 Task: Find connections with filter location Dhārūr with filter topic #humanresourceswith filter profile language Potuguese with filter current company Square Yards with filter school SBOA School & Junior College with filter industry HVAC and Refrigeration Equipment Manufacturing with filter service category Financial Reporting with filter keywords title Budget Analyst
Action: Mouse moved to (637, 88)
Screenshot: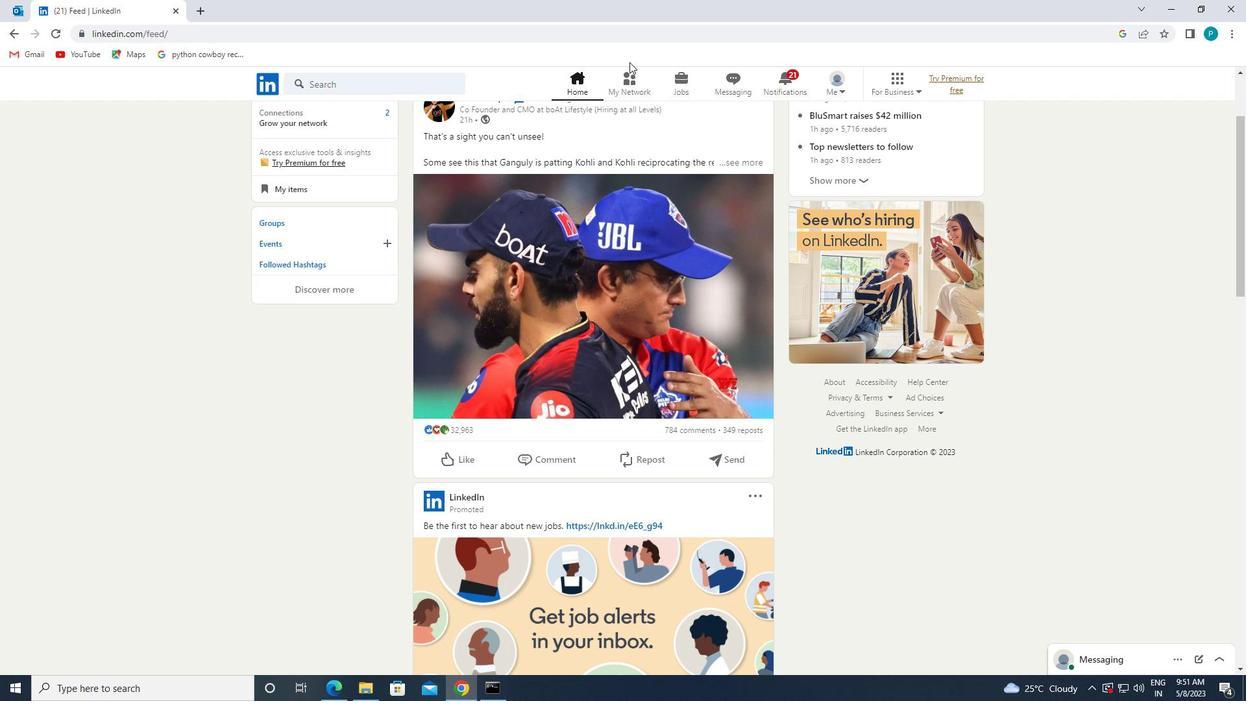 
Action: Mouse pressed left at (637, 88)
Screenshot: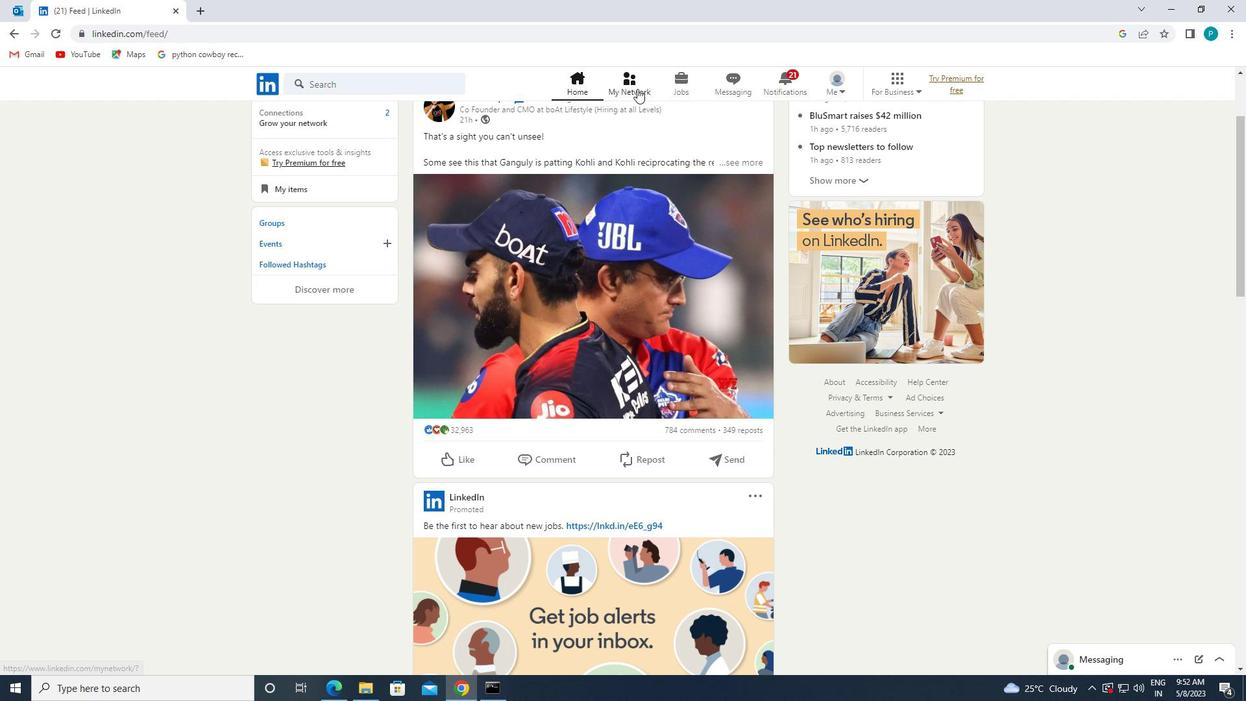 
Action: Mouse moved to (412, 159)
Screenshot: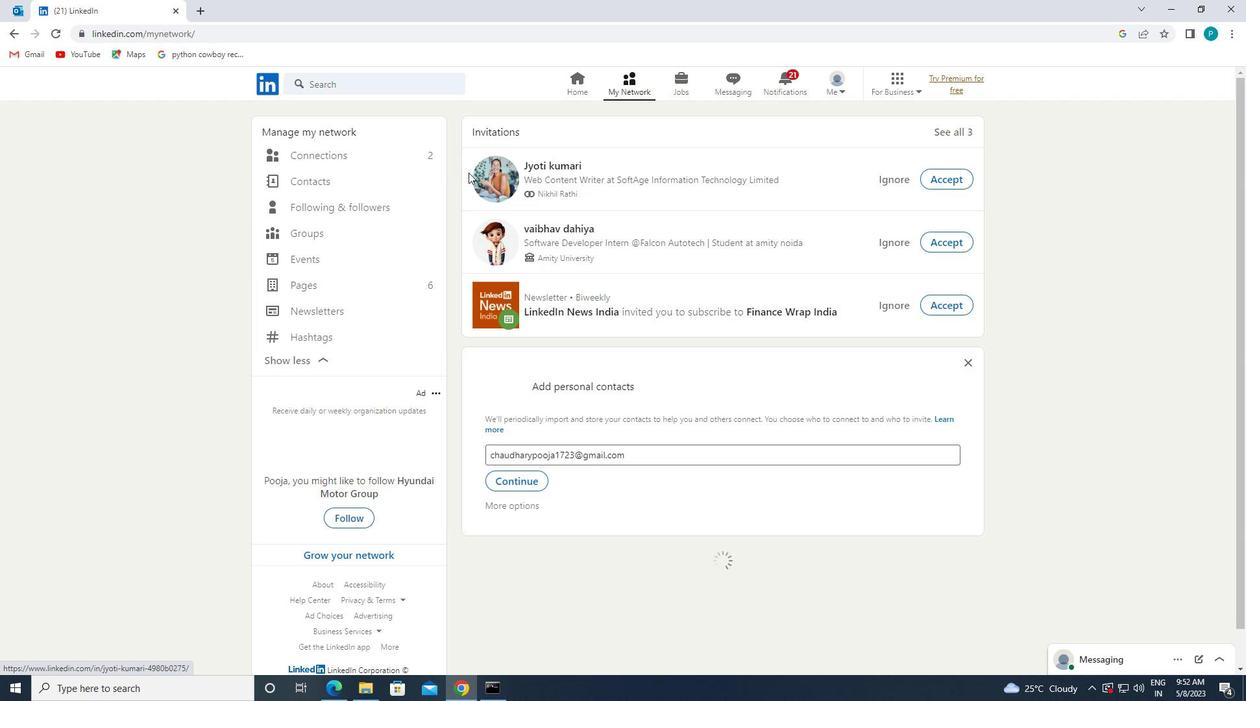 
Action: Mouse pressed left at (412, 159)
Screenshot: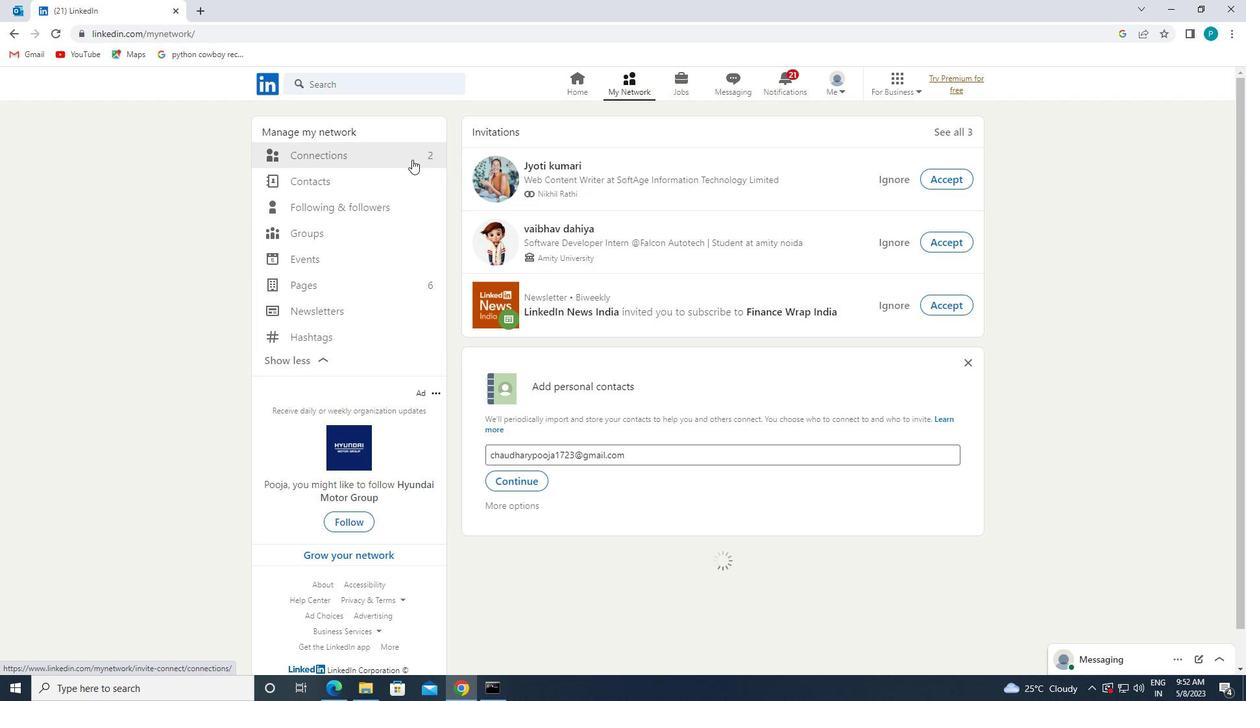 
Action: Mouse moved to (745, 157)
Screenshot: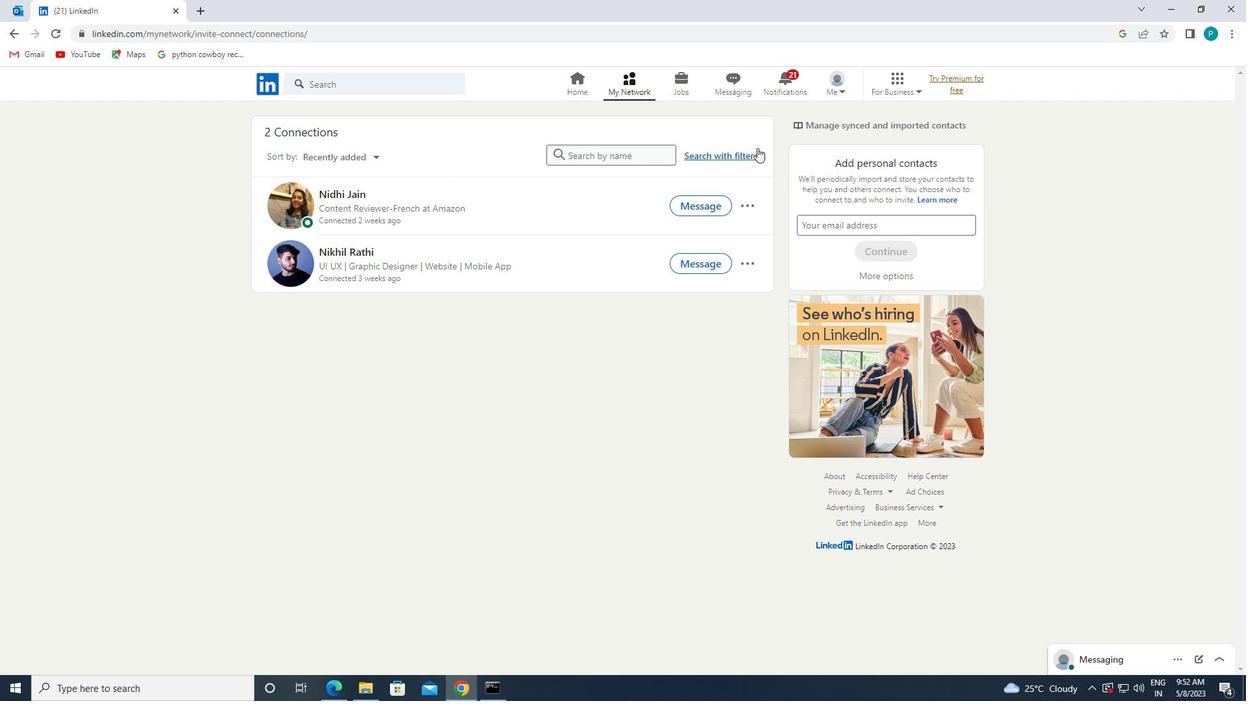 
Action: Mouse pressed left at (745, 157)
Screenshot: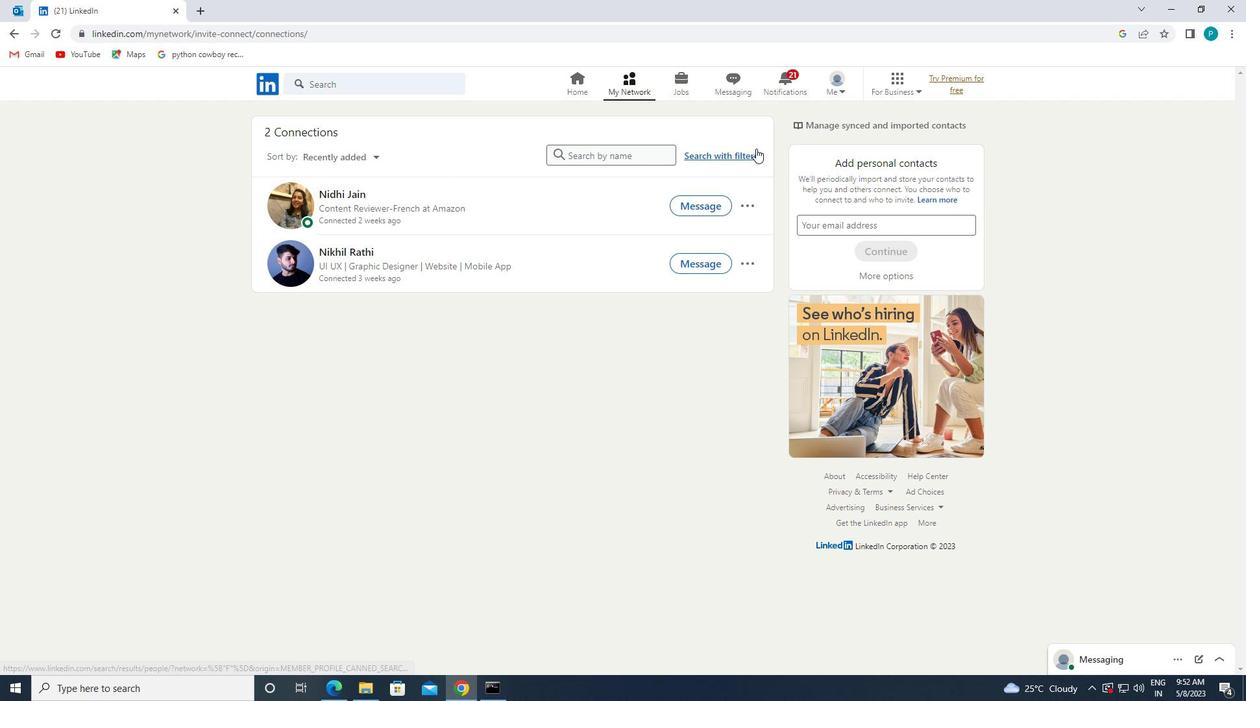 
Action: Mouse moved to (659, 116)
Screenshot: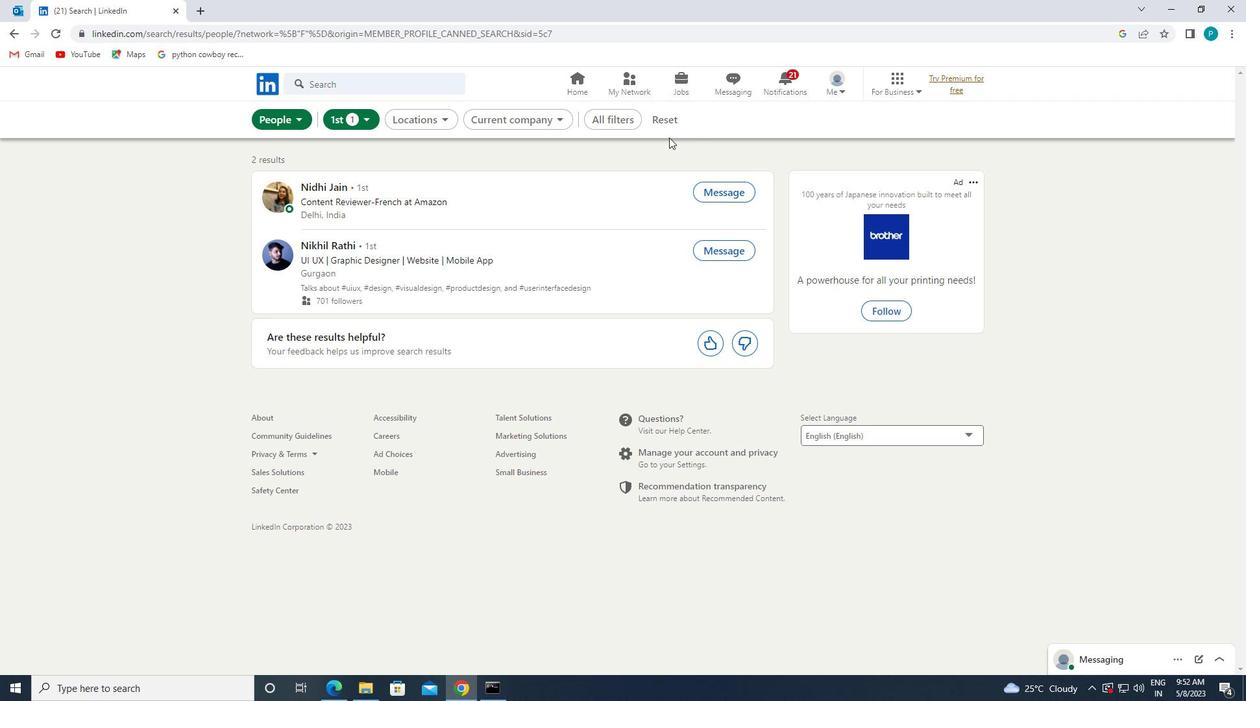 
Action: Mouse pressed left at (659, 116)
Screenshot: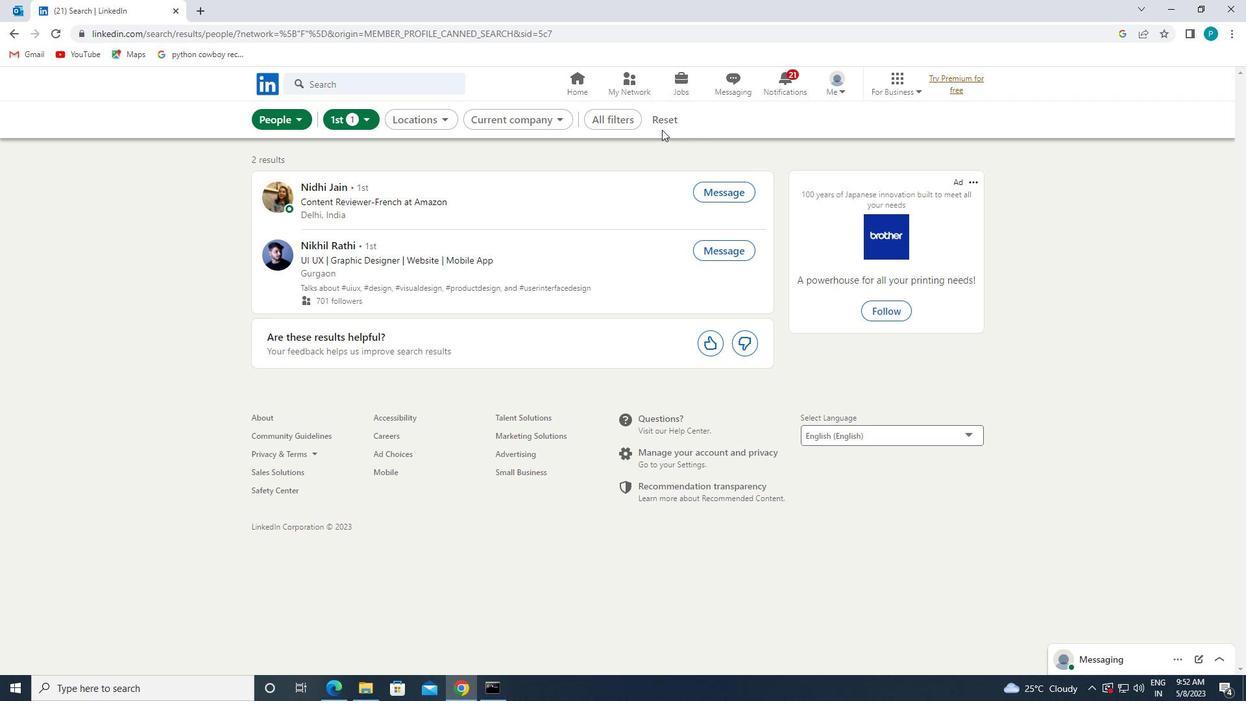 
Action: Mouse pressed left at (659, 116)
Screenshot: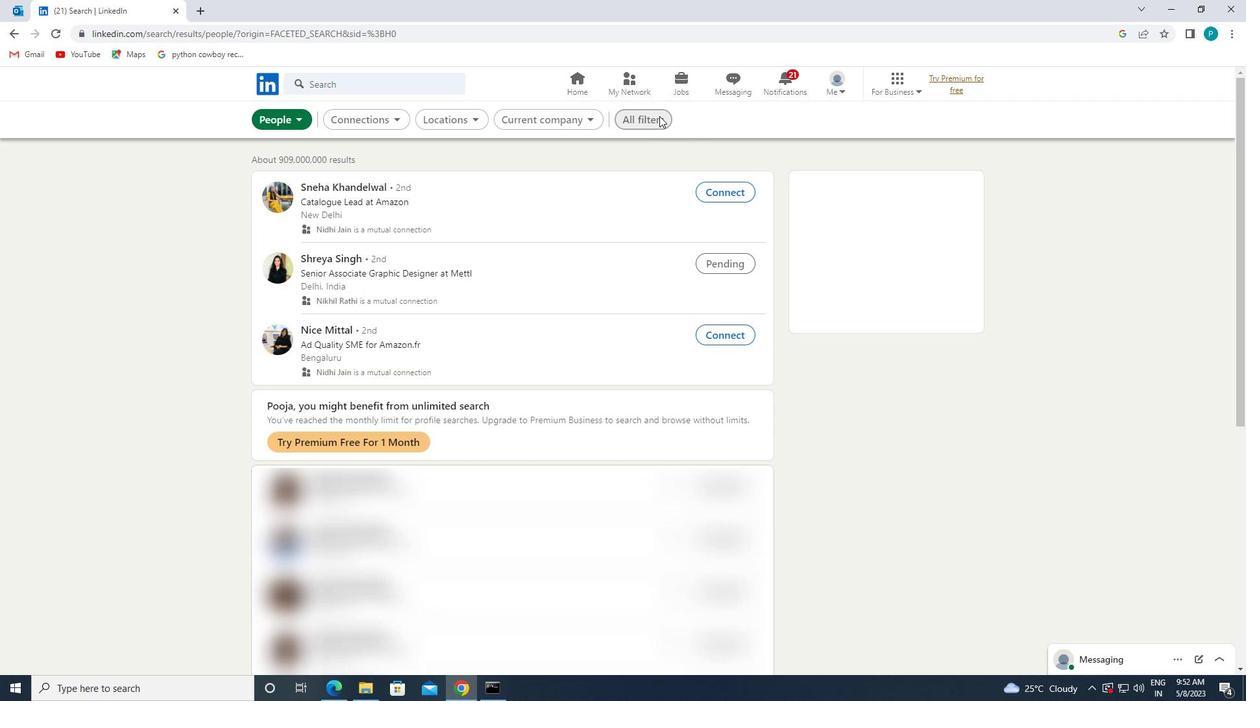 
Action: Mouse moved to (1139, 392)
Screenshot: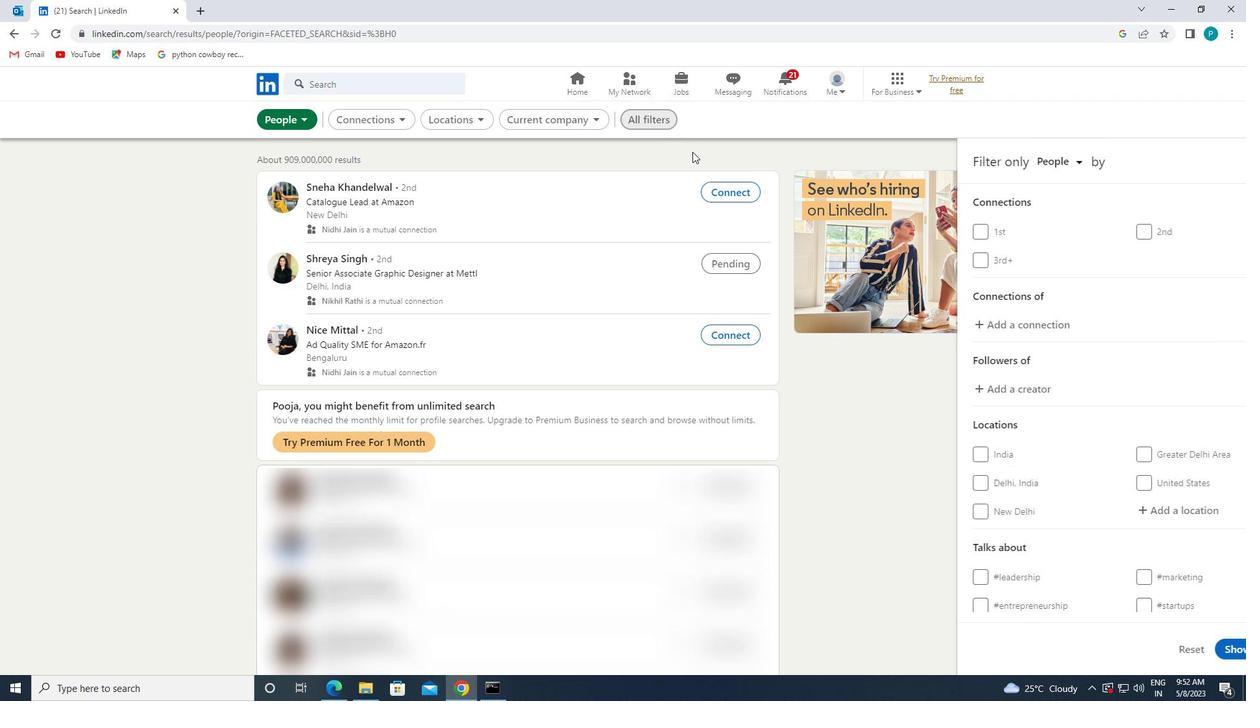 
Action: Mouse scrolled (1139, 392) with delta (0, 0)
Screenshot: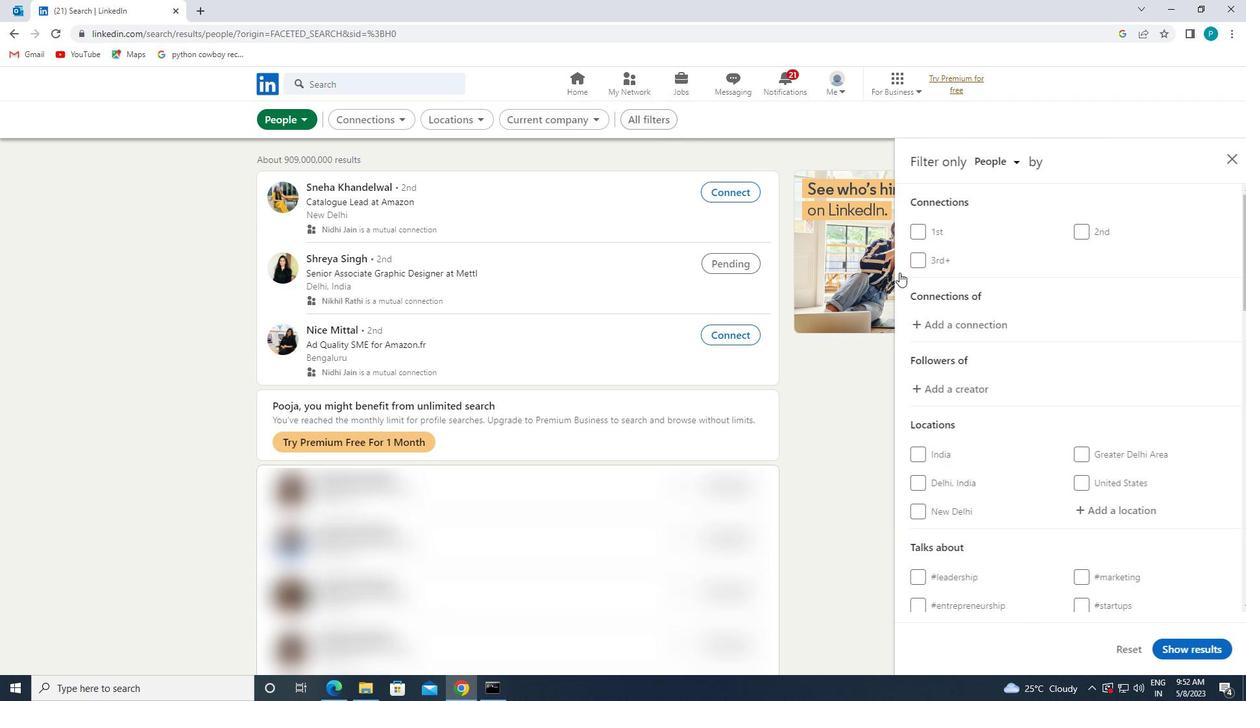 
Action: Mouse moved to (1139, 393)
Screenshot: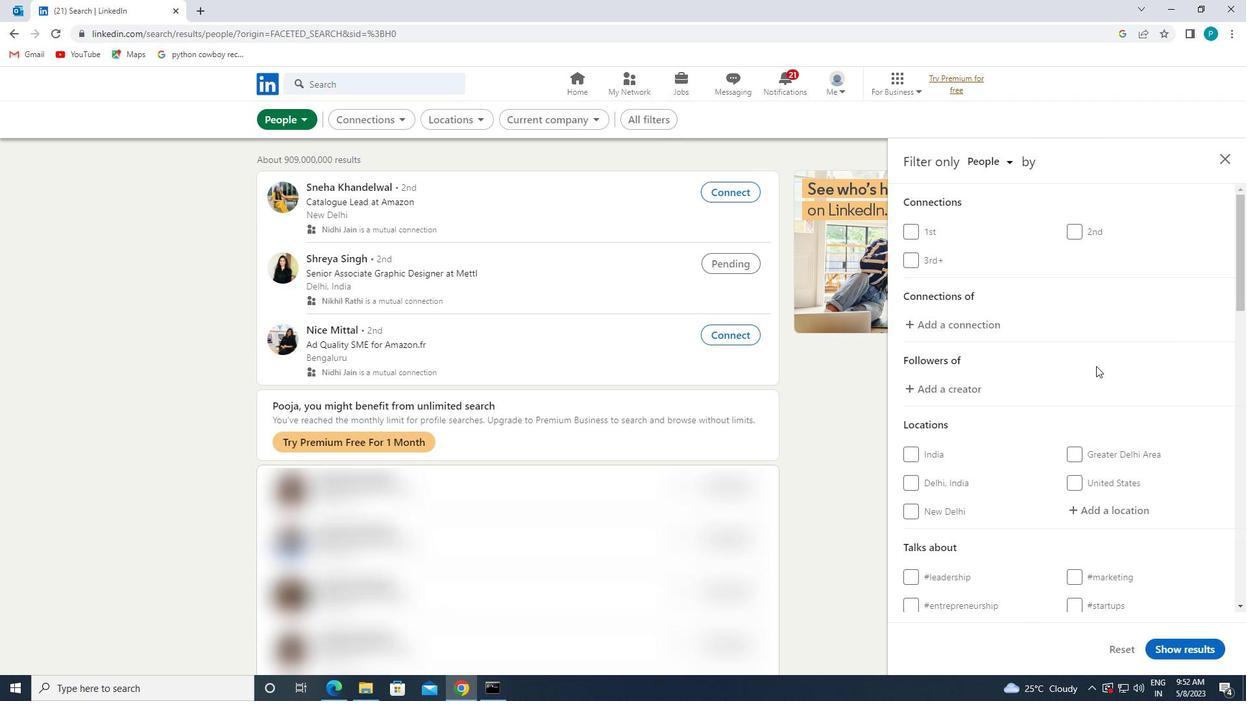 
Action: Mouse scrolled (1139, 392) with delta (0, 0)
Screenshot: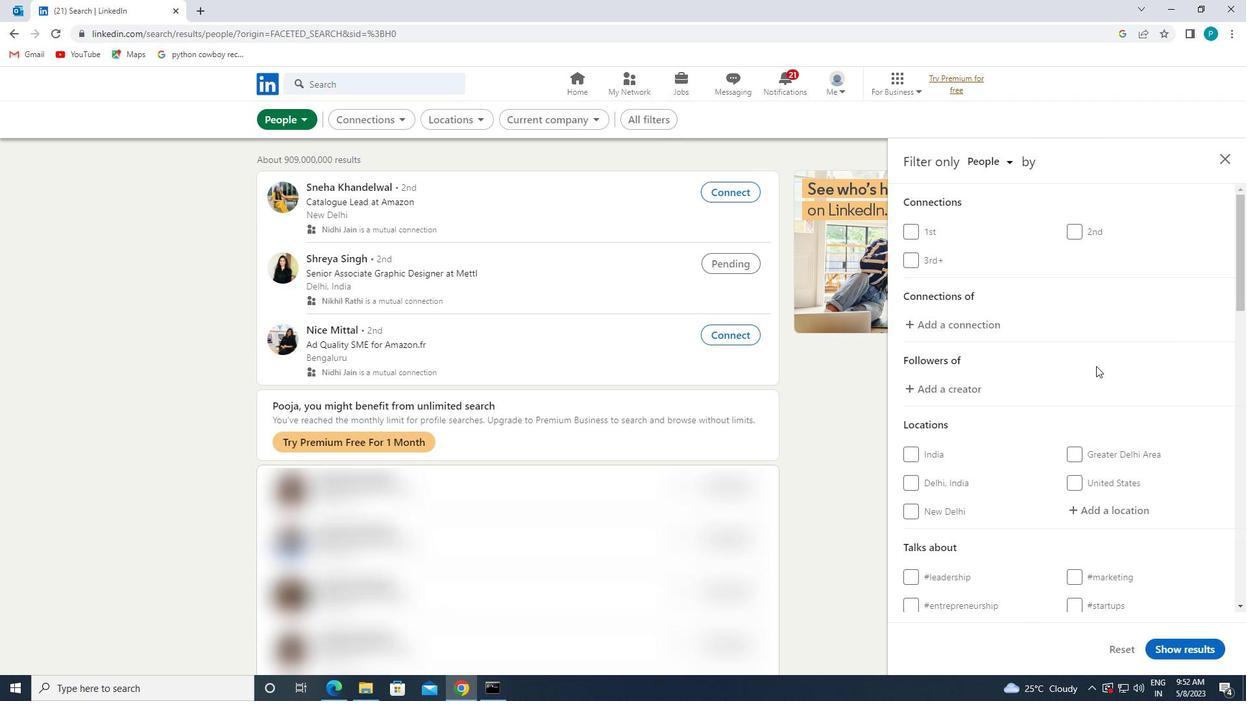 
Action: Mouse moved to (1122, 387)
Screenshot: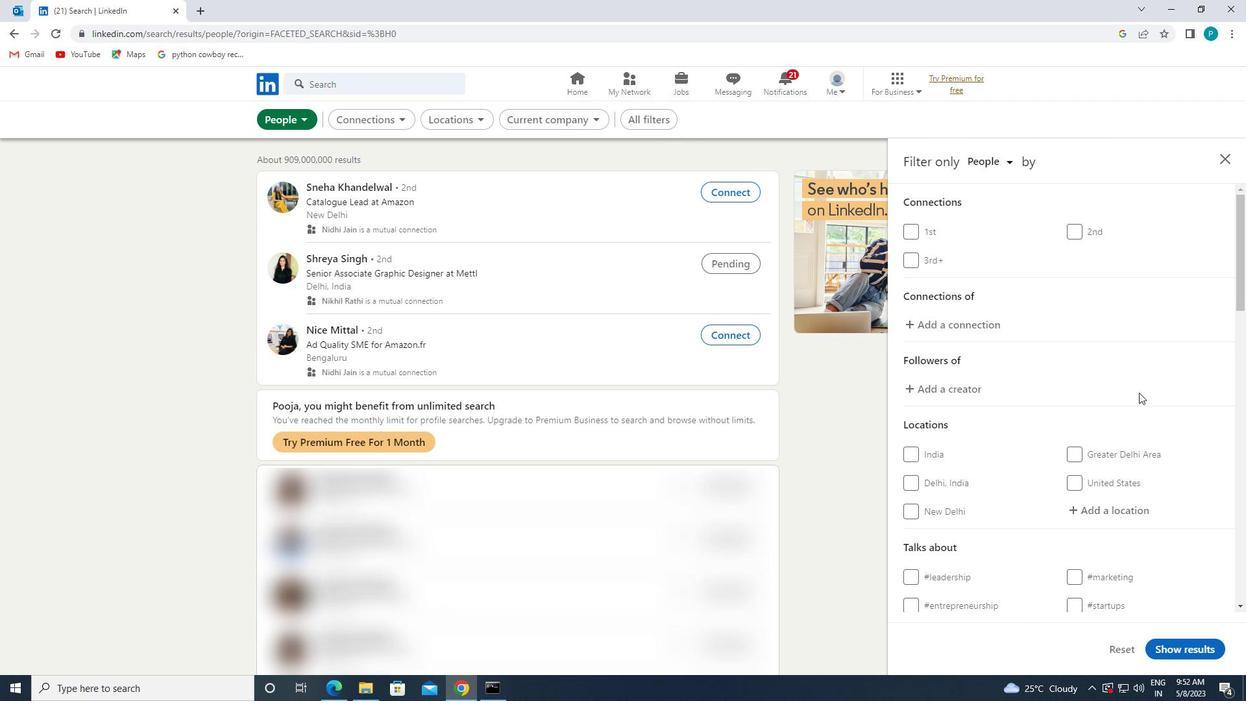 
Action: Mouse scrolled (1122, 386) with delta (0, 0)
Screenshot: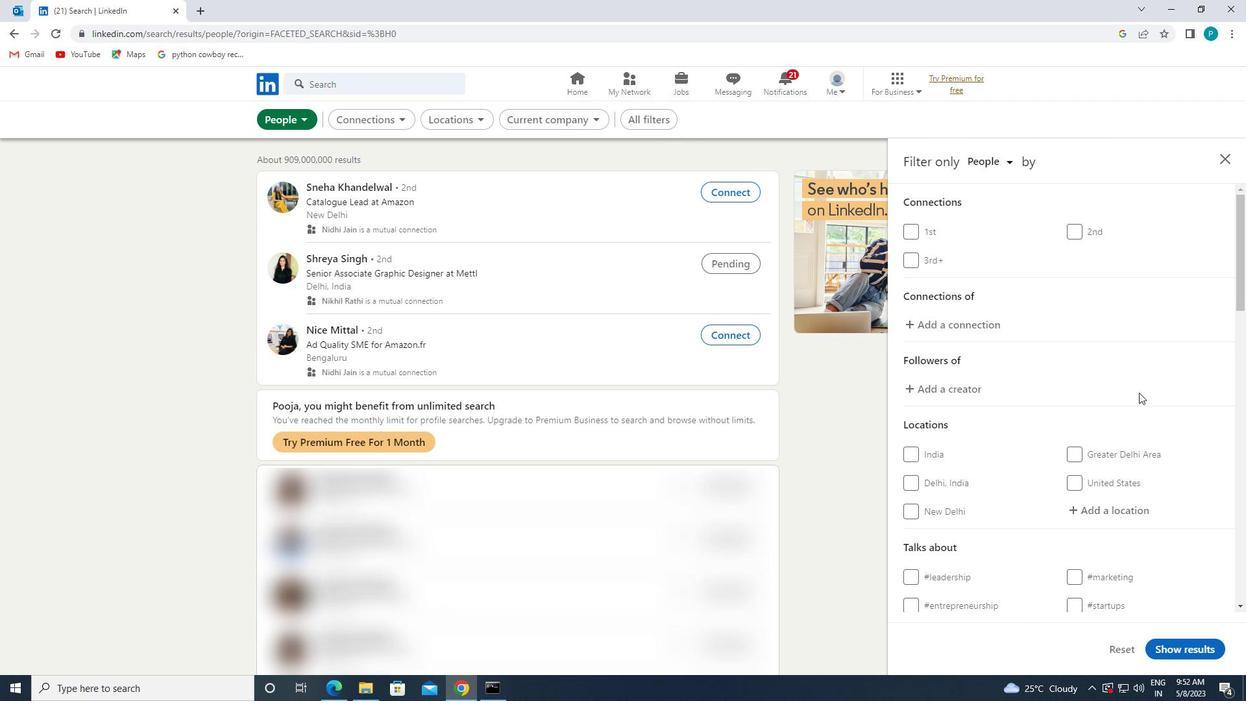 
Action: Mouse moved to (1103, 310)
Screenshot: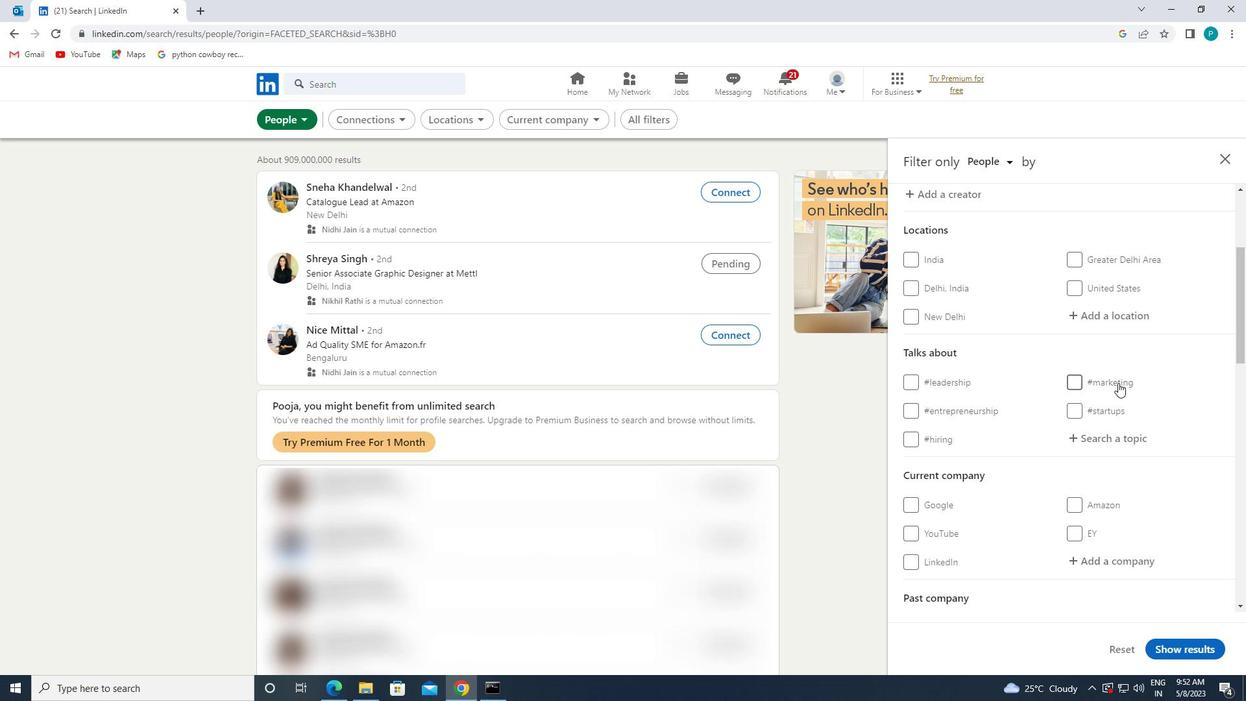 
Action: Mouse pressed left at (1103, 310)
Screenshot: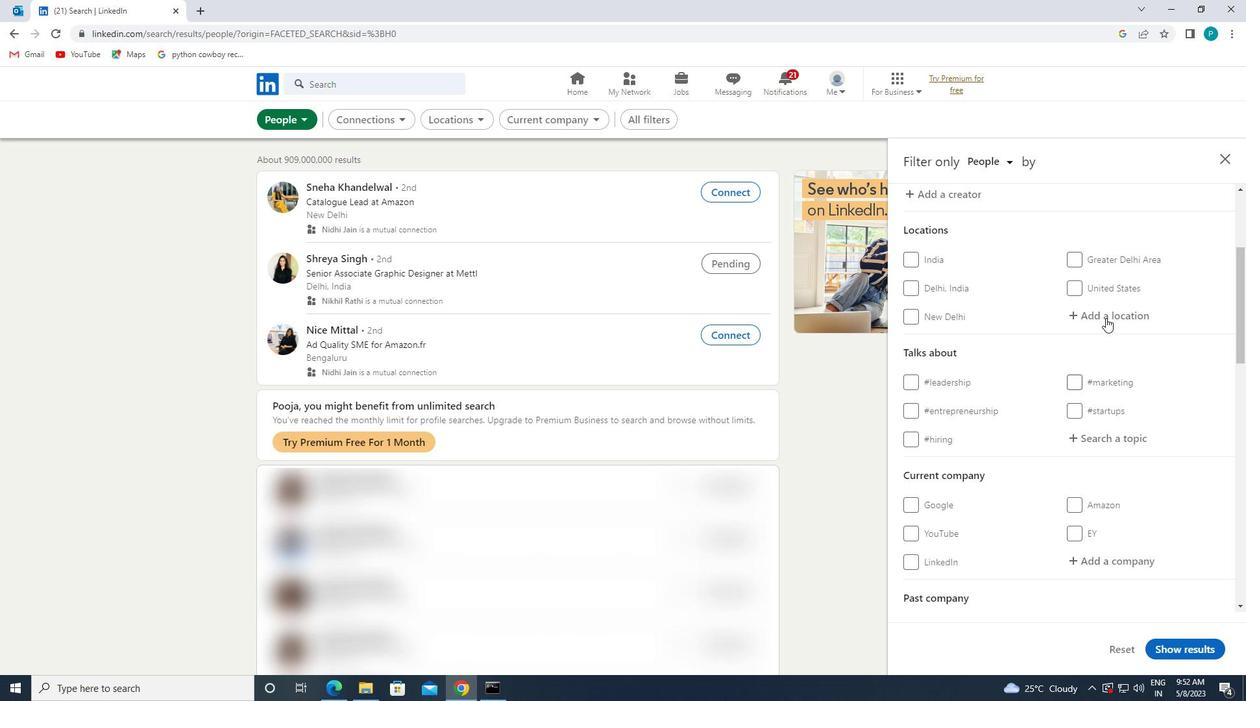 
Action: Key pressed <Key.caps_lock>d<Key.caps_lock>harur
Screenshot: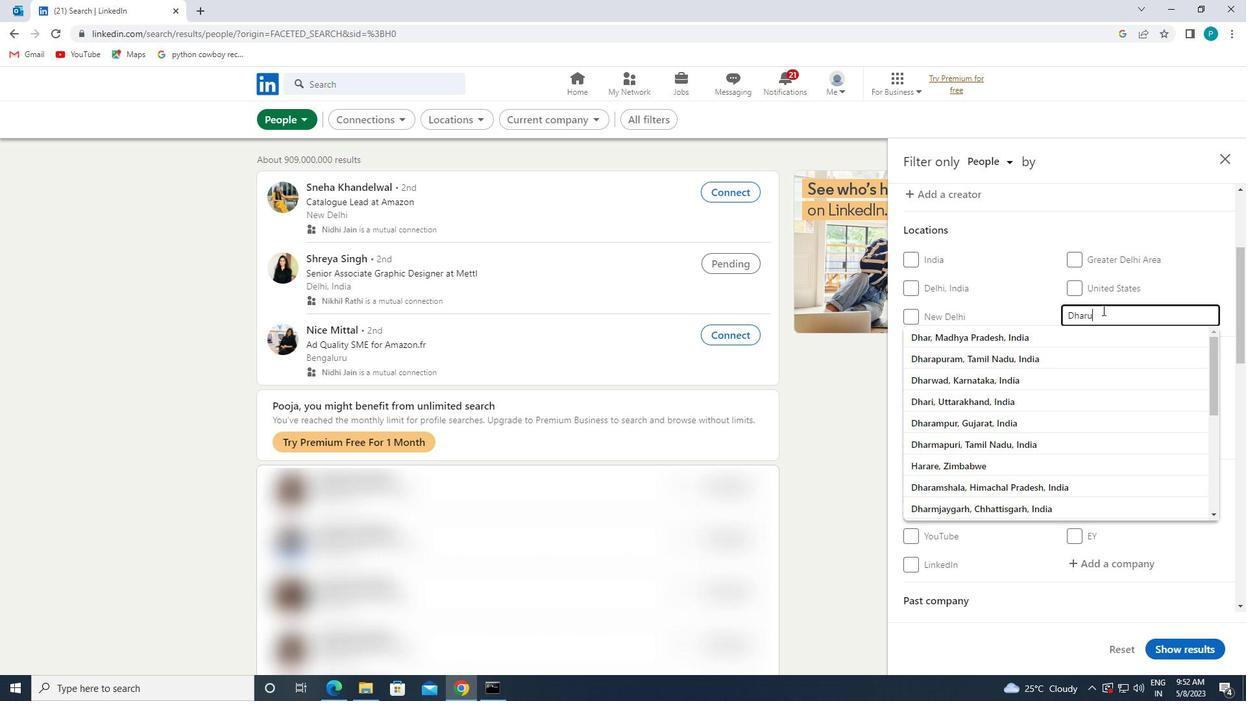 
Action: Mouse moved to (1114, 337)
Screenshot: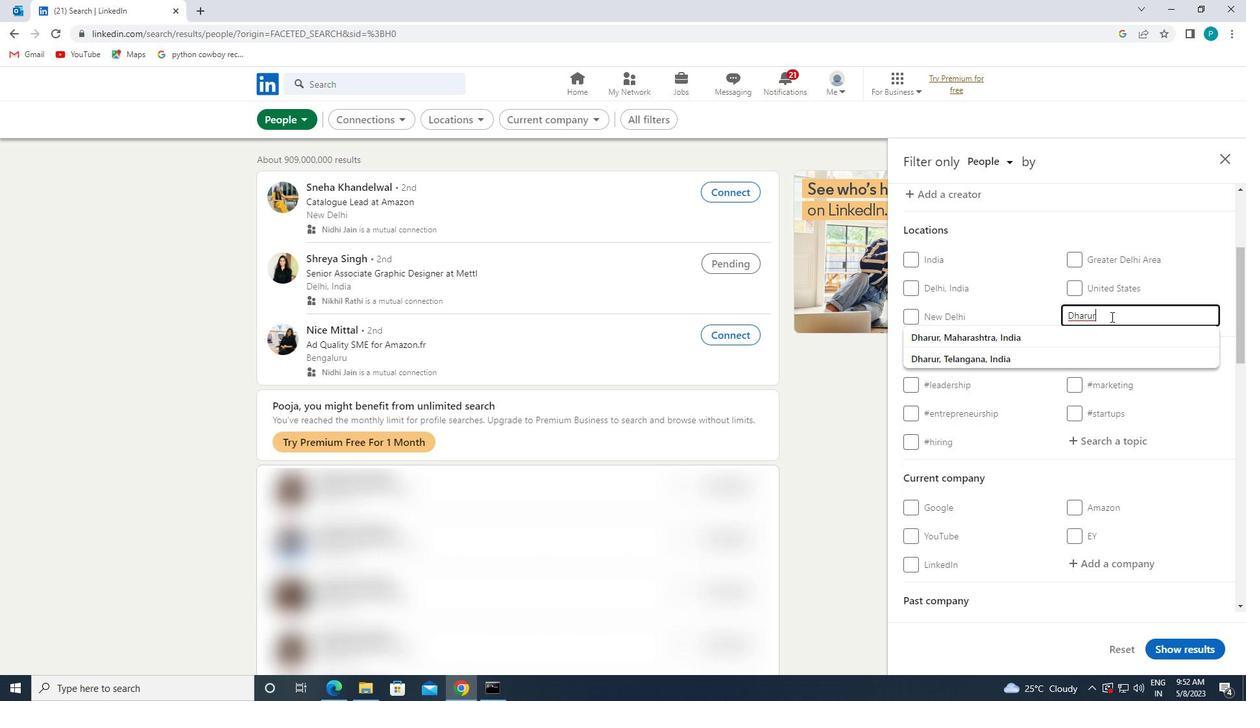 
Action: Mouse pressed left at (1114, 337)
Screenshot: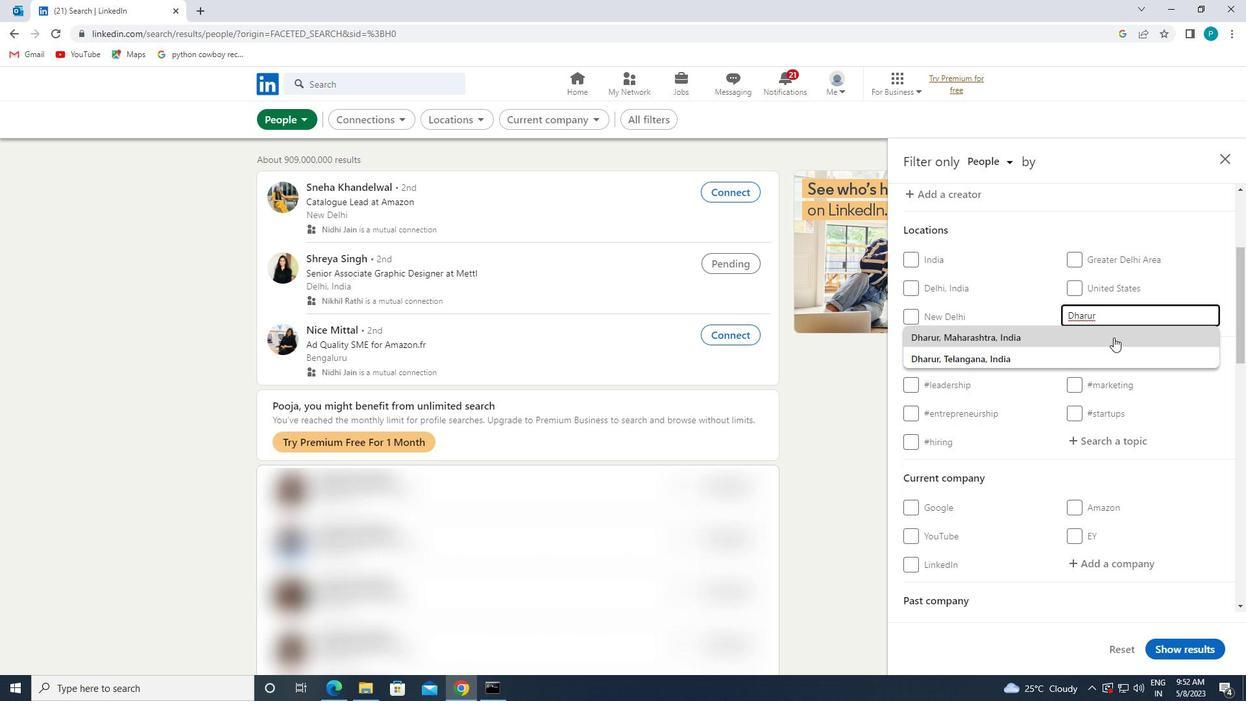 
Action: Mouse moved to (1127, 453)
Screenshot: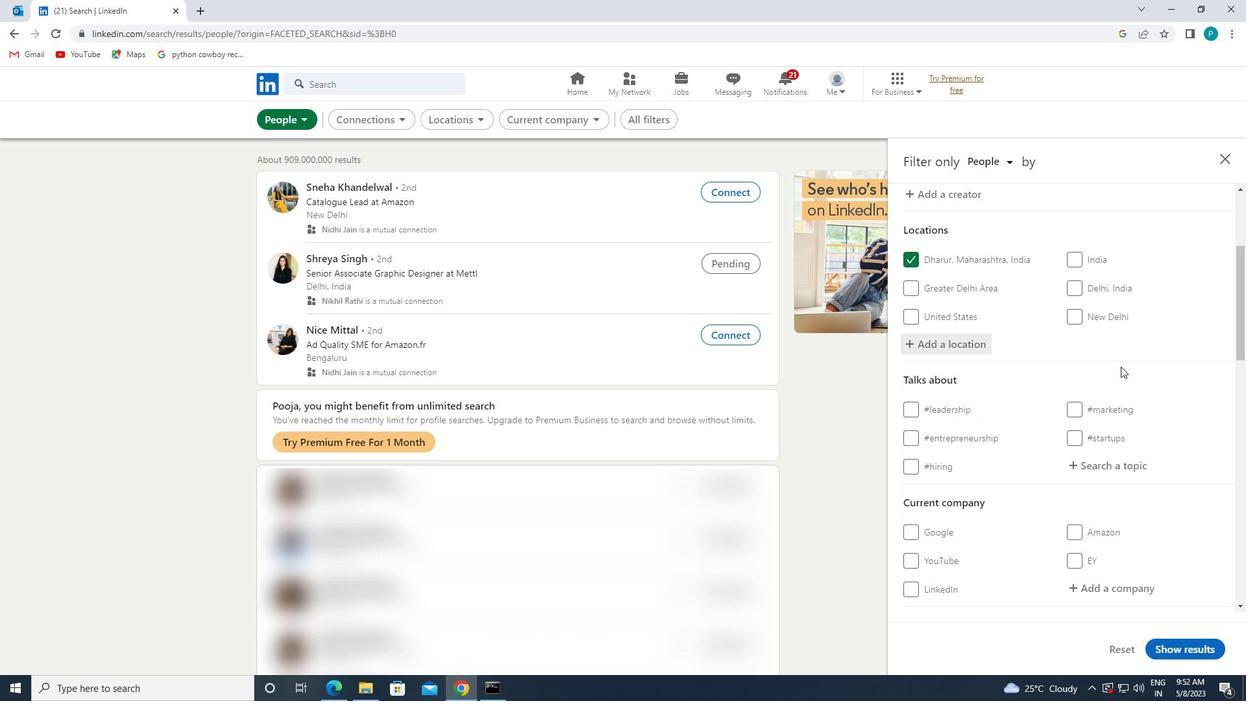 
Action: Mouse pressed left at (1127, 453)
Screenshot: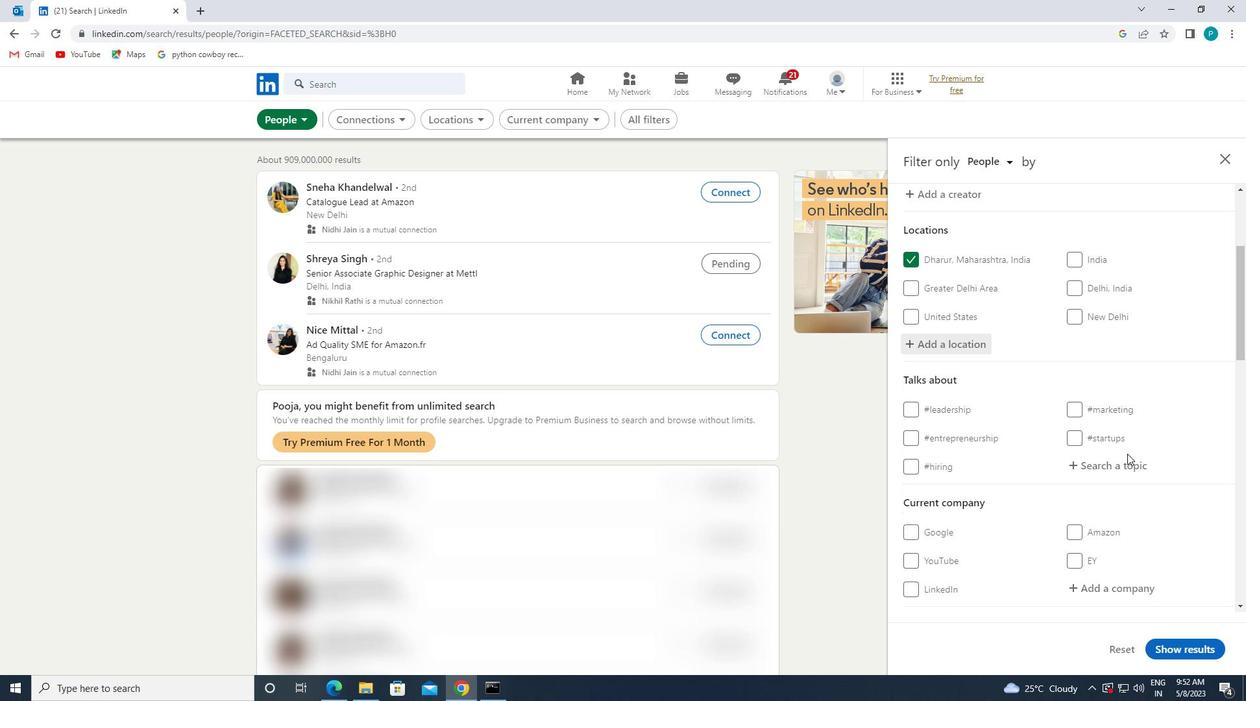 
Action: Mouse moved to (1129, 464)
Screenshot: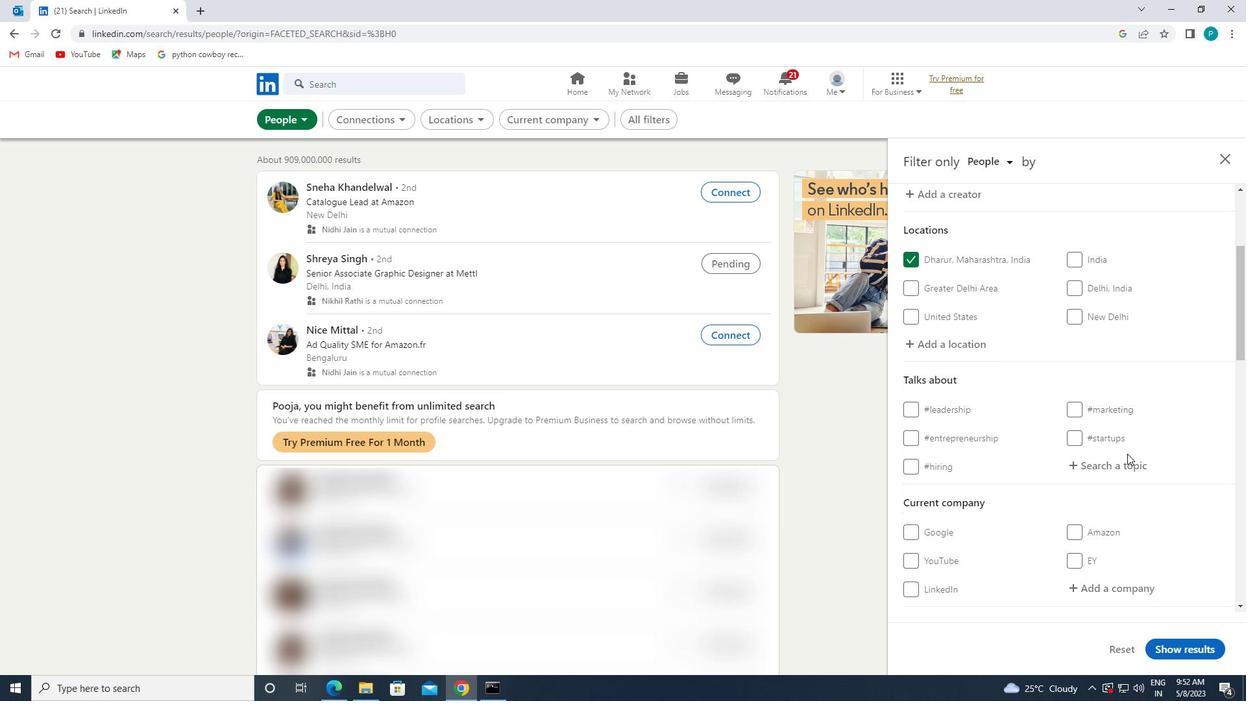 
Action: Mouse pressed left at (1129, 464)
Screenshot: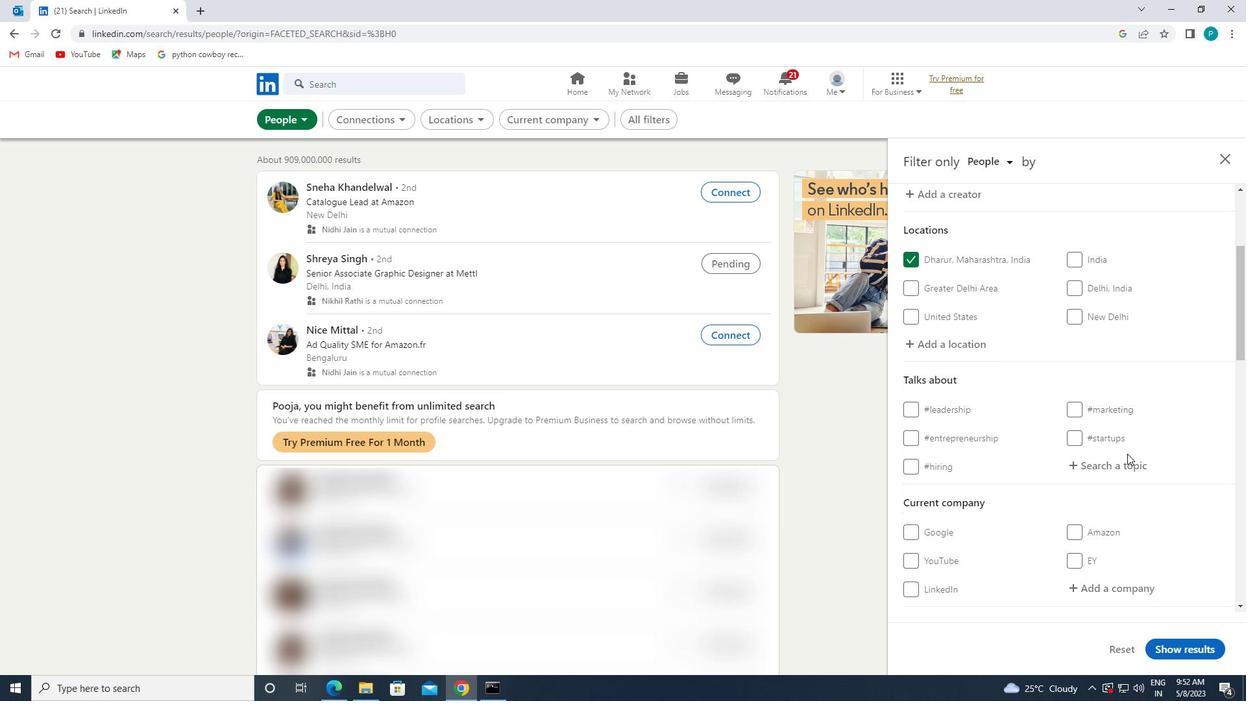
Action: Mouse moved to (1129, 468)
Screenshot: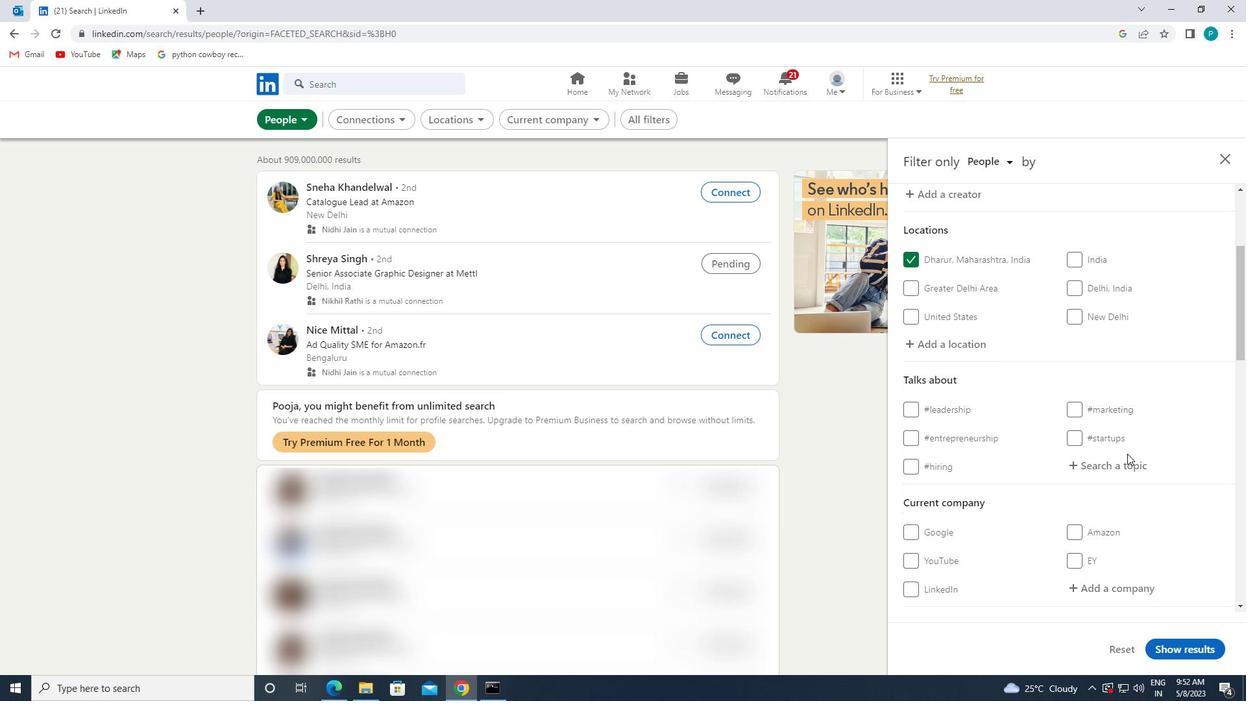 
Action: Key pressed <Key.shift>#HUMANRESOURCES
Screenshot: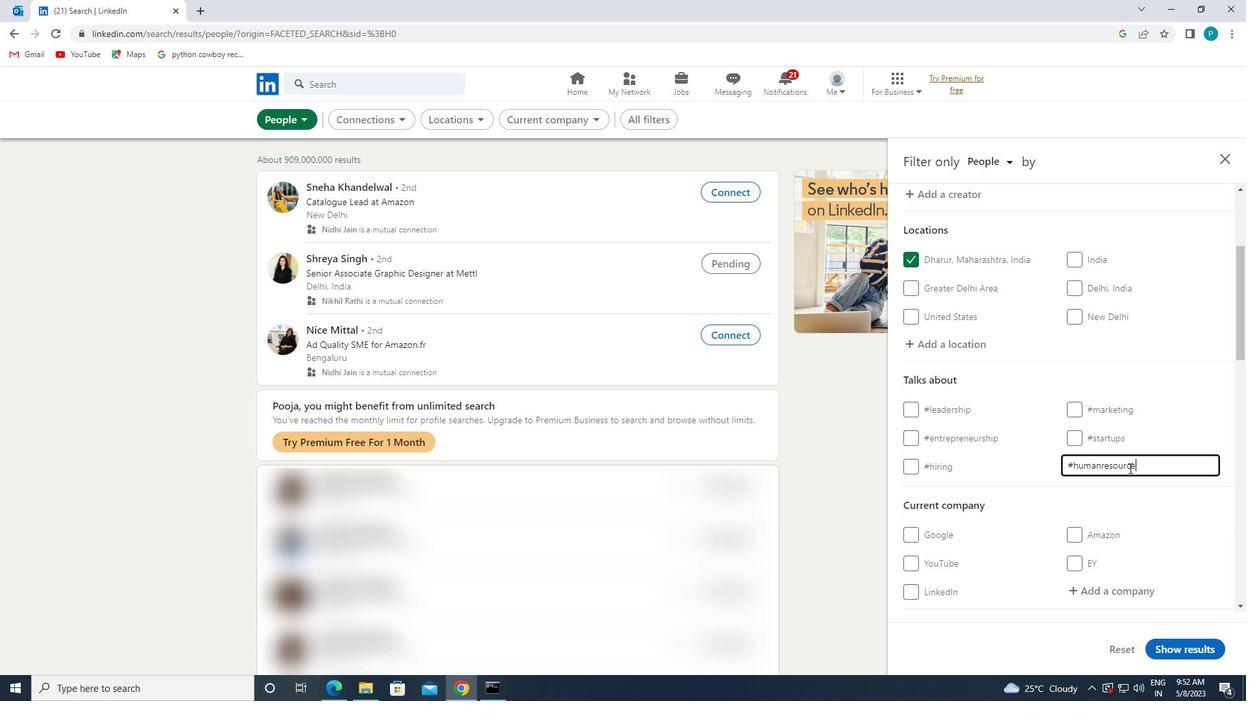 
Action: Mouse moved to (1144, 494)
Screenshot: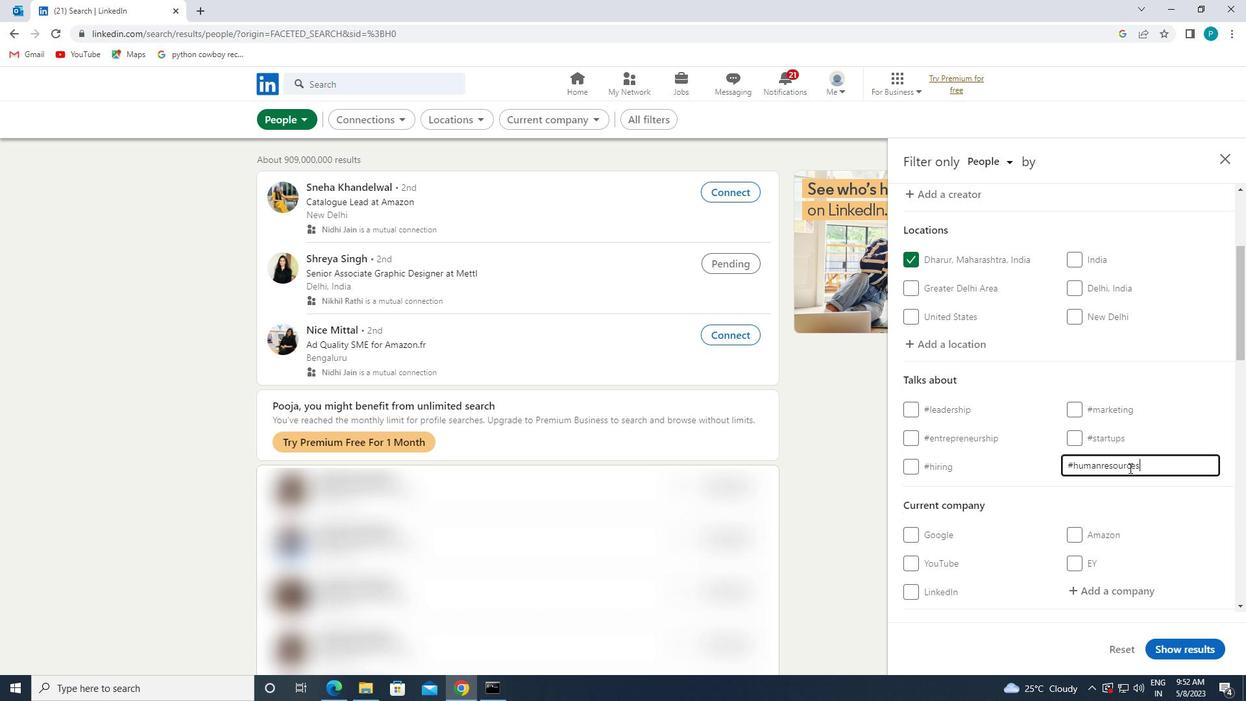 
Action: Mouse scrolled (1144, 494) with delta (0, 0)
Screenshot: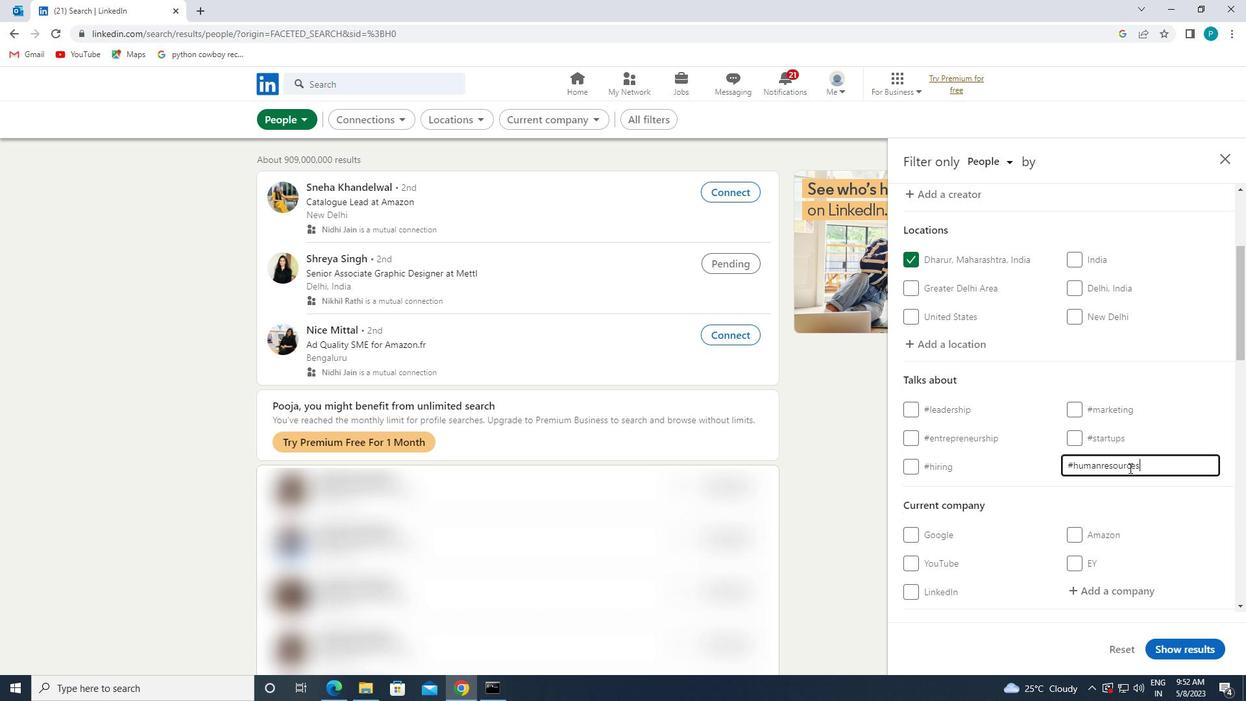 
Action: Mouse moved to (1144, 498)
Screenshot: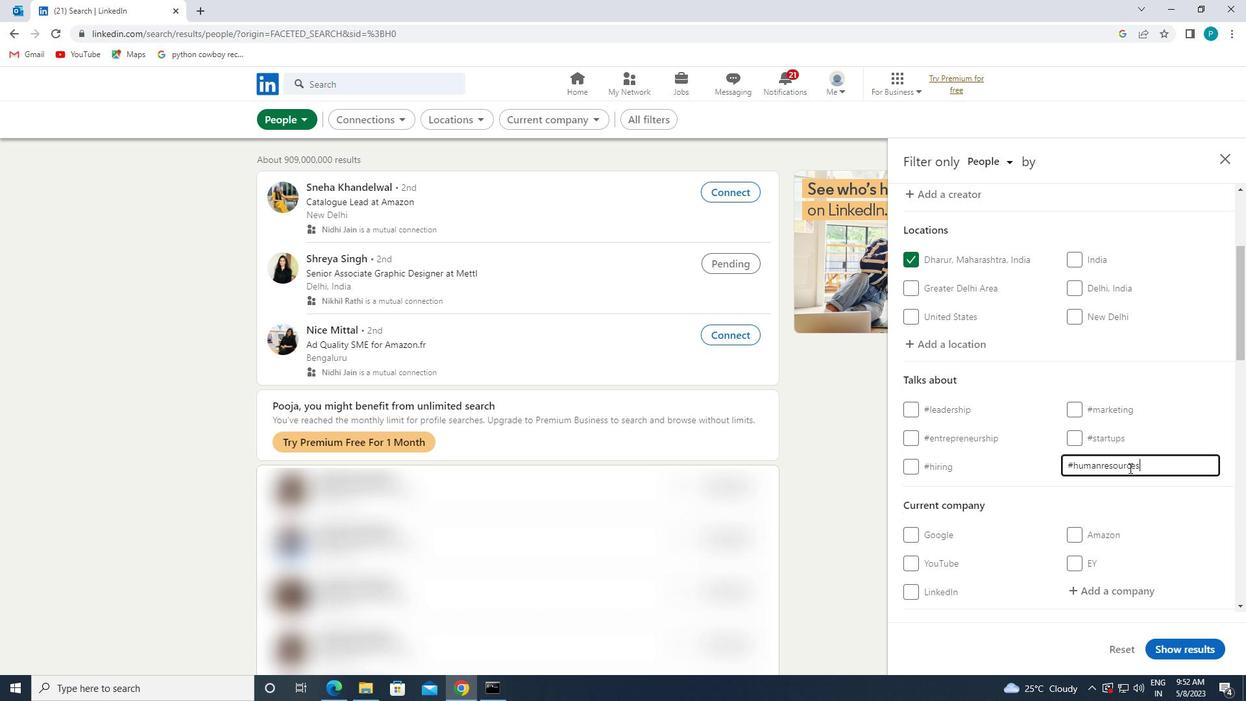 
Action: Mouse scrolled (1144, 498) with delta (0, 0)
Screenshot: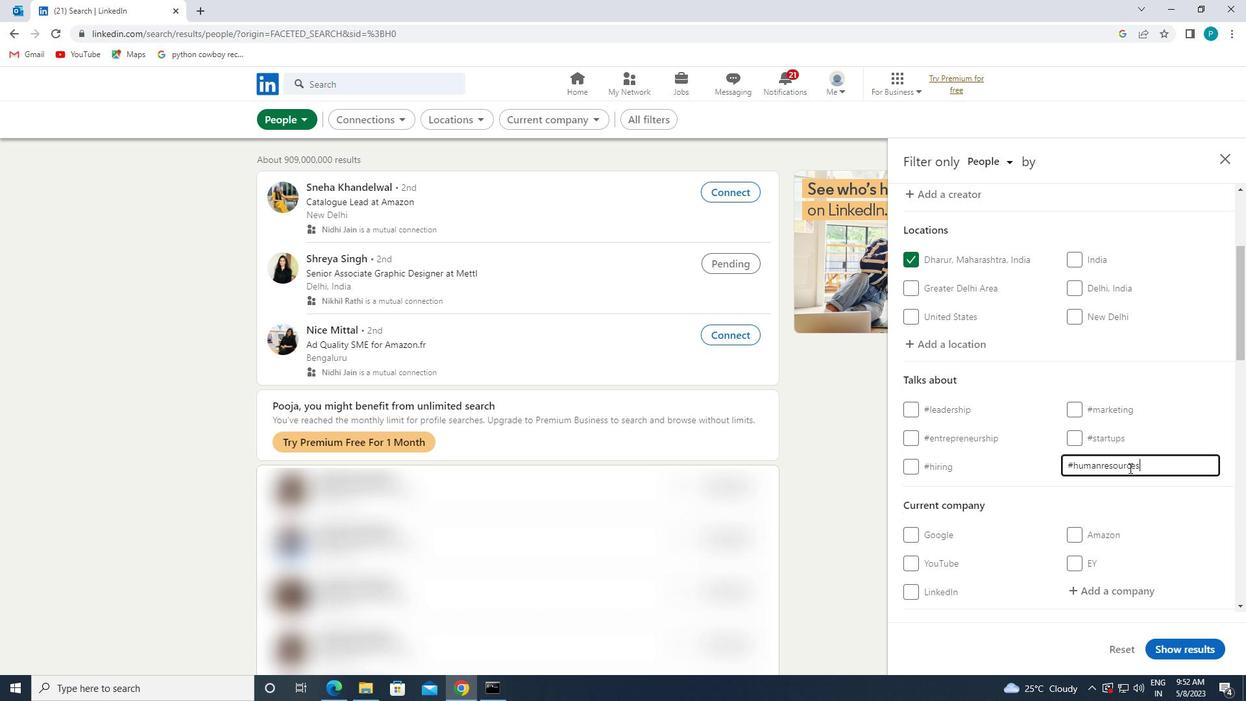 
Action: Mouse moved to (1144, 501)
Screenshot: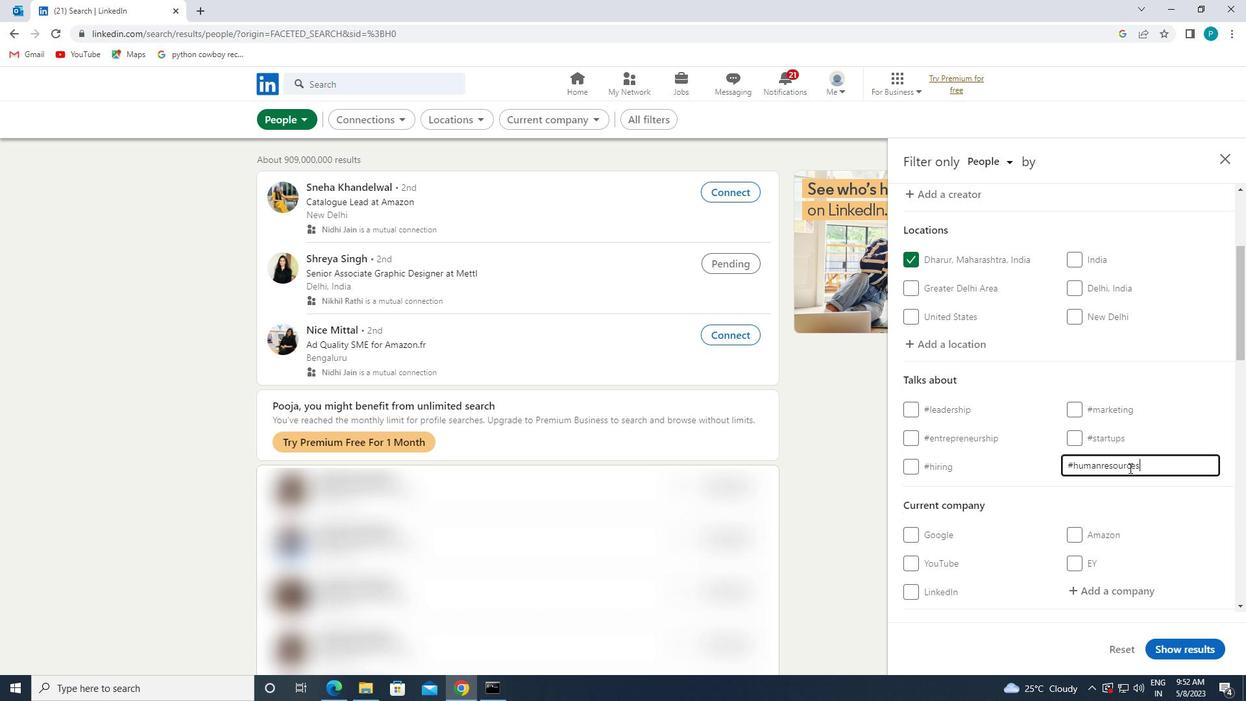 
Action: Mouse scrolled (1144, 500) with delta (0, 0)
Screenshot: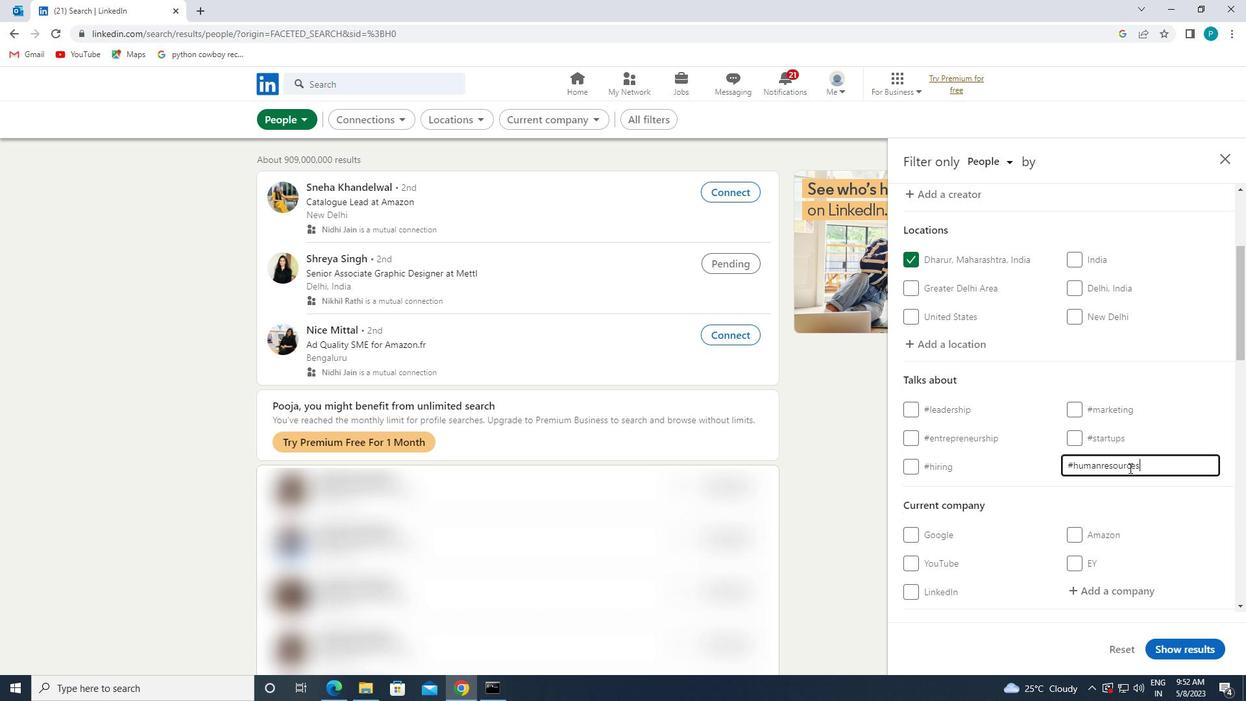 
Action: Mouse moved to (1060, 450)
Screenshot: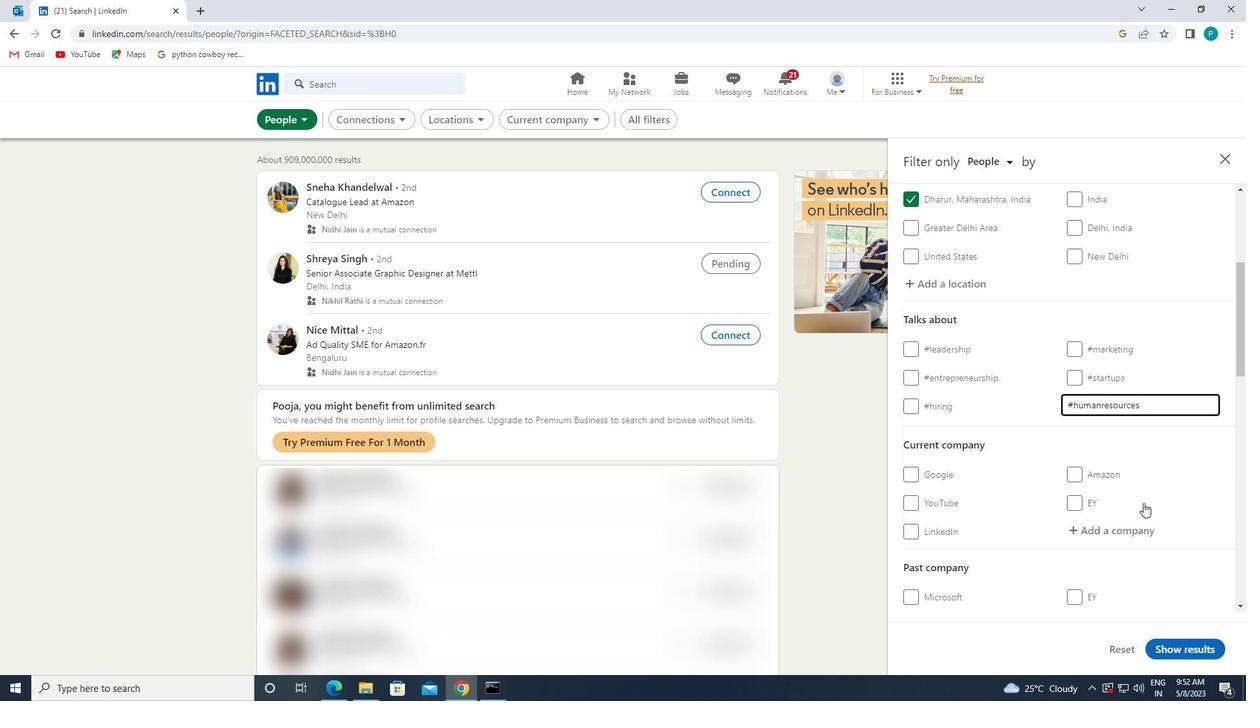 
Action: Mouse scrolled (1060, 450) with delta (0, 0)
Screenshot: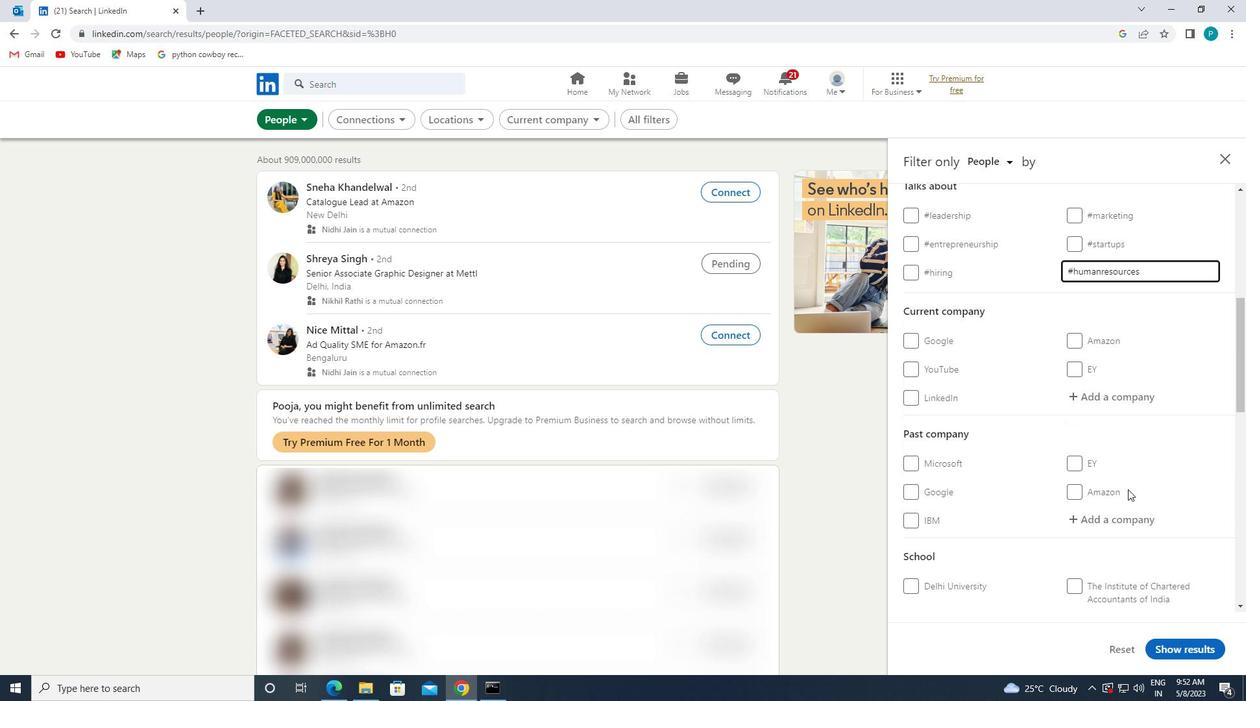 
Action: Mouse scrolled (1060, 450) with delta (0, 0)
Screenshot: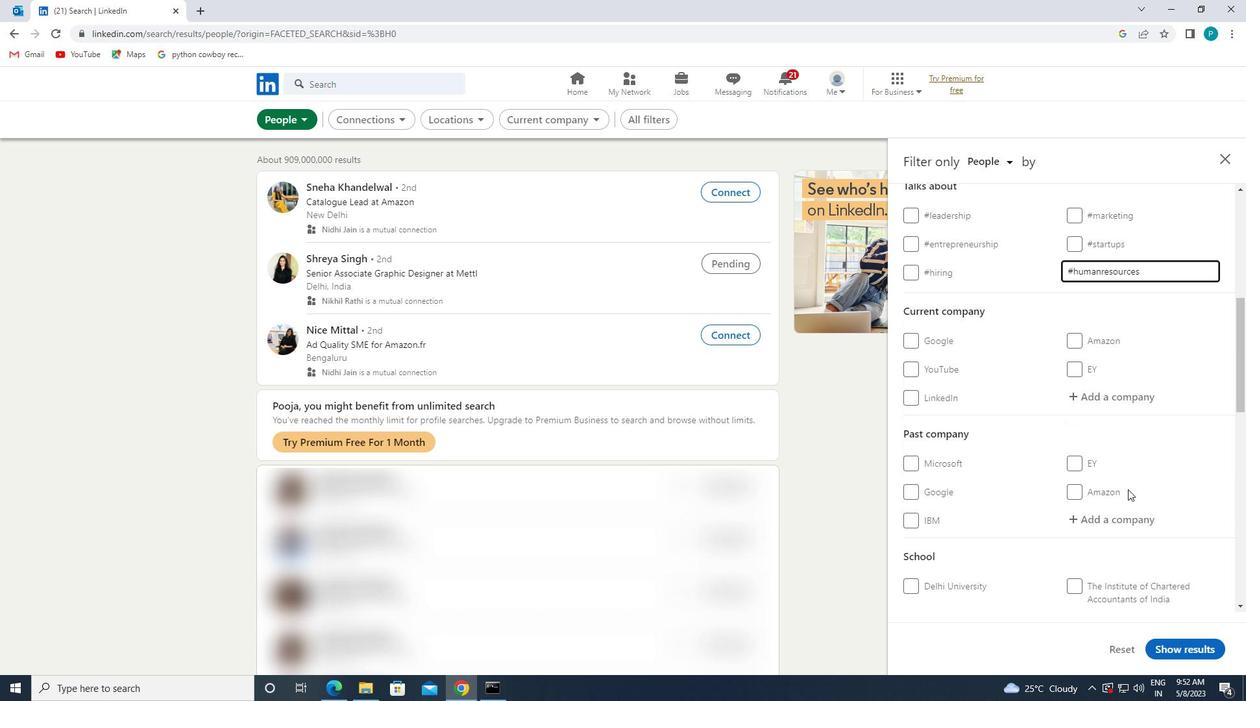 
Action: Mouse scrolled (1060, 450) with delta (0, 0)
Screenshot: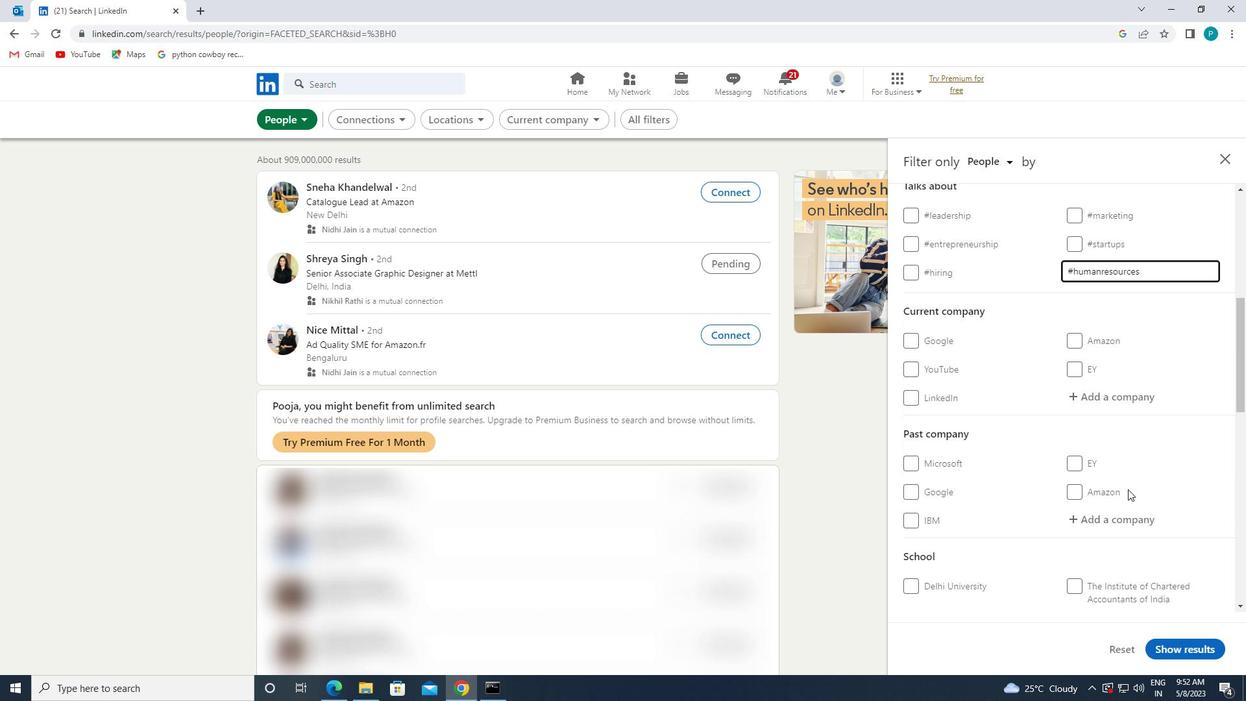 
Action: Mouse moved to (1098, 466)
Screenshot: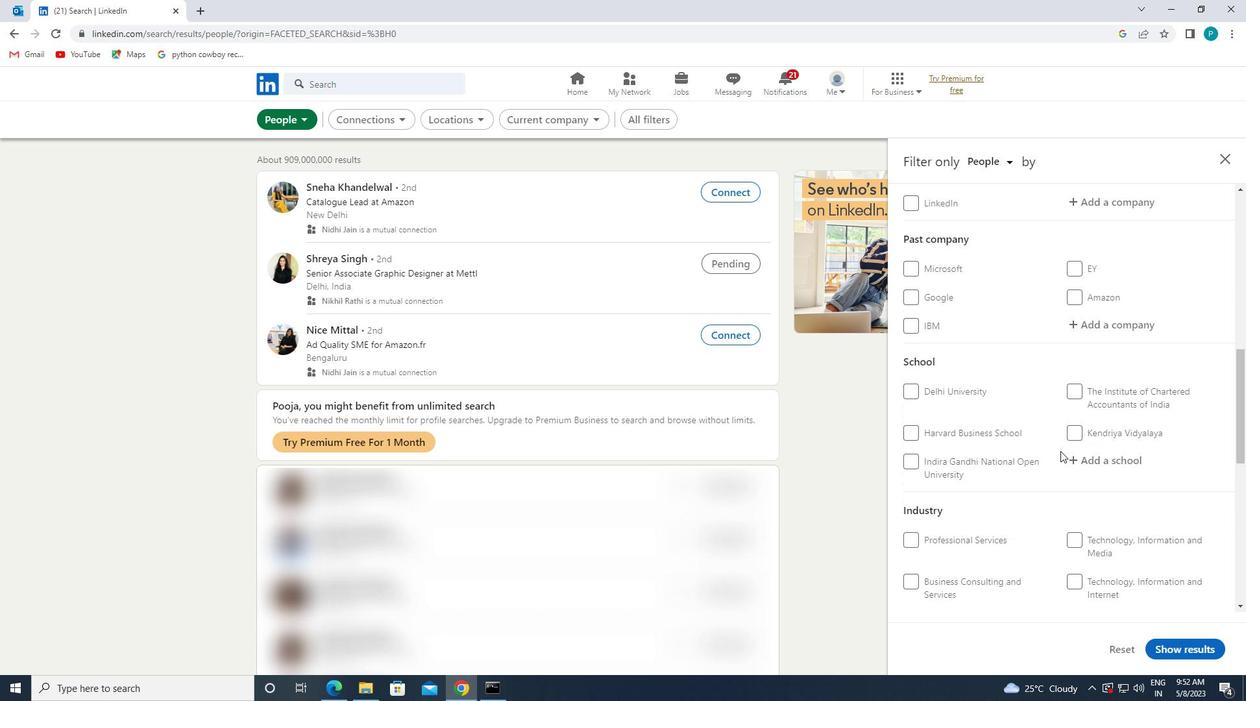 
Action: Mouse scrolled (1098, 466) with delta (0, 0)
Screenshot: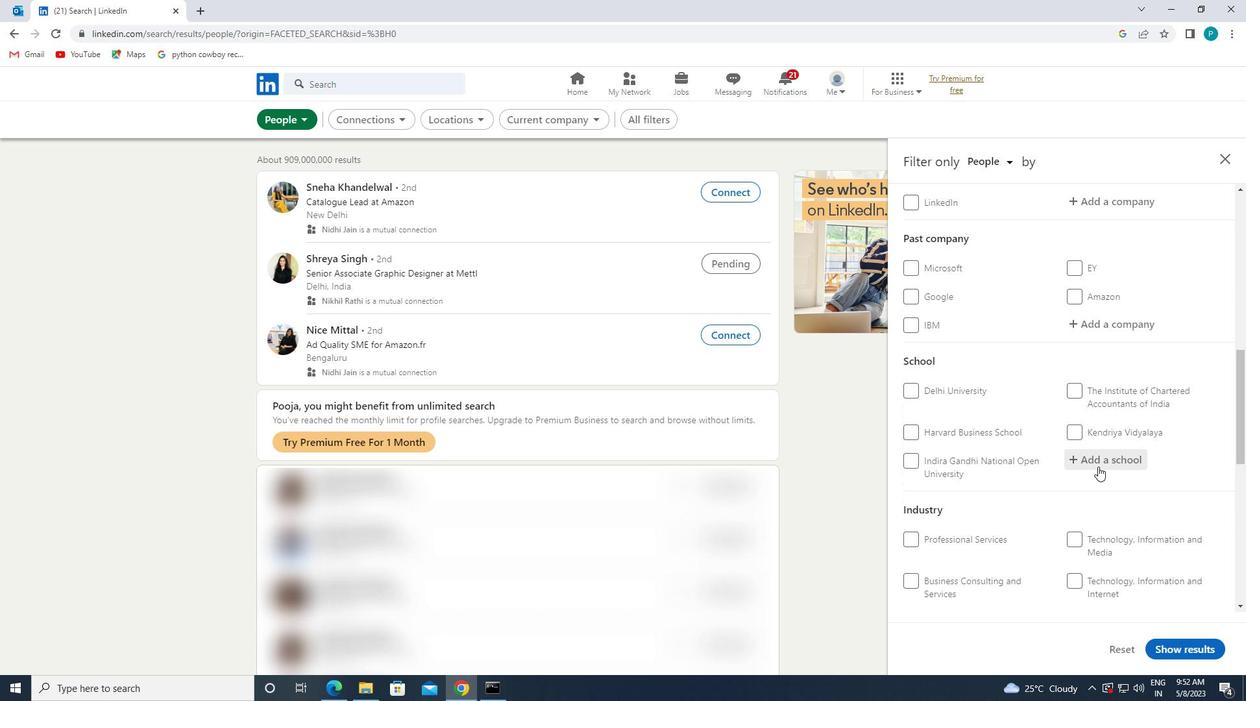 
Action: Mouse scrolled (1098, 466) with delta (0, 0)
Screenshot: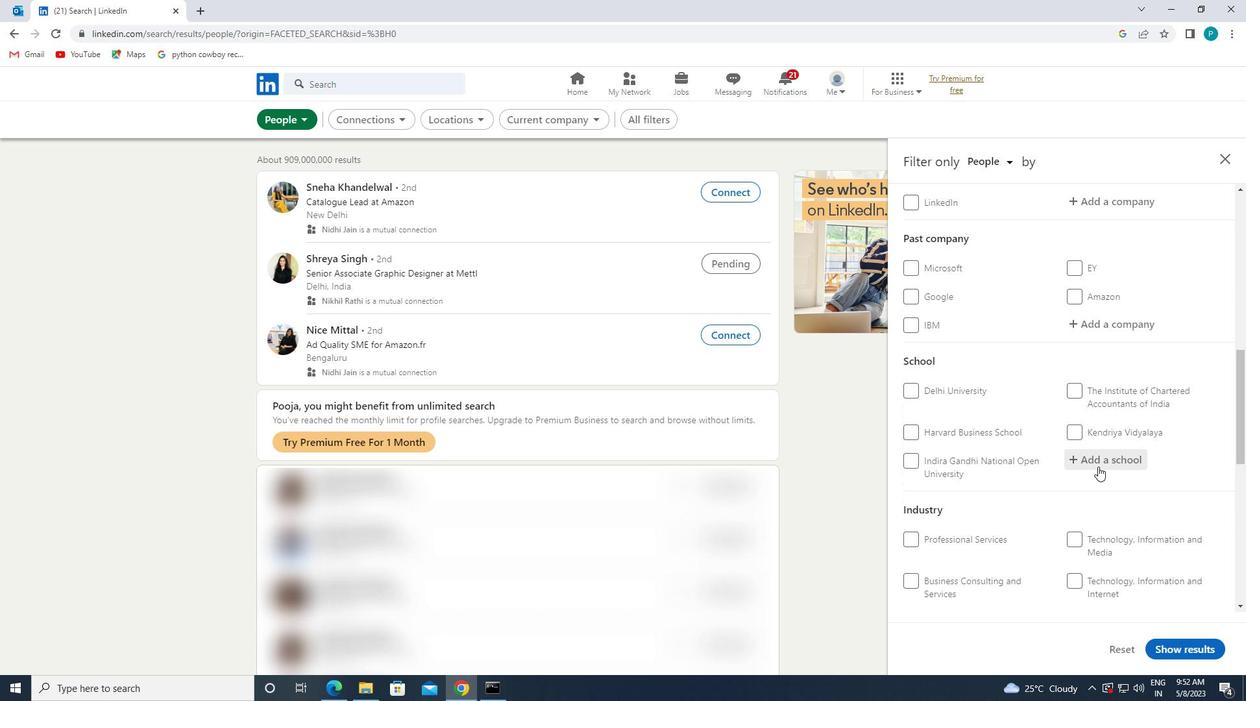 
Action: Mouse moved to (1109, 590)
Screenshot: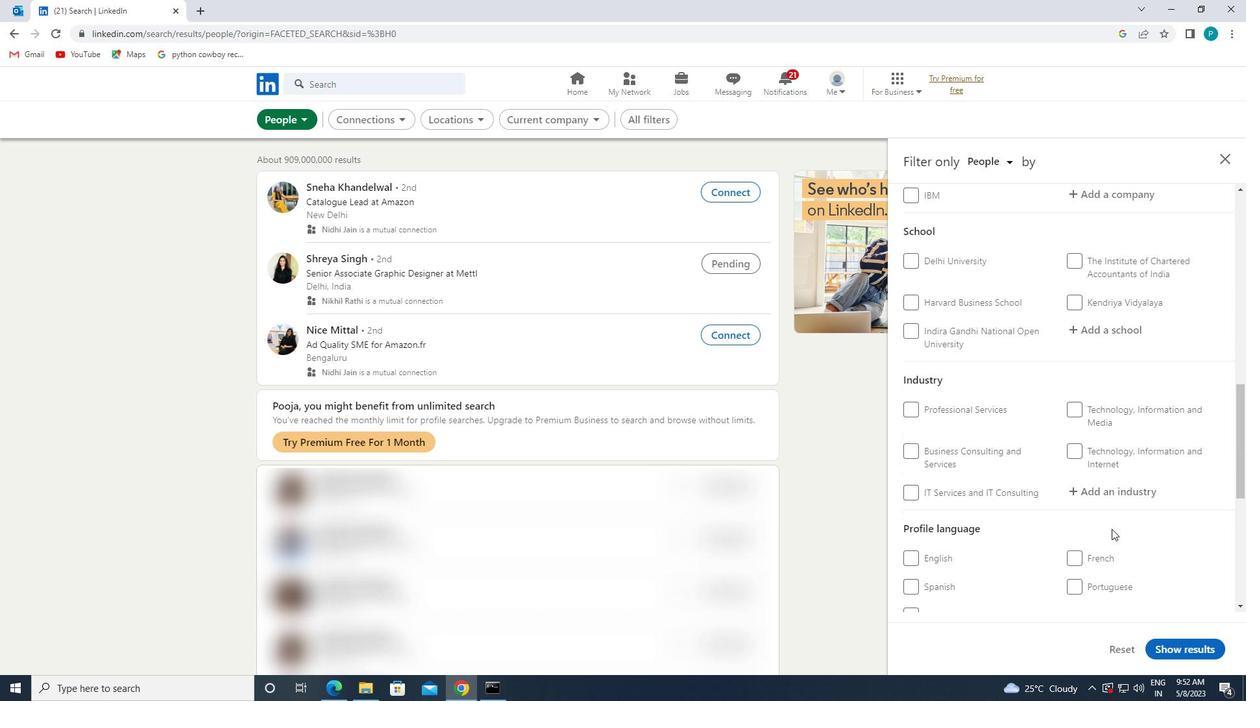 
Action: Mouse pressed left at (1109, 590)
Screenshot: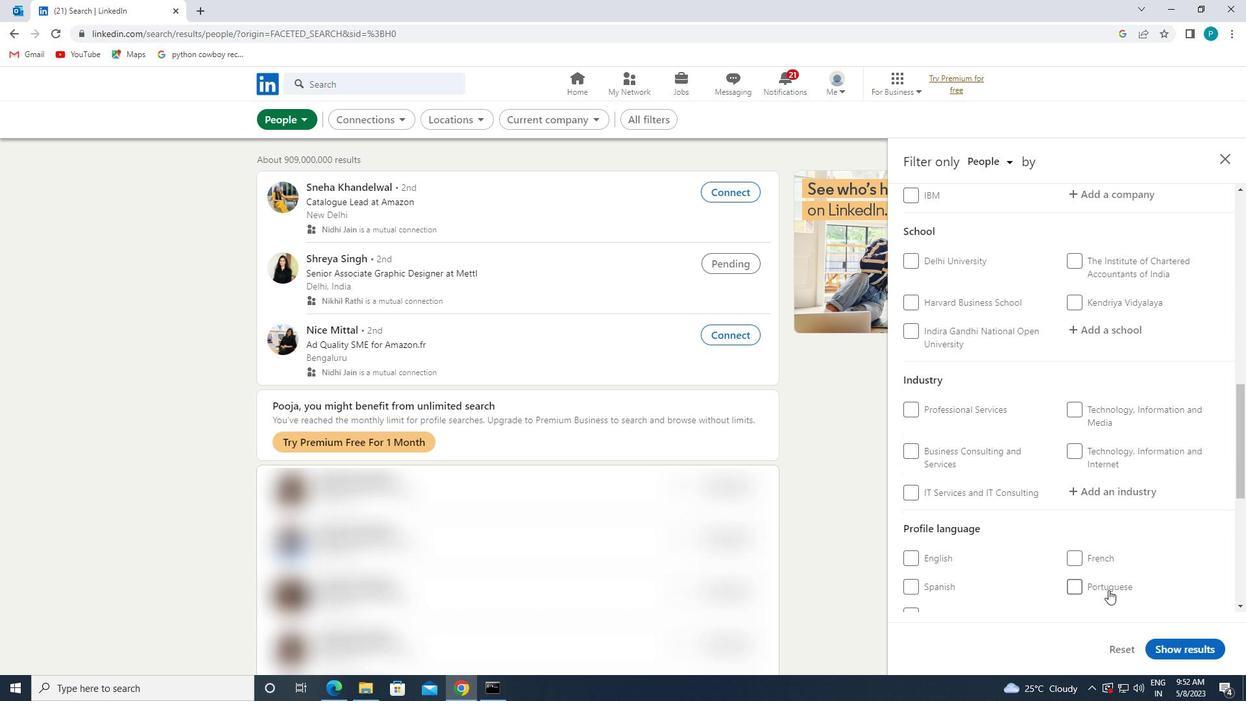 
Action: Mouse moved to (1116, 490)
Screenshot: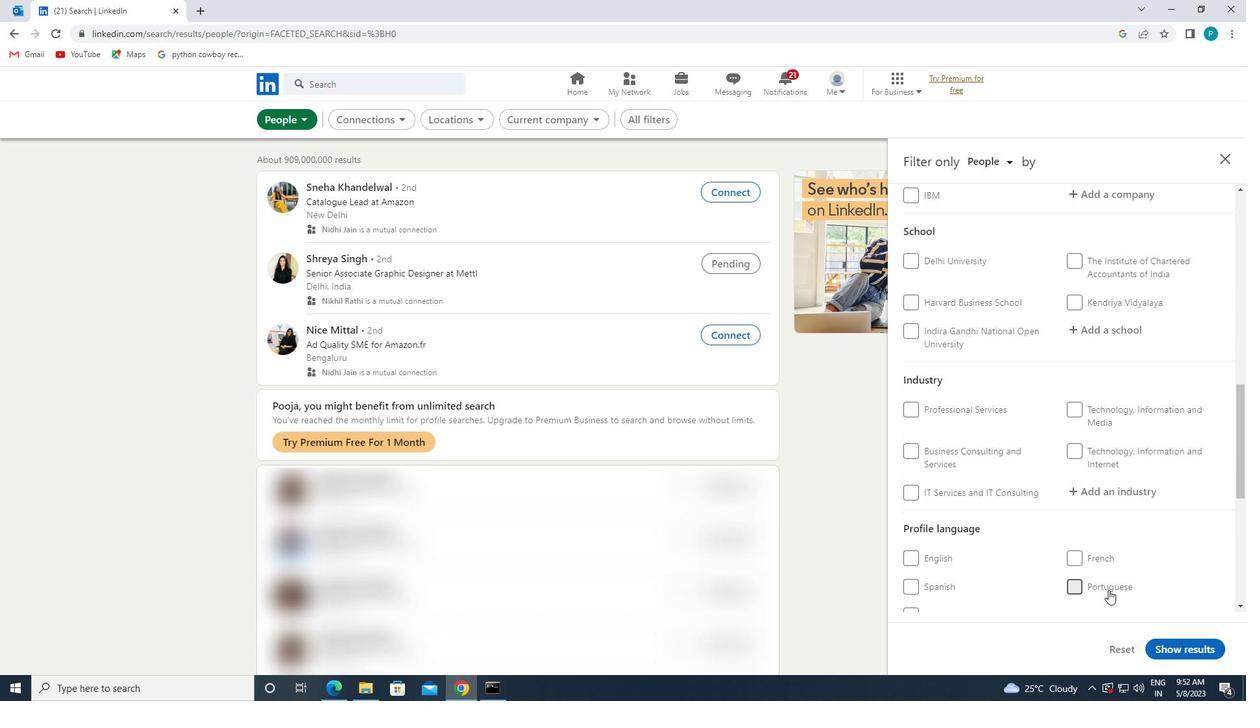 
Action: Mouse scrolled (1116, 491) with delta (0, 0)
Screenshot: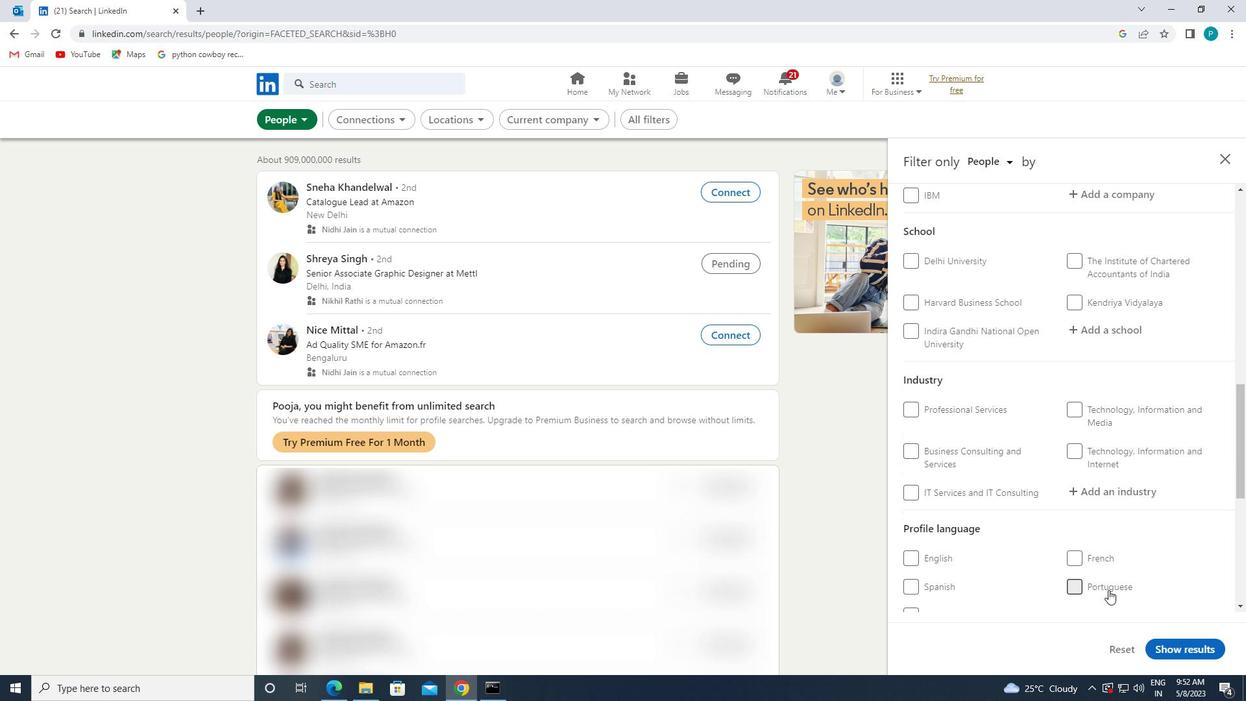
Action: Mouse moved to (1115, 487)
Screenshot: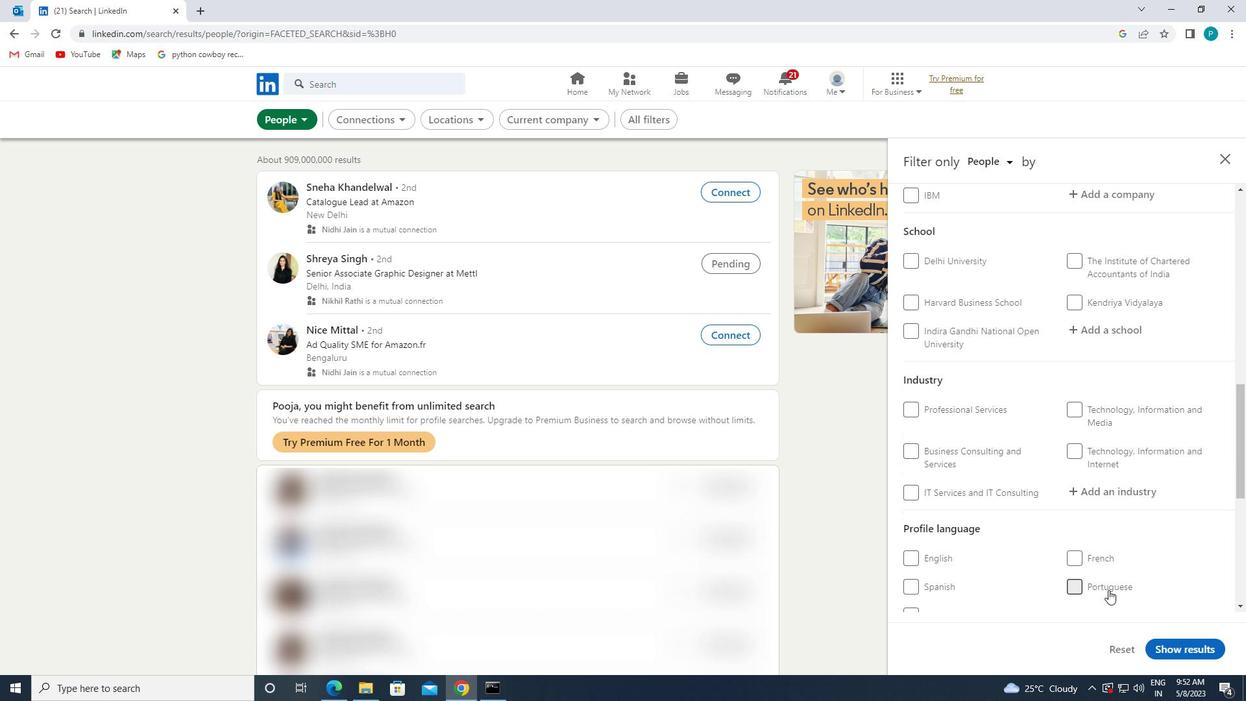 
Action: Mouse scrolled (1115, 487) with delta (0, 0)
Screenshot: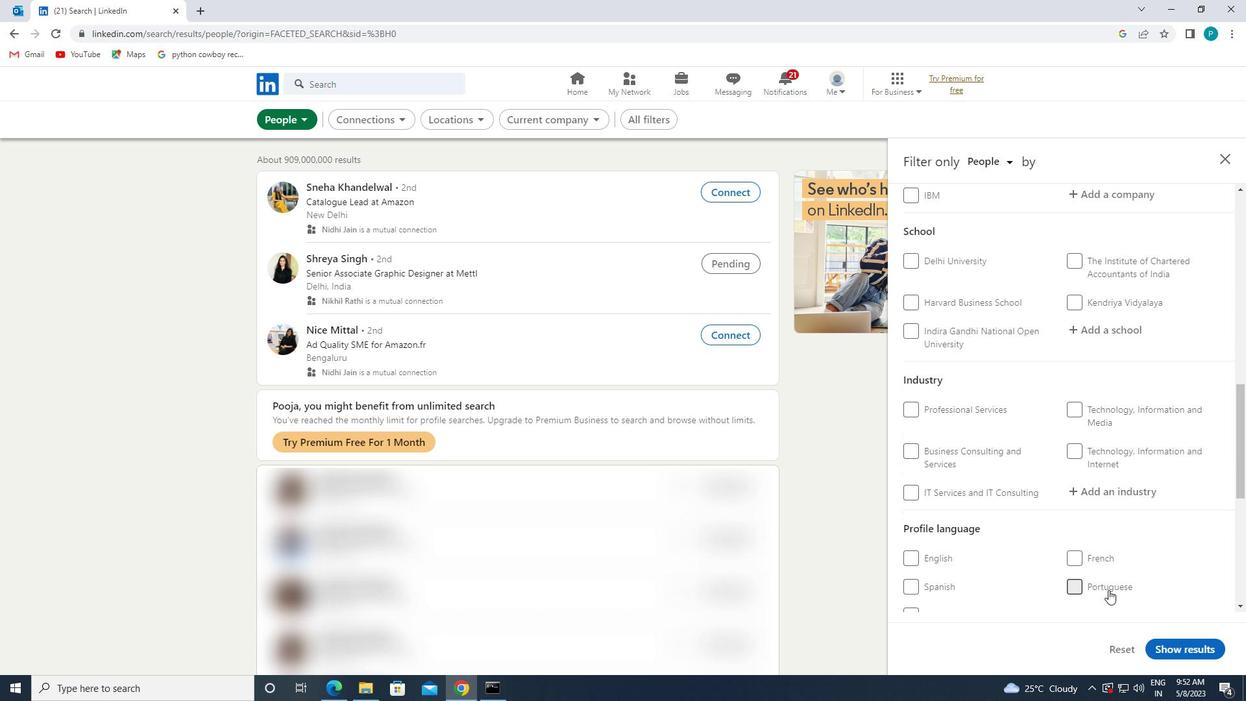 
Action: Mouse scrolled (1115, 487) with delta (0, 0)
Screenshot: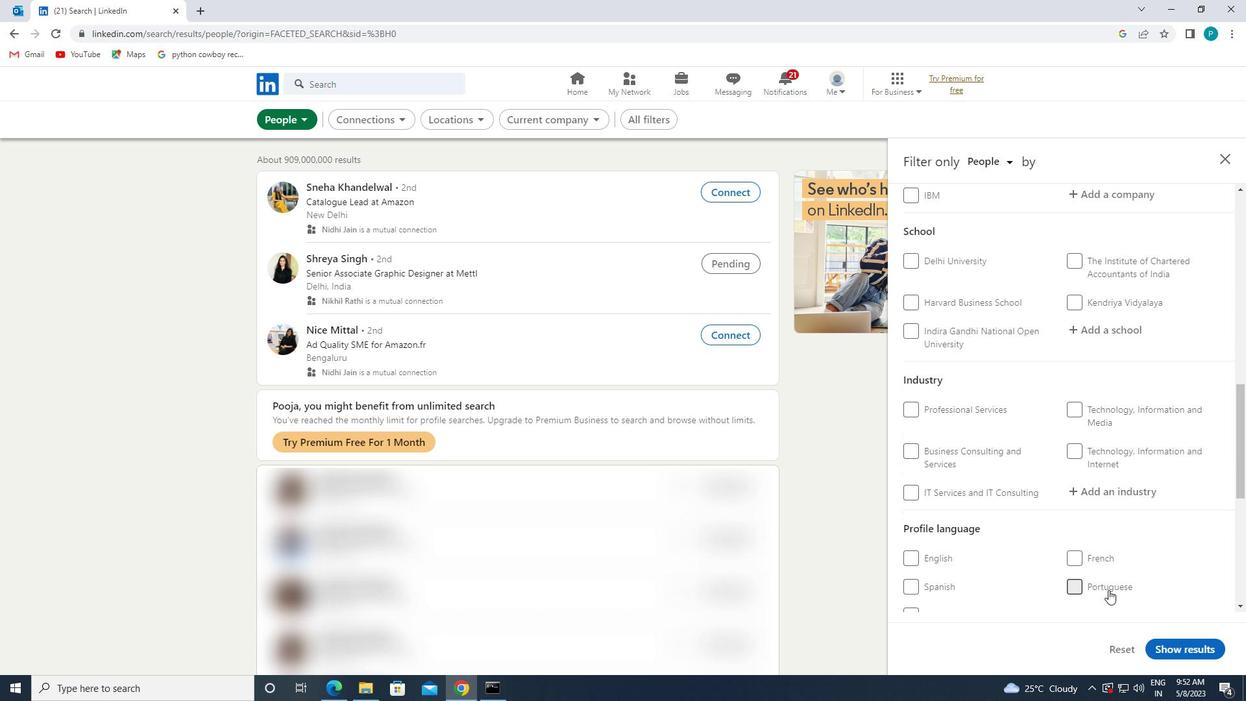 
Action: Mouse scrolled (1115, 487) with delta (0, 0)
Screenshot: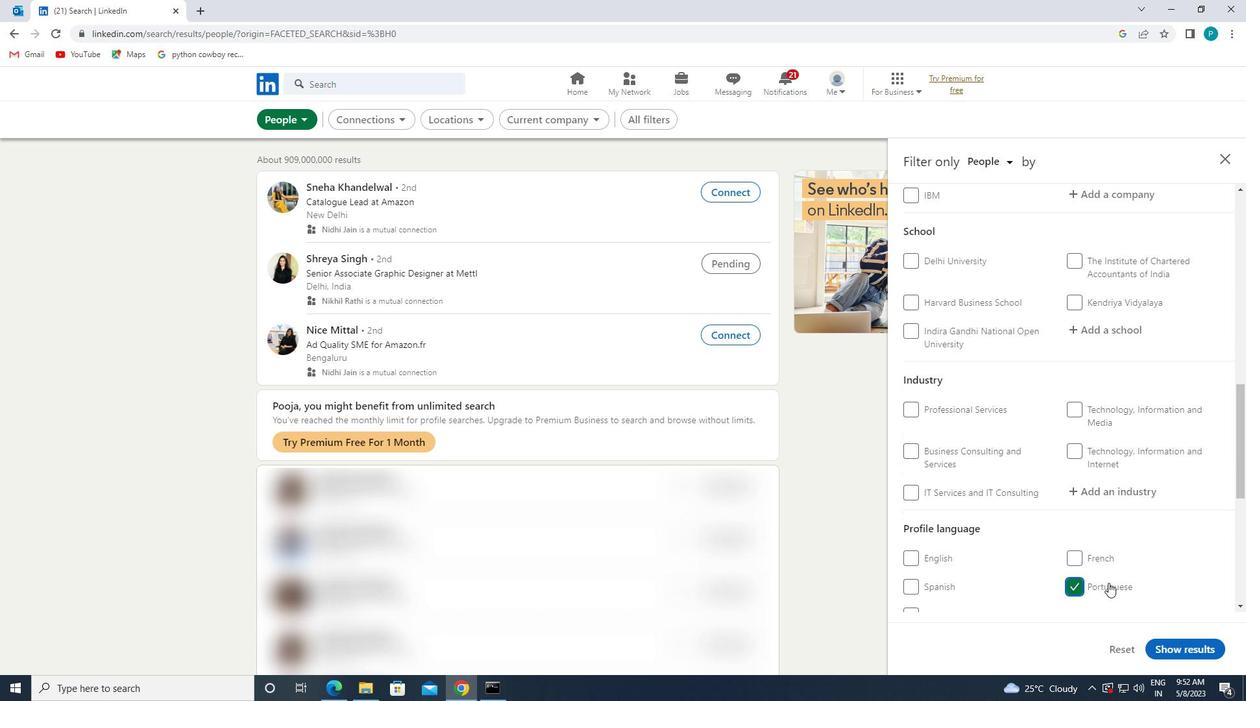 
Action: Mouse moved to (1115, 472)
Screenshot: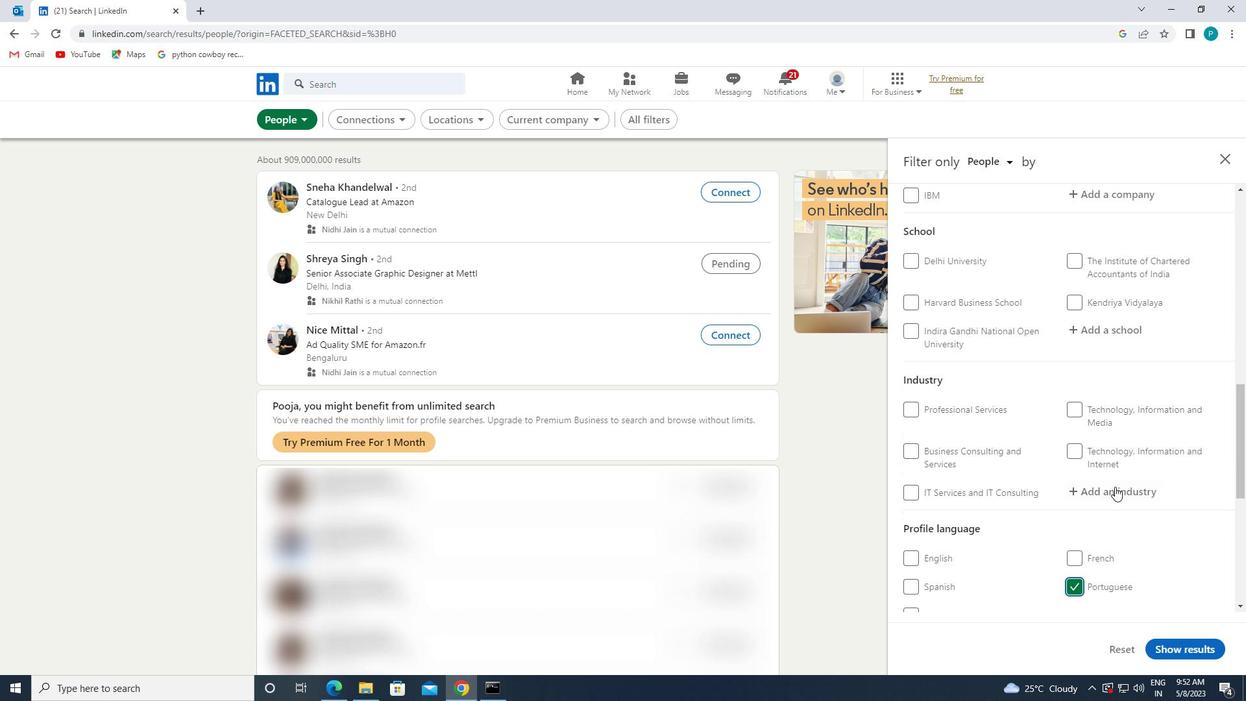 
Action: Mouse scrolled (1115, 473) with delta (0, 0)
Screenshot: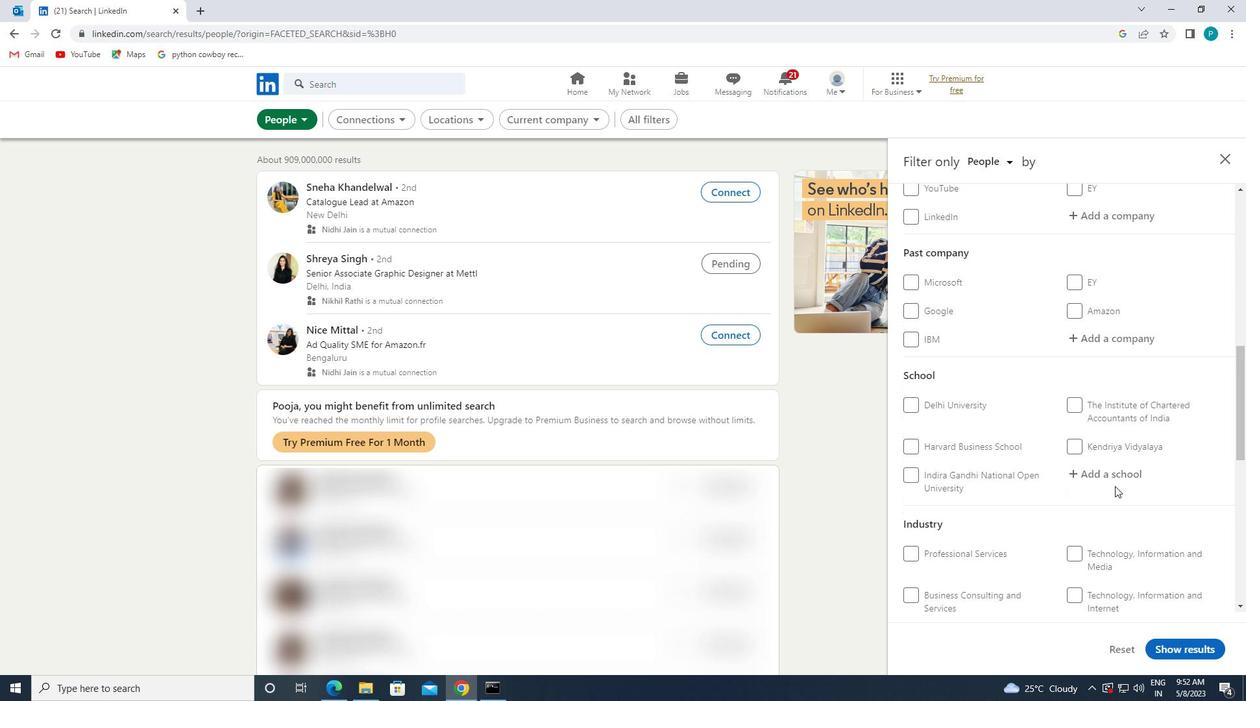 
Action: Mouse scrolled (1115, 473) with delta (0, 0)
Screenshot: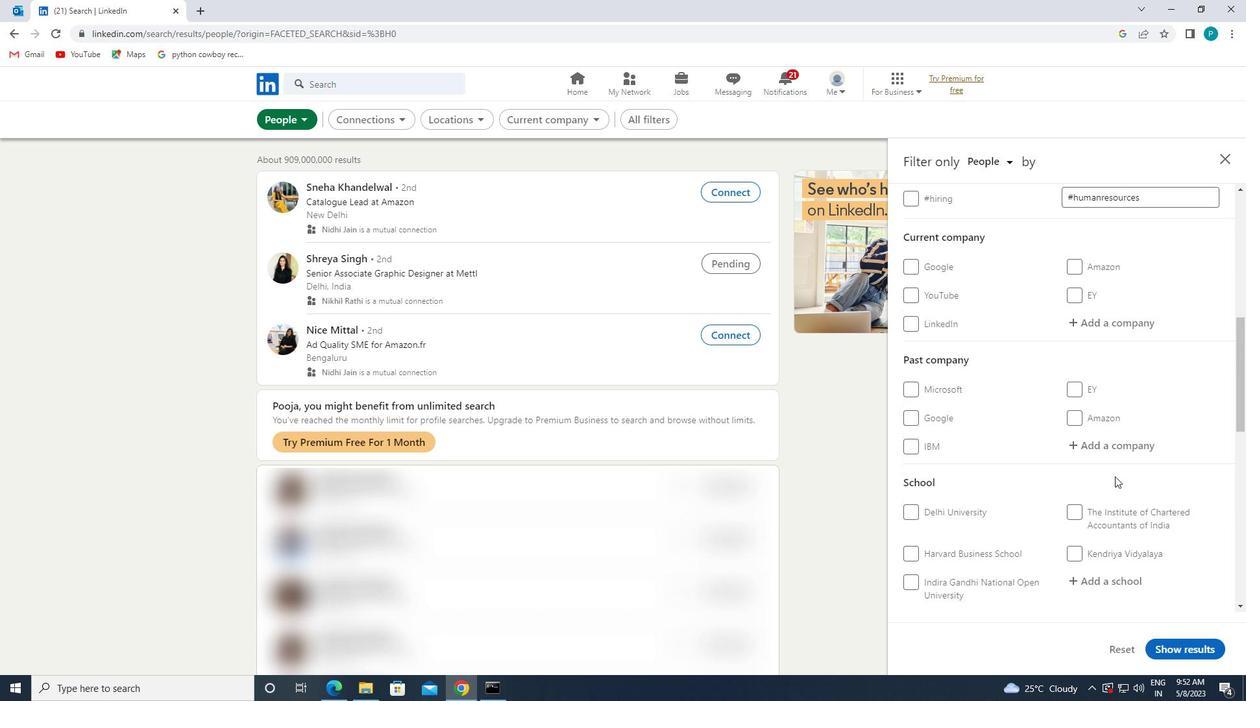 
Action: Mouse moved to (1102, 461)
Screenshot: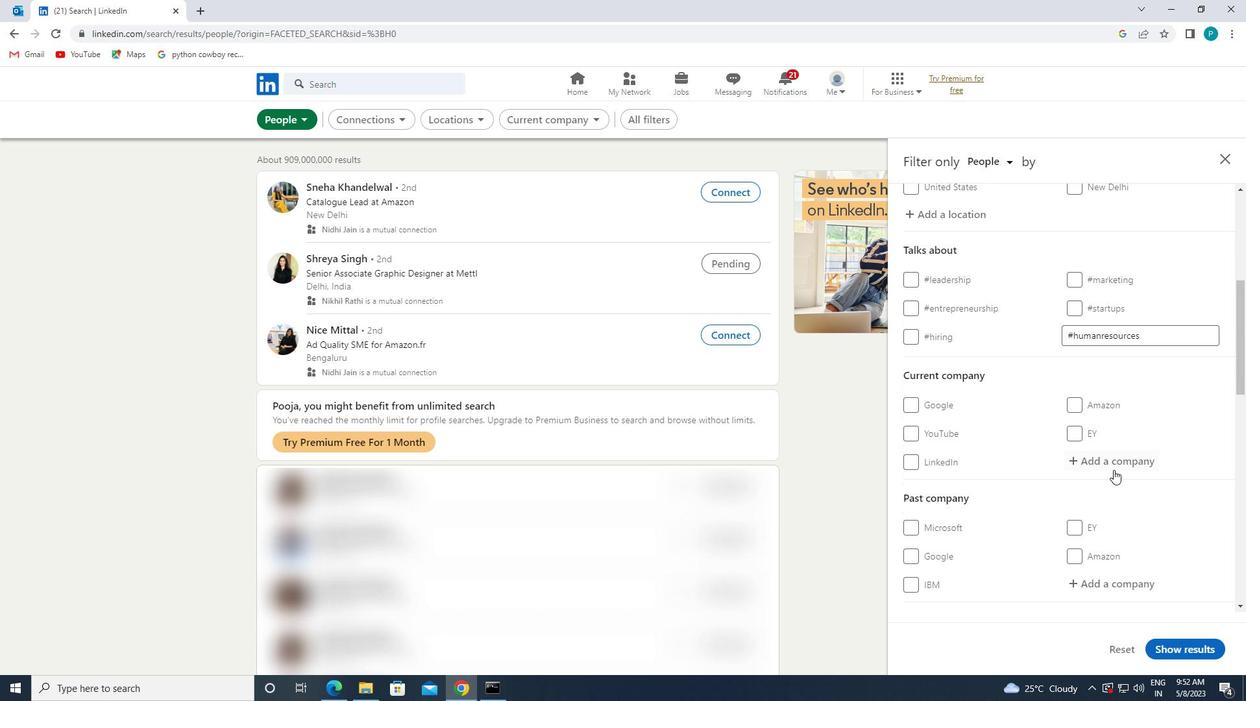 
Action: Mouse pressed left at (1102, 461)
Screenshot: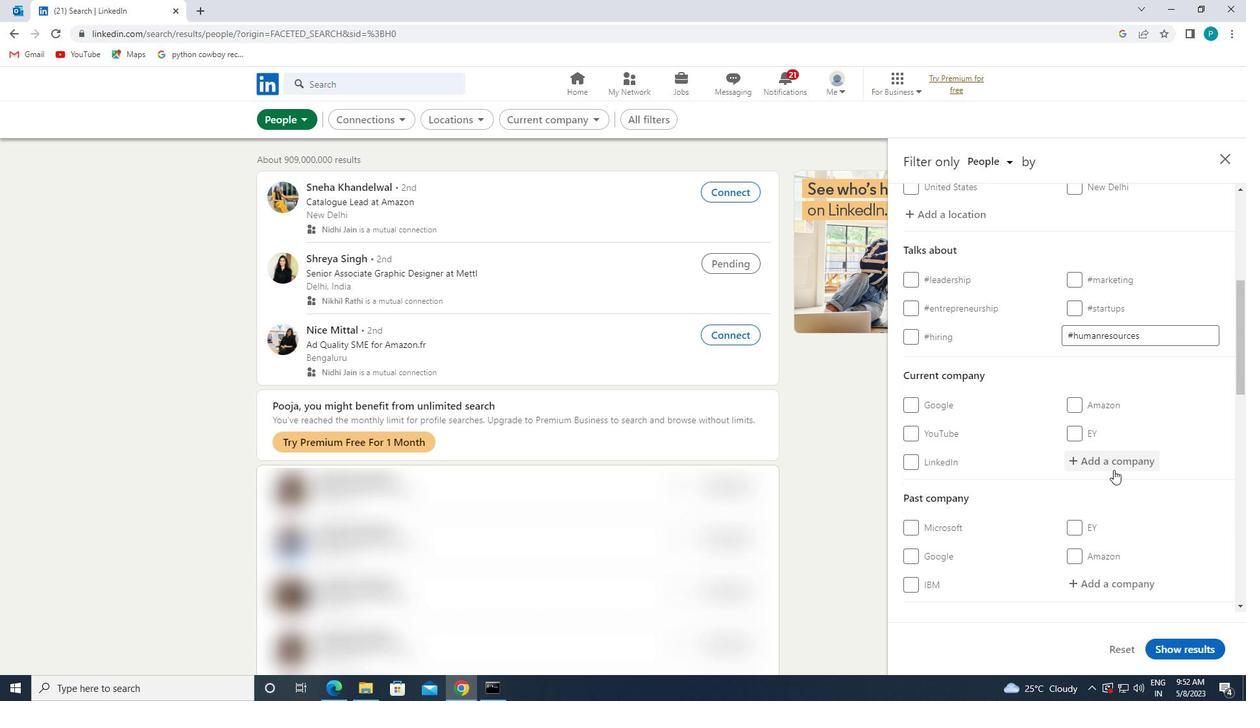 
Action: Key pressed <Key.caps_lock>S<Key.caps_lock>QUARE
Screenshot: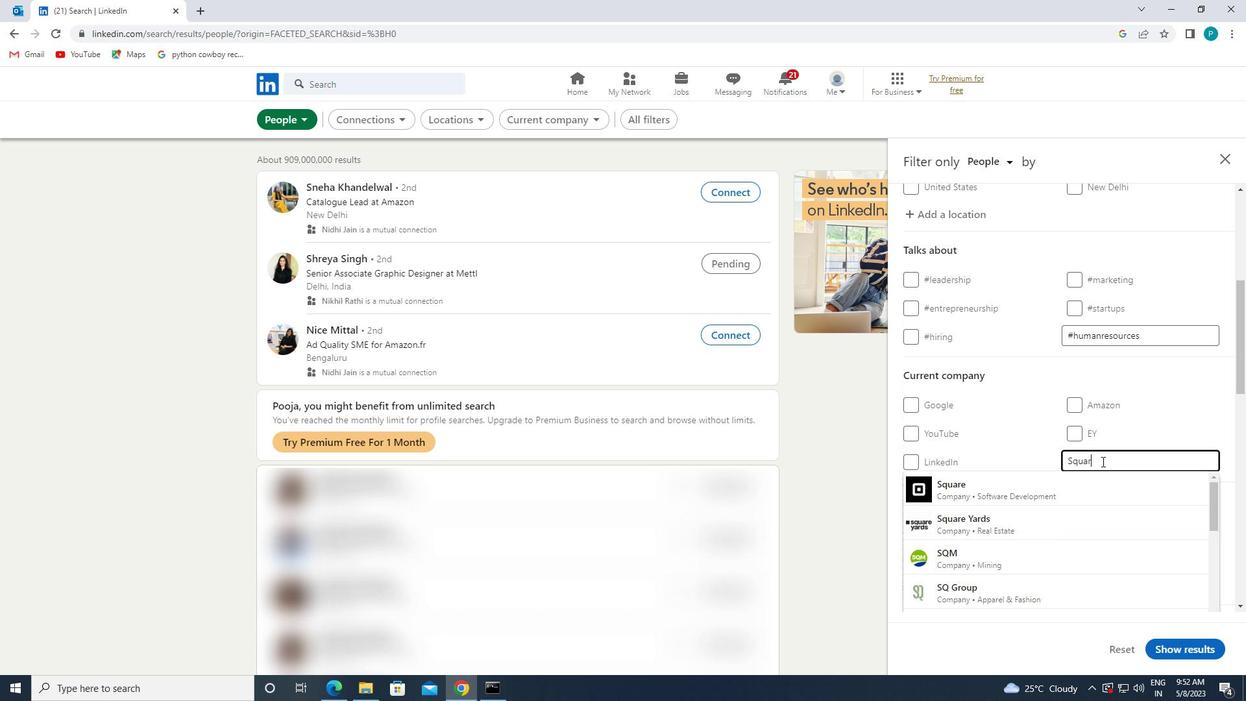 
Action: Mouse moved to (1072, 520)
Screenshot: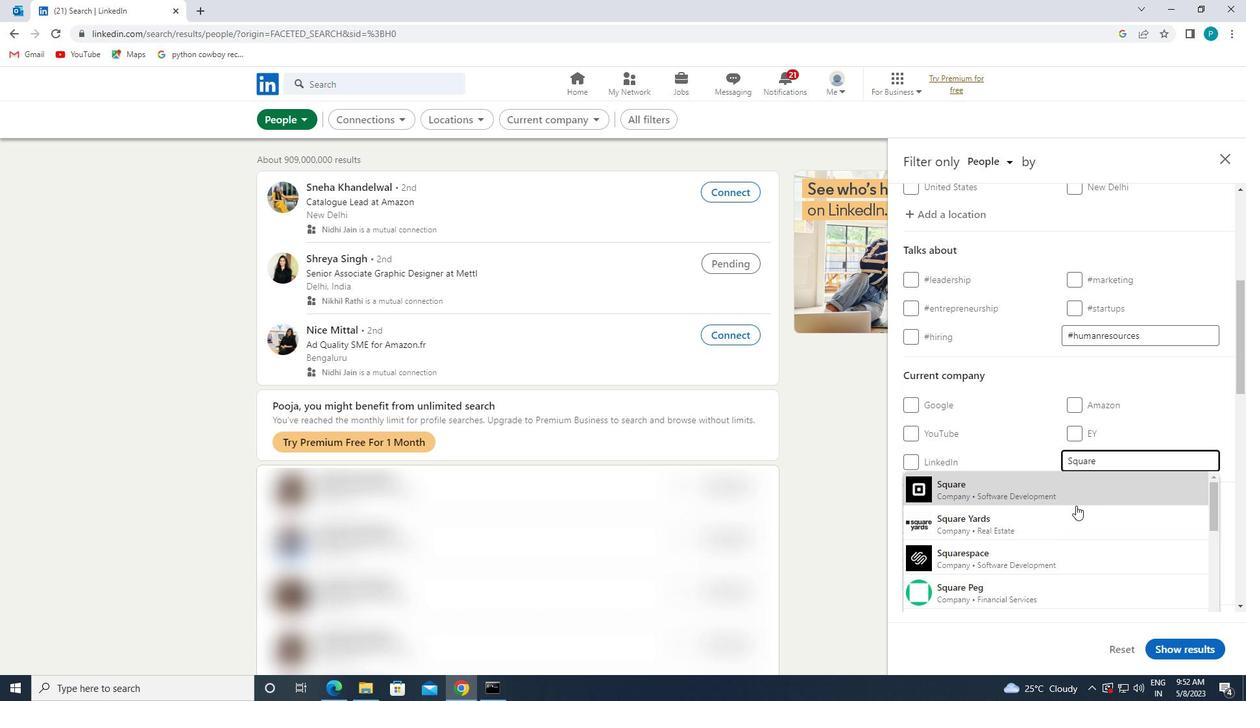 
Action: Mouse pressed left at (1072, 520)
Screenshot: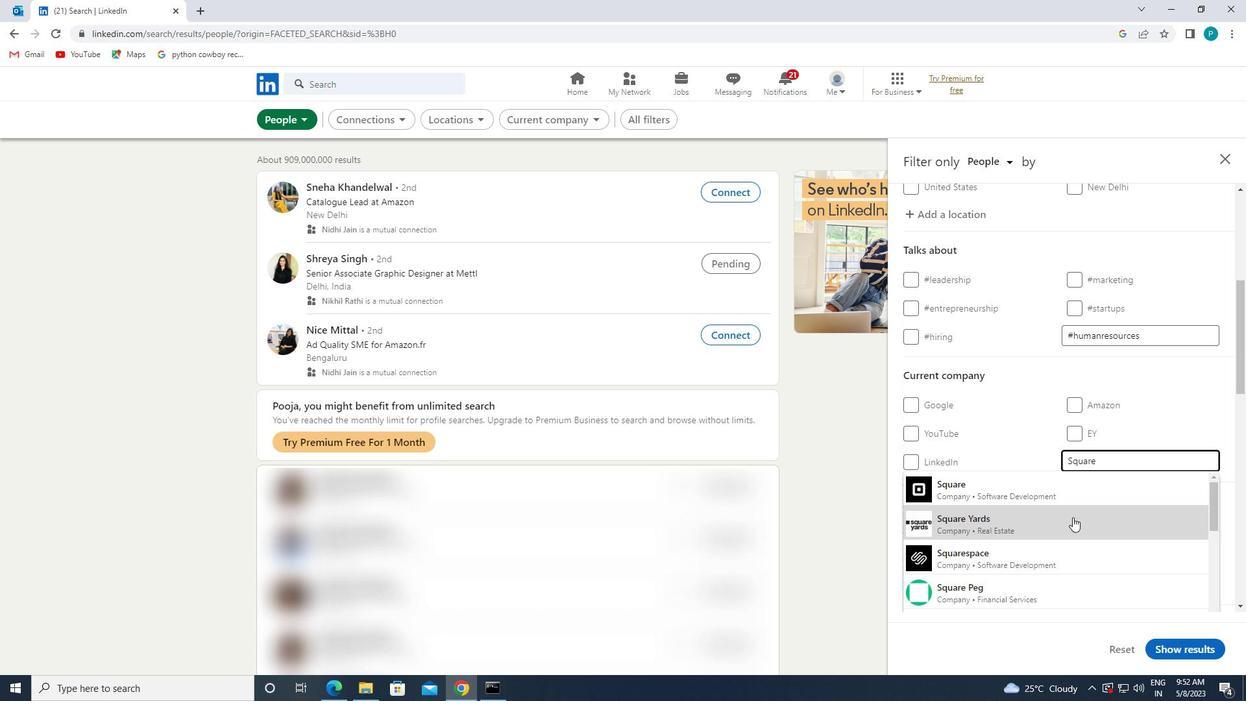 
Action: Mouse moved to (1083, 485)
Screenshot: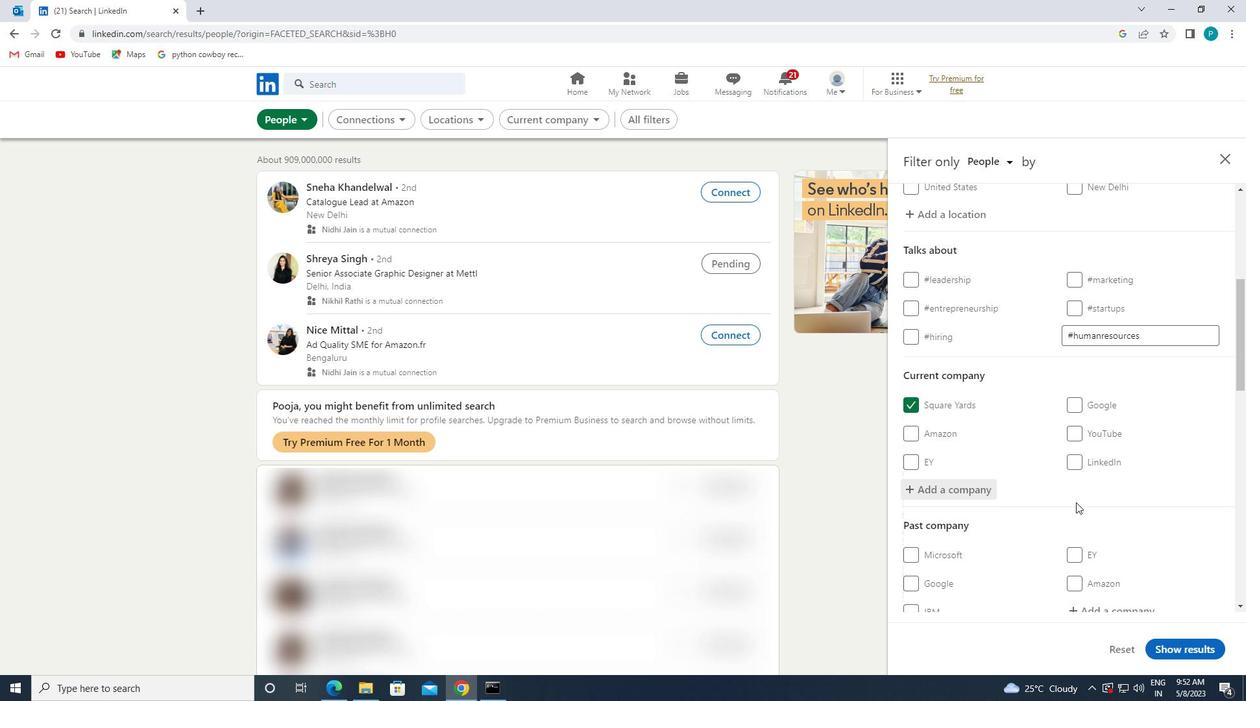 
Action: Mouse scrolled (1083, 485) with delta (0, 0)
Screenshot: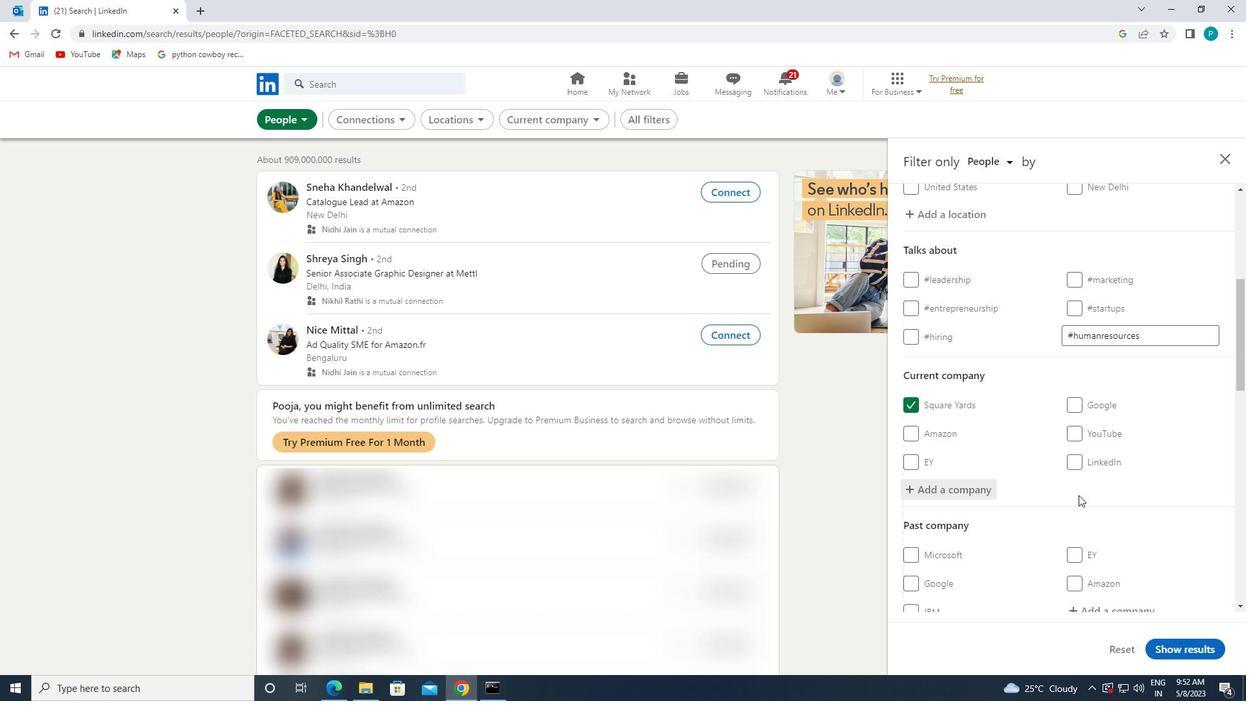 
Action: Mouse scrolled (1083, 485) with delta (0, 0)
Screenshot: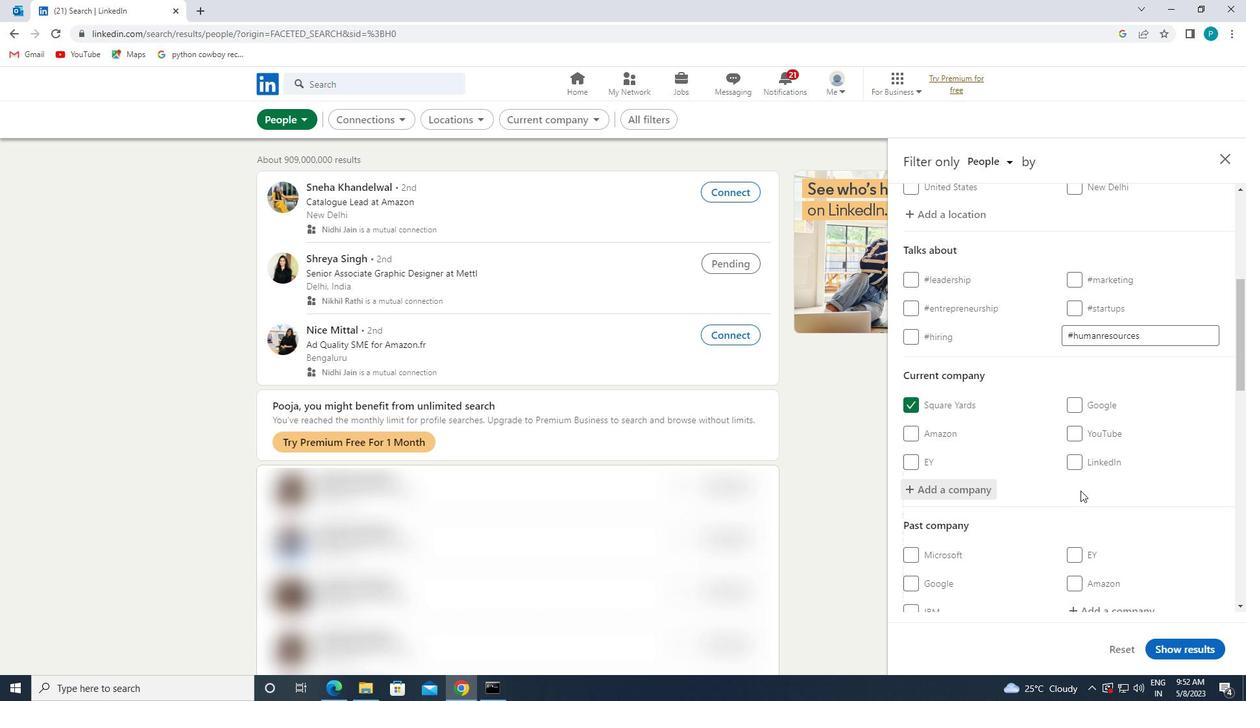 
Action: Mouse moved to (1158, 544)
Screenshot: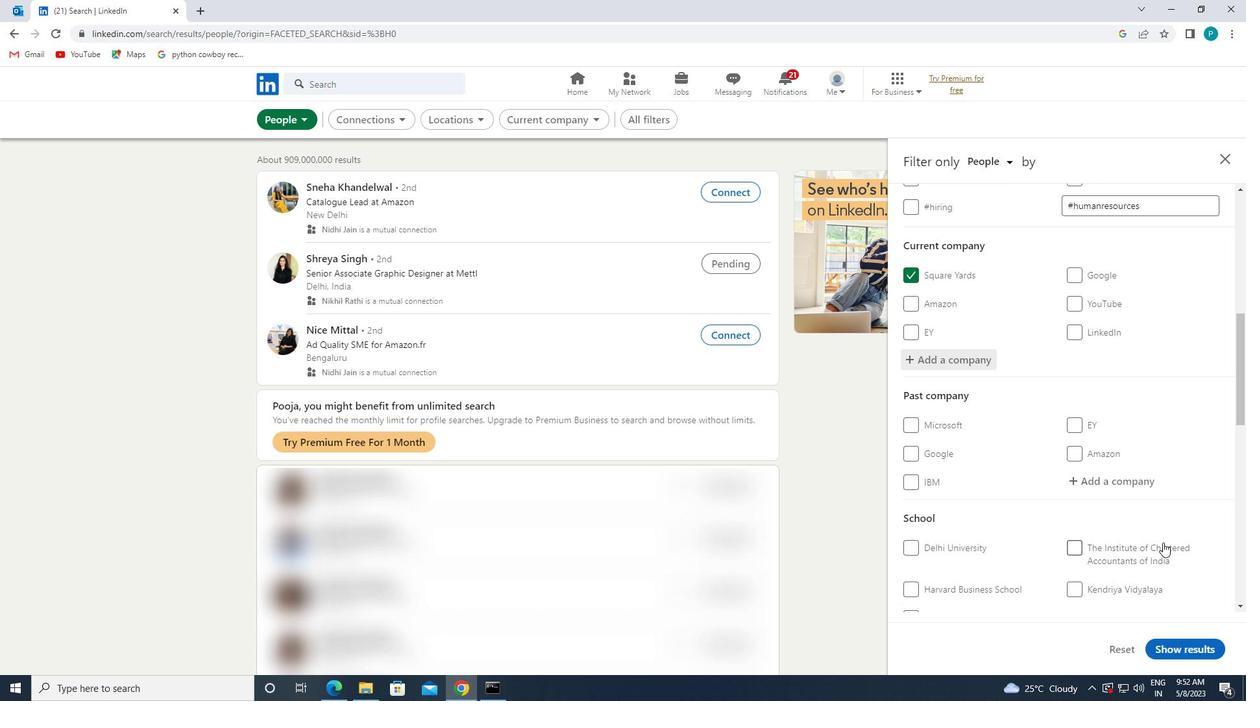 
Action: Mouse scrolled (1158, 544) with delta (0, 0)
Screenshot: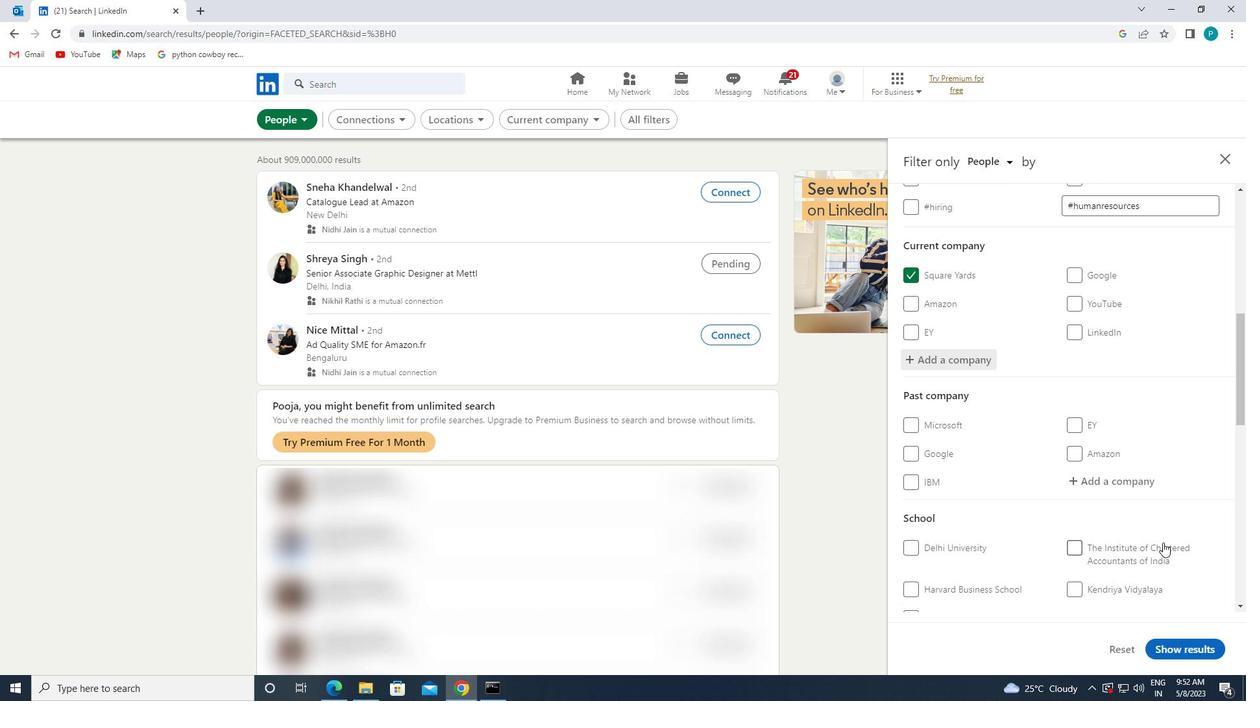 
Action: Mouse scrolled (1158, 544) with delta (0, 0)
Screenshot: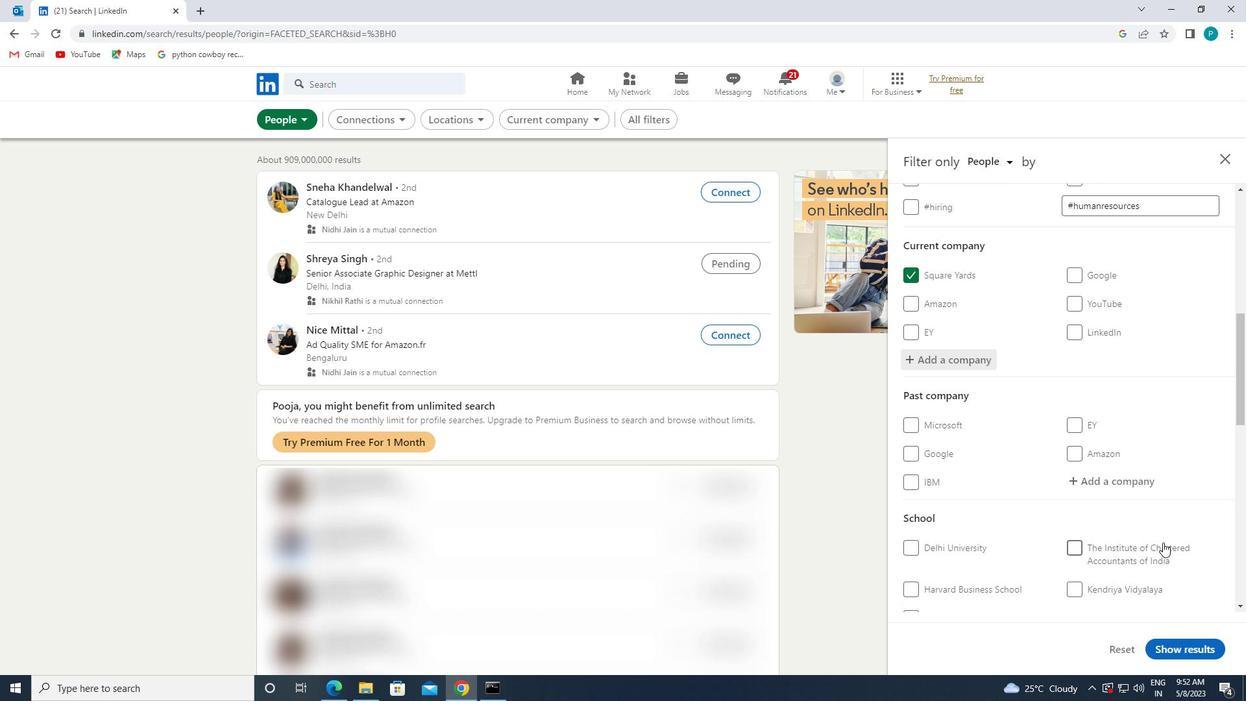 
Action: Mouse moved to (1157, 544)
Screenshot: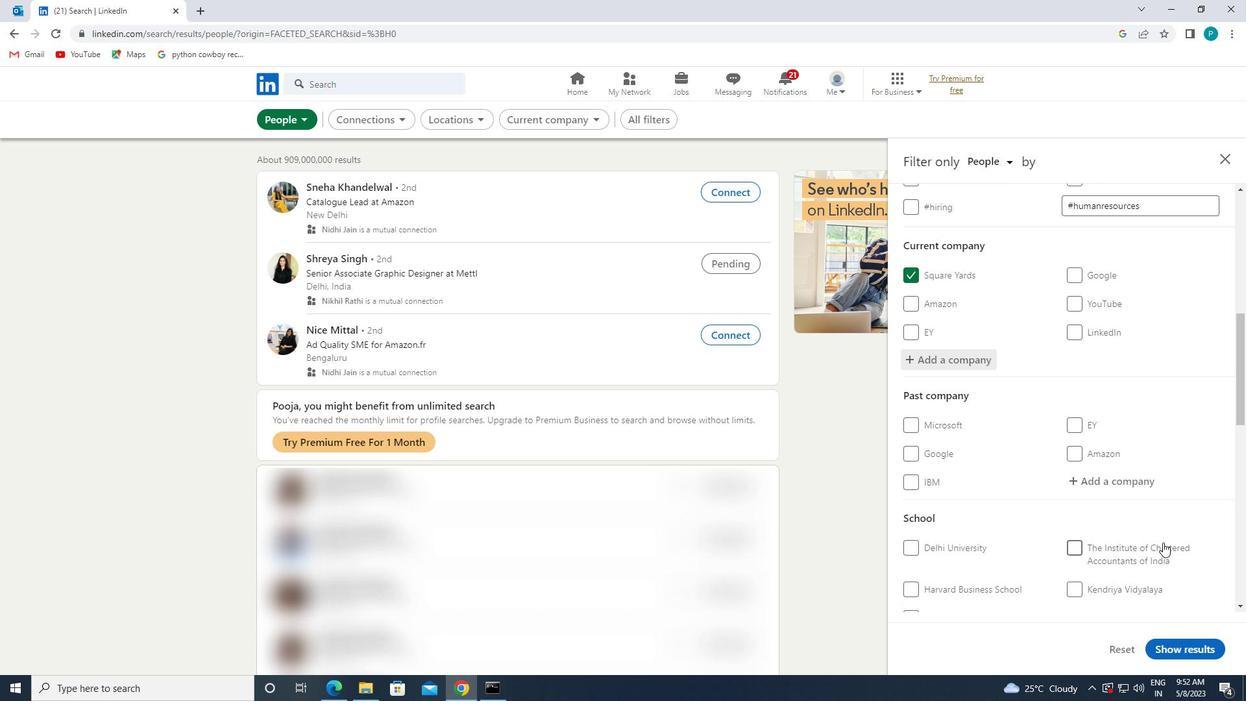 
Action: Mouse scrolled (1157, 544) with delta (0, 0)
Screenshot: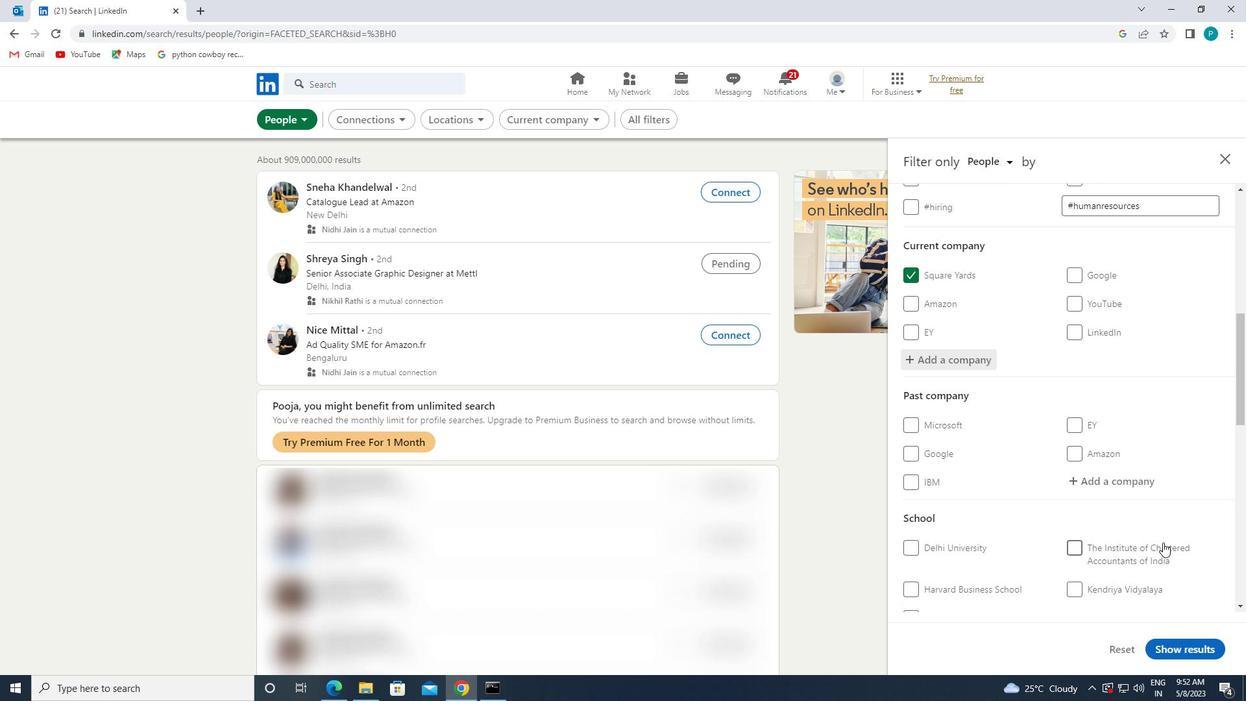 
Action: Mouse moved to (1118, 432)
Screenshot: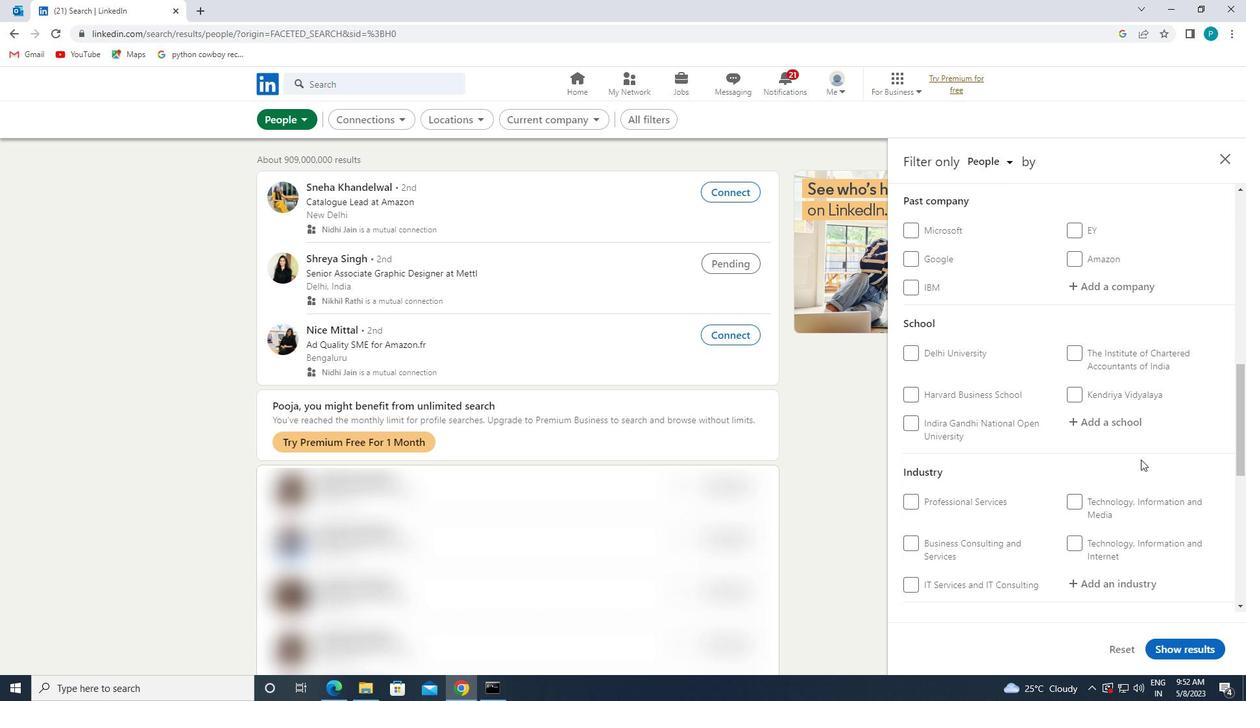 
Action: Mouse pressed left at (1118, 432)
Screenshot: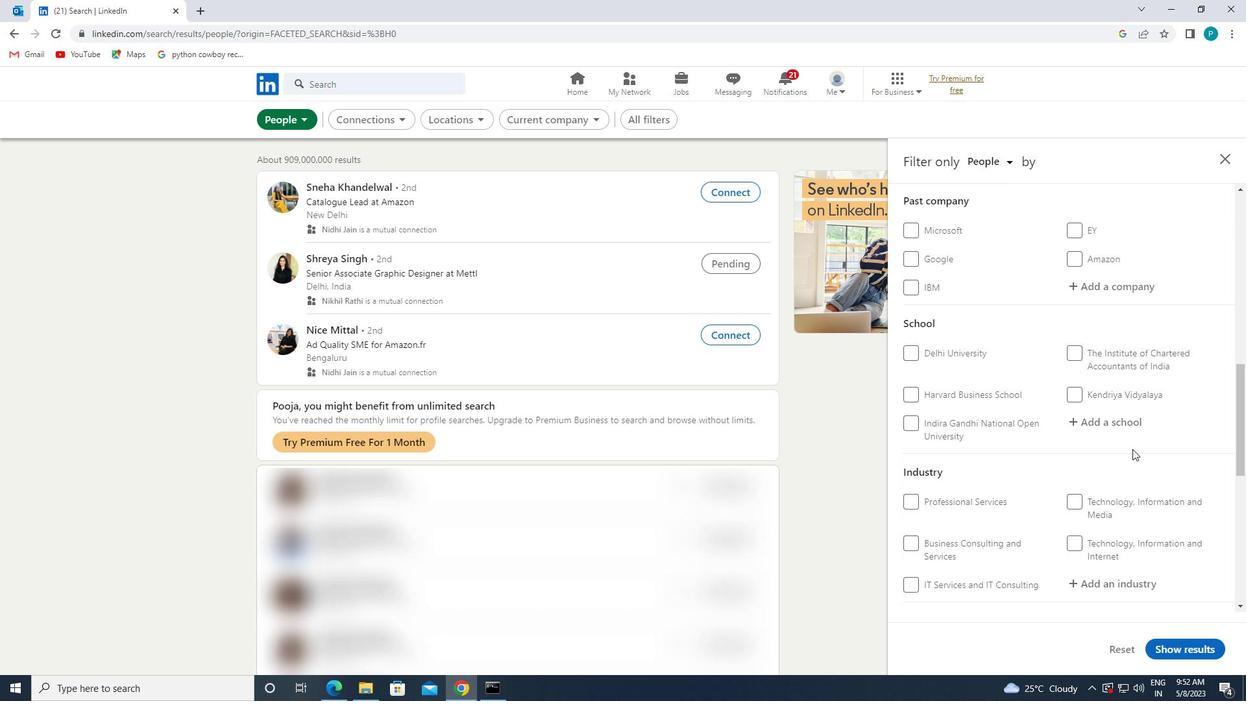 
Action: Mouse moved to (1112, 424)
Screenshot: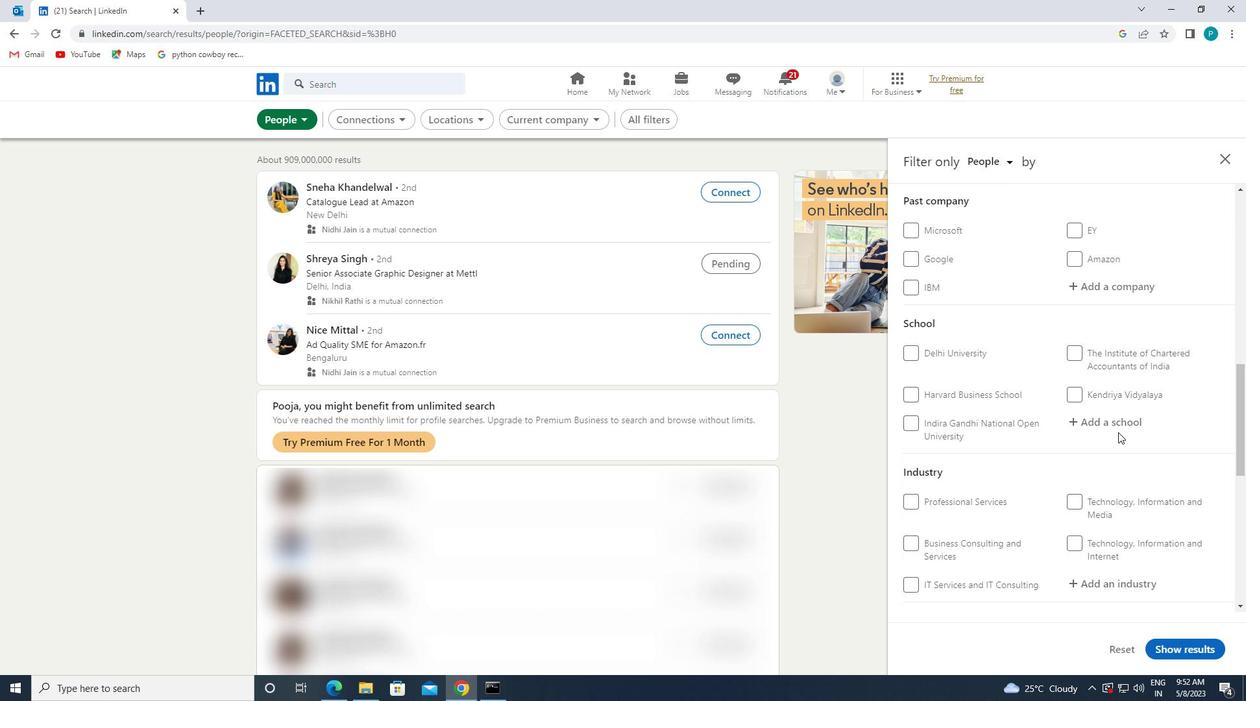 
Action: Mouse pressed left at (1112, 424)
Screenshot: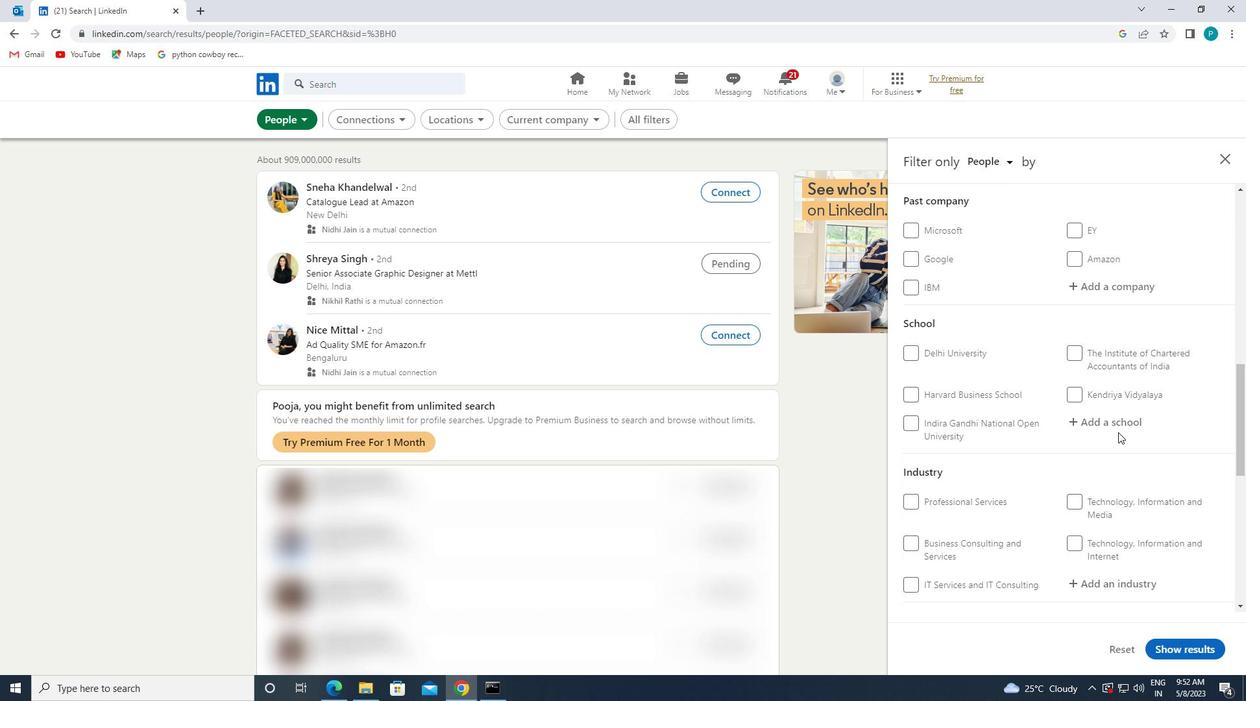 
Action: Key pressed <Key.caps_lock>SBOA
Screenshot: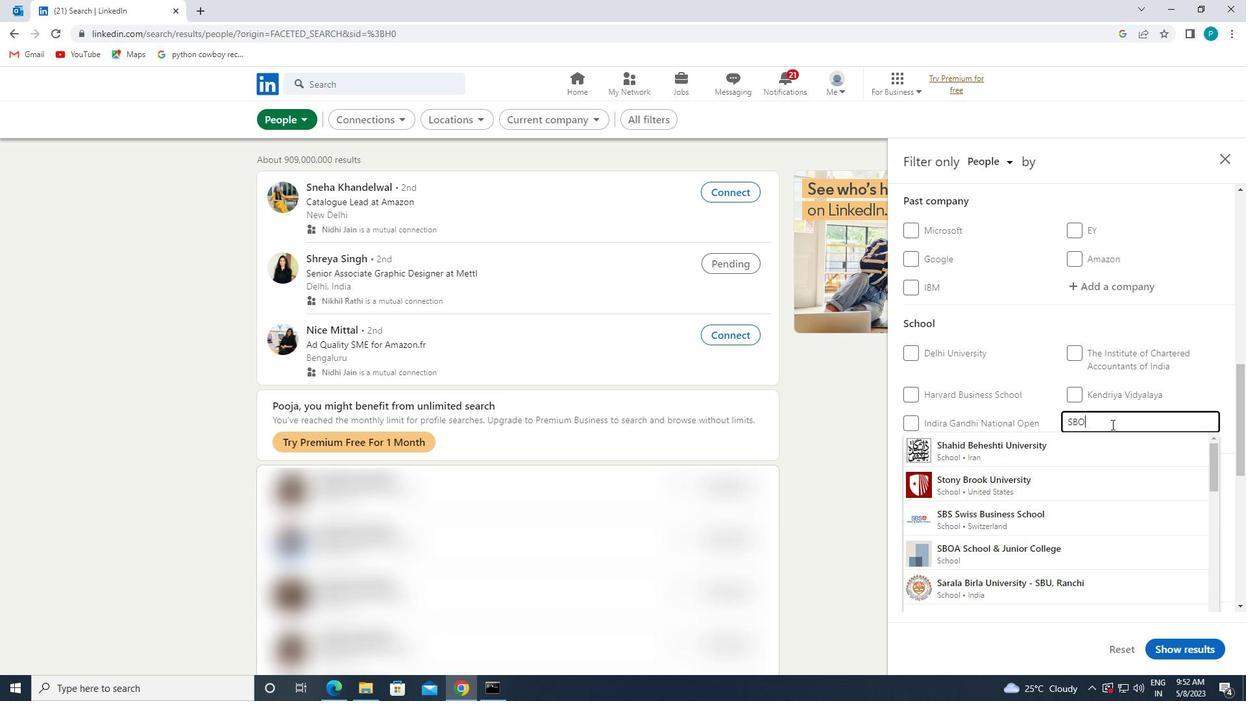 
Action: Mouse moved to (1113, 448)
Screenshot: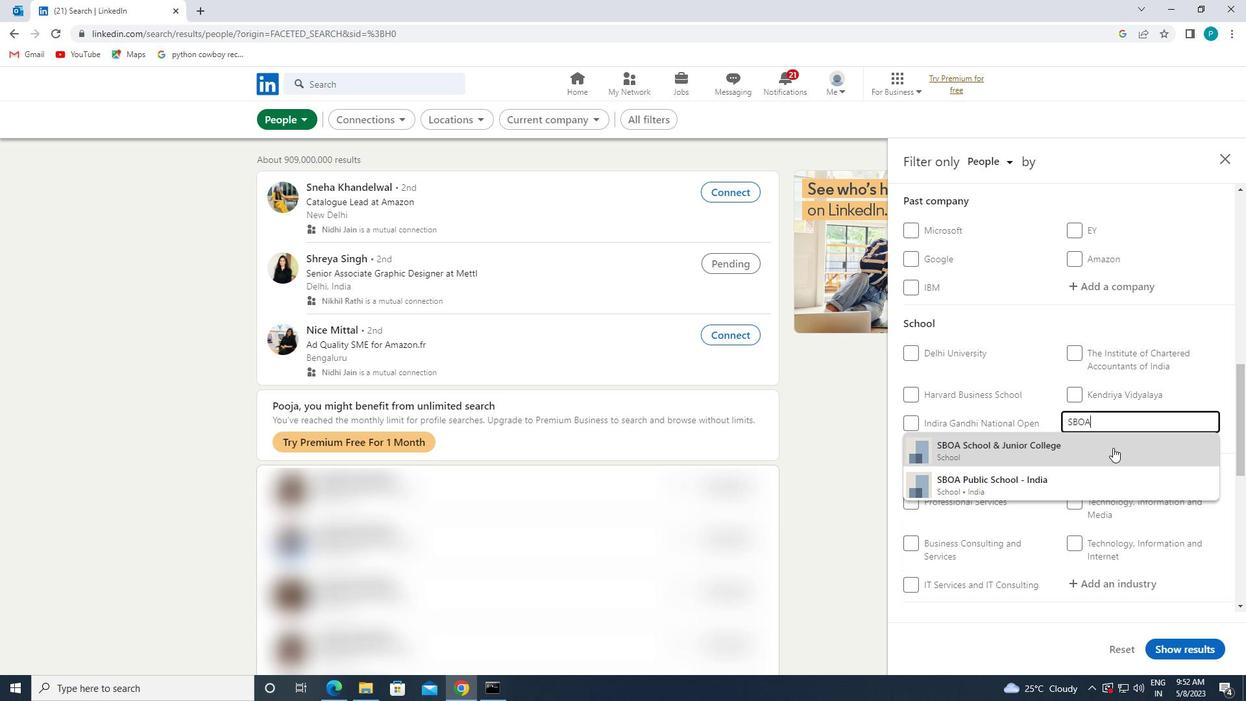 
Action: Mouse pressed left at (1113, 448)
Screenshot: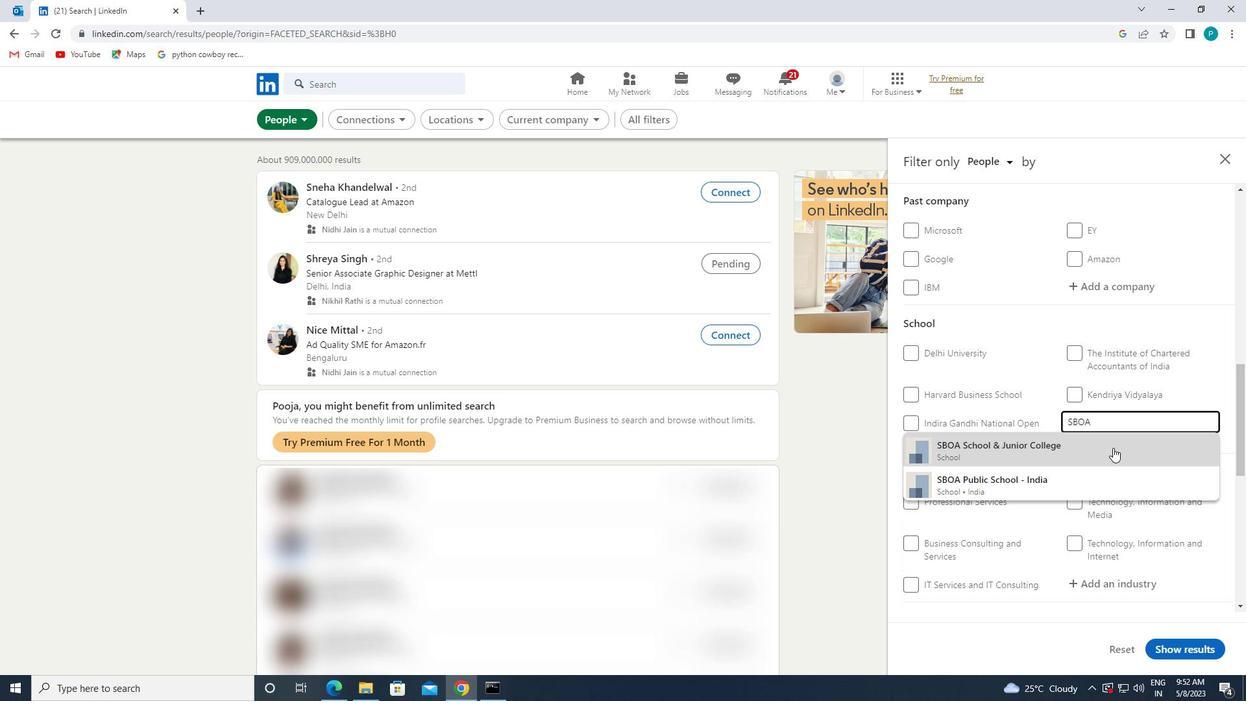 
Action: Mouse moved to (1155, 522)
Screenshot: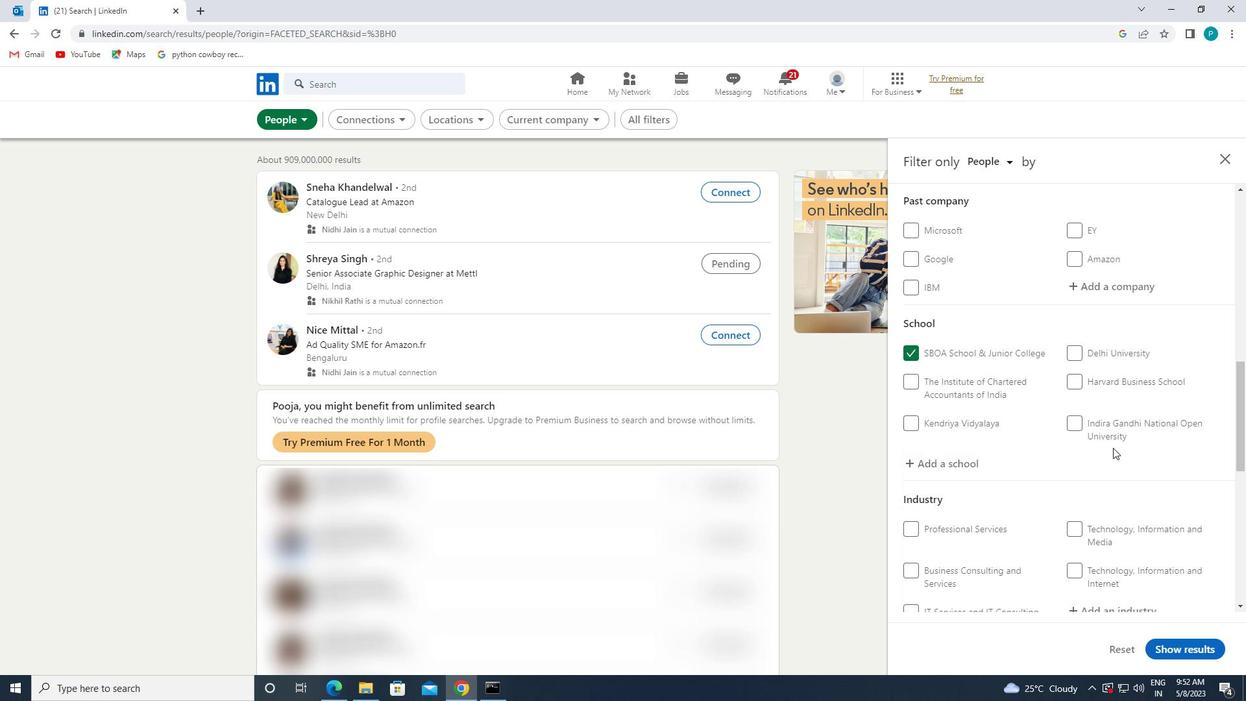 
Action: Mouse scrolled (1155, 521) with delta (0, 0)
Screenshot: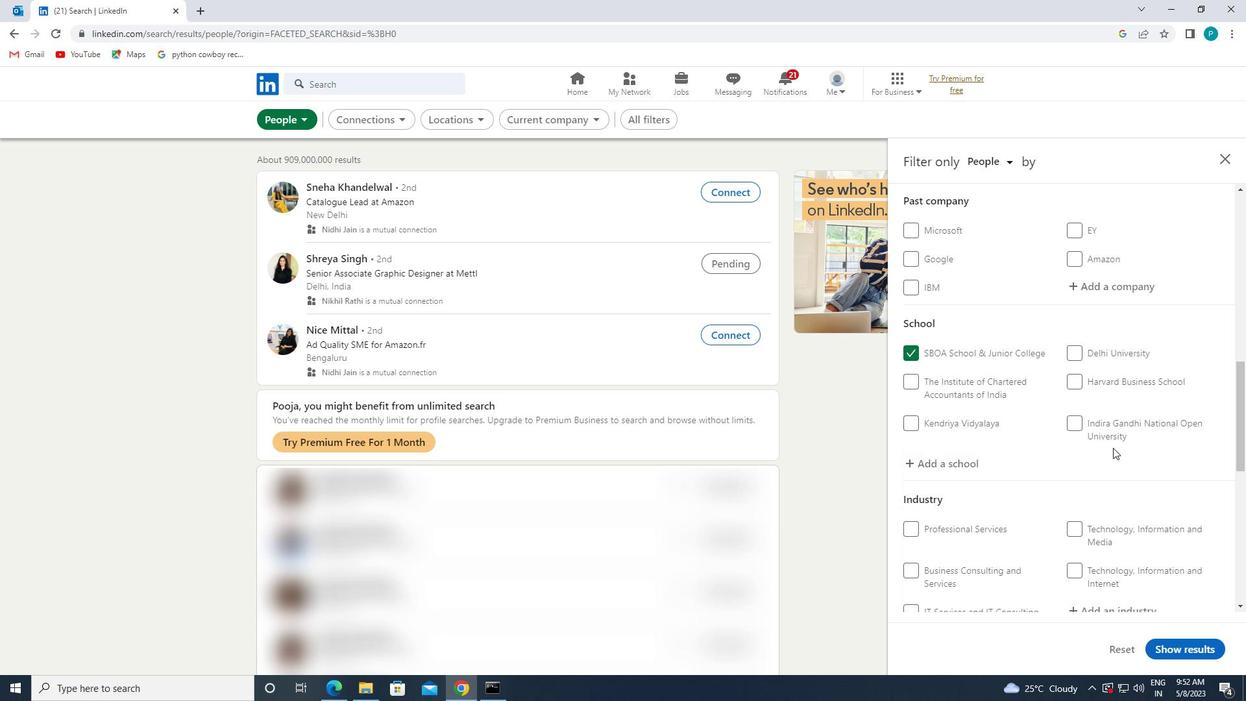 
Action: Mouse scrolled (1155, 521) with delta (0, 0)
Screenshot: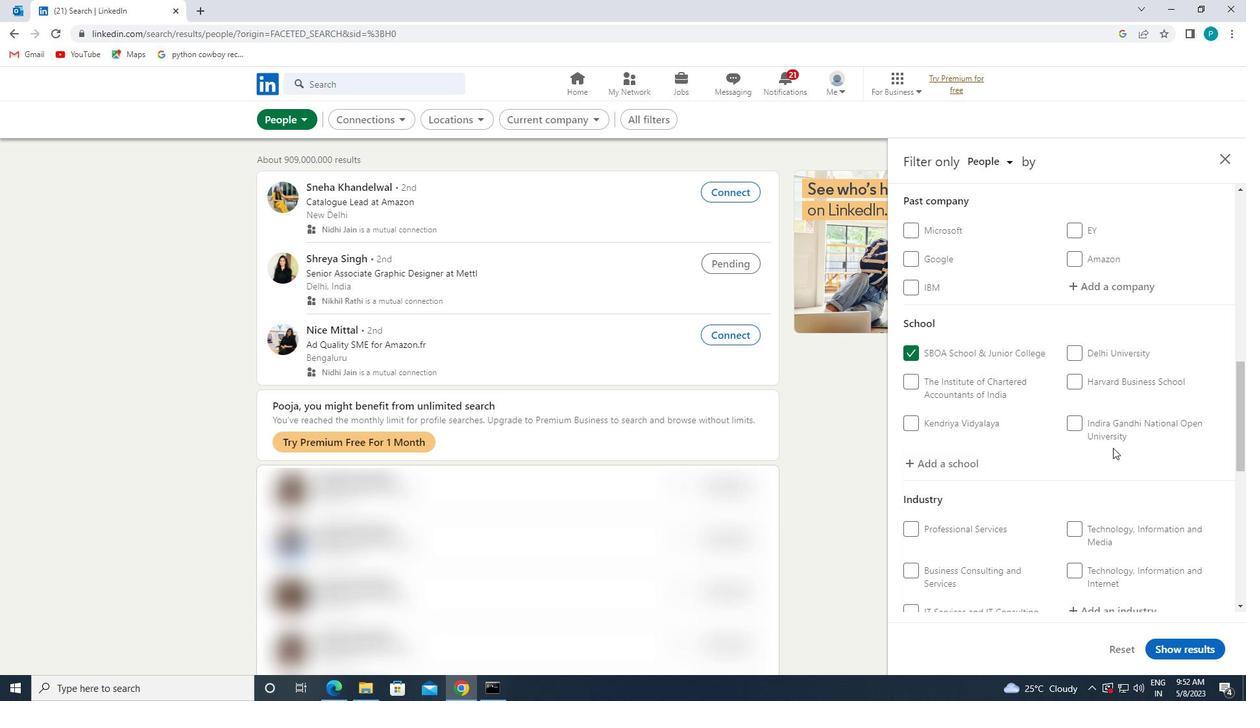 
Action: Mouse moved to (1124, 486)
Screenshot: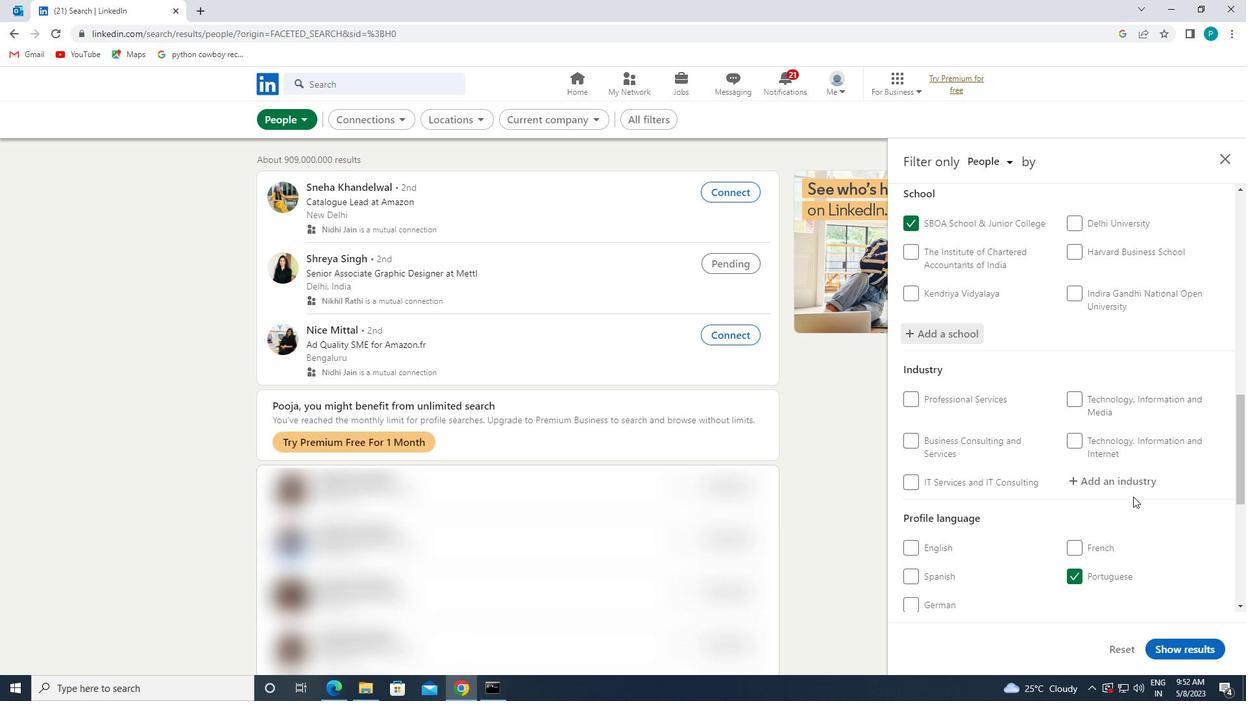 
Action: Mouse pressed left at (1124, 486)
Screenshot: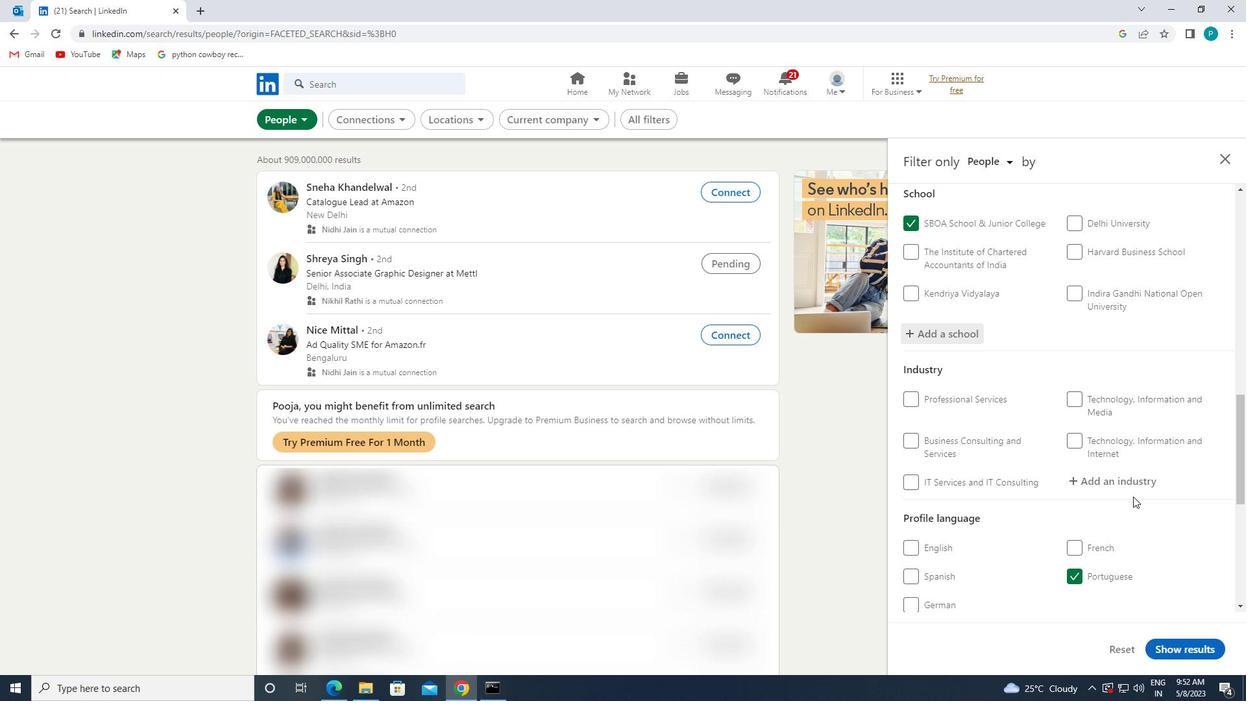 
Action: Key pressed HVAC
Screenshot: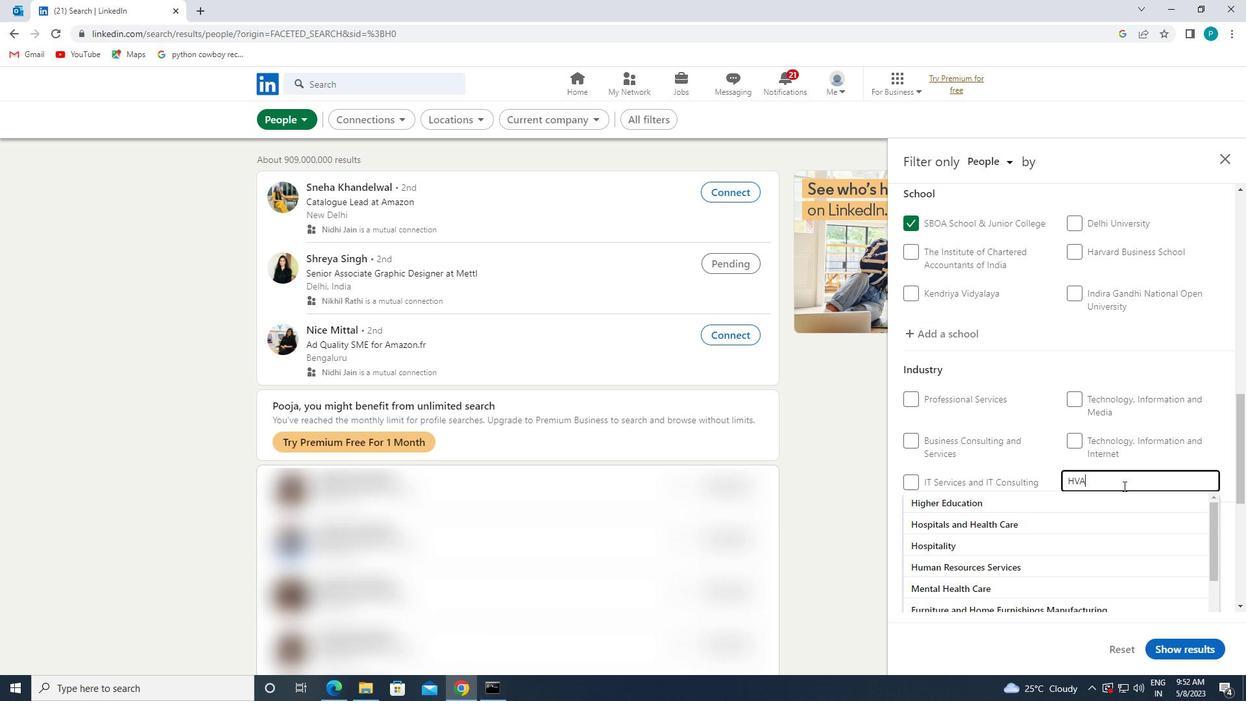 
Action: Mouse moved to (1121, 503)
Screenshot: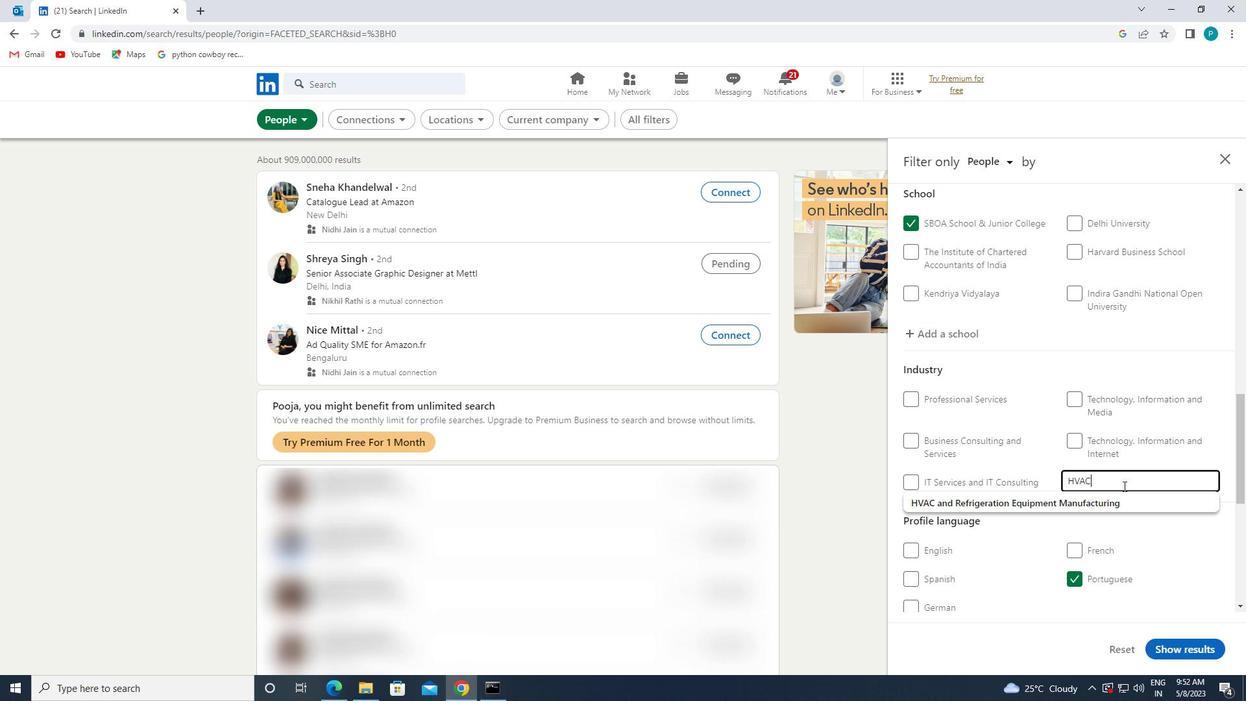 
Action: Mouse pressed left at (1121, 503)
Screenshot: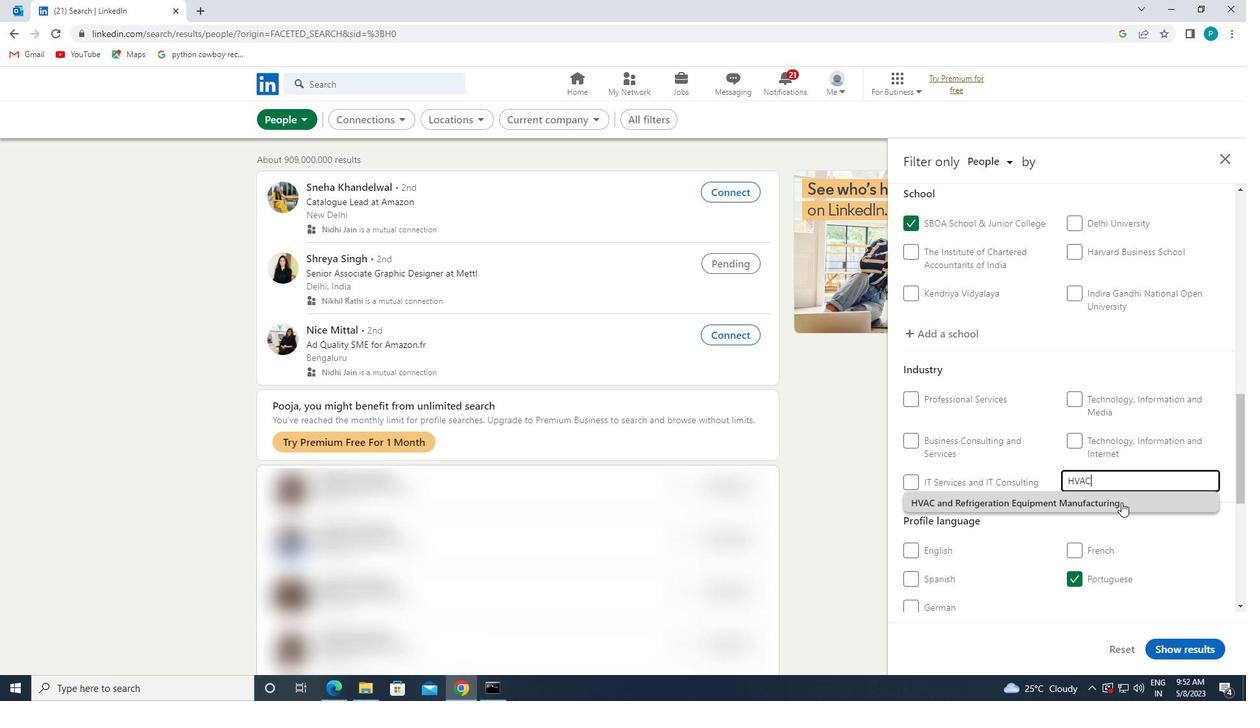 
Action: Mouse scrolled (1121, 502) with delta (0, 0)
Screenshot: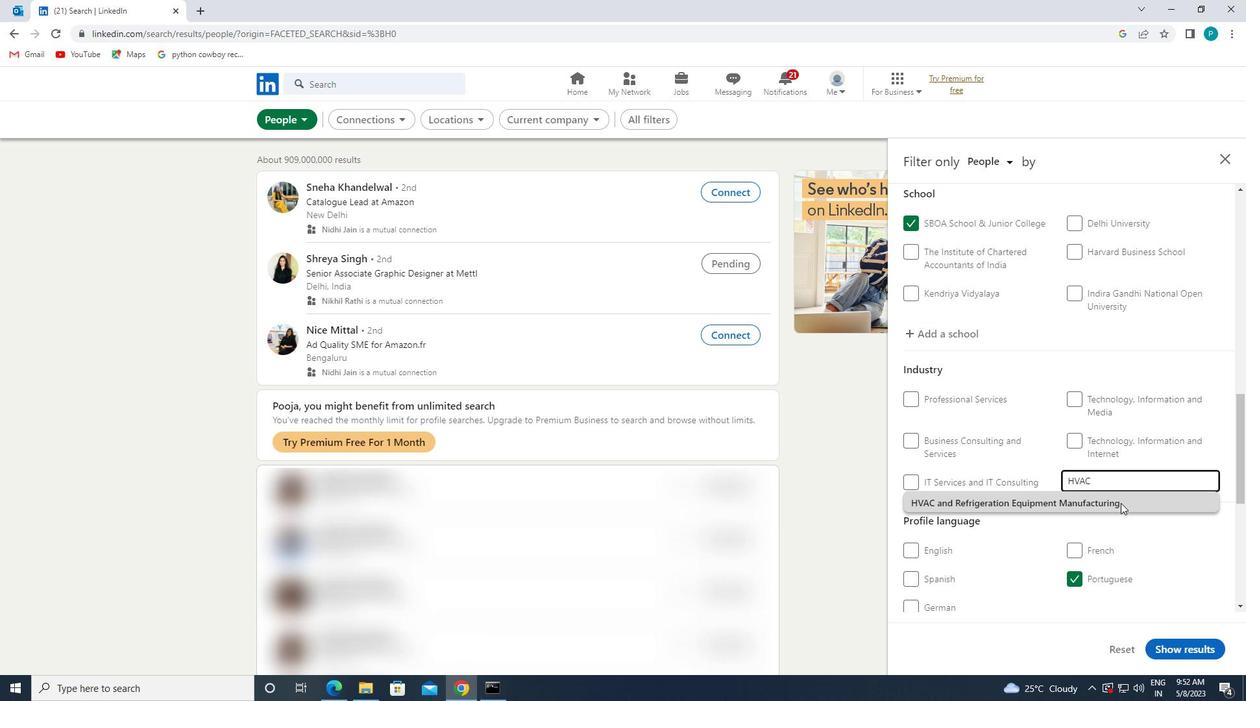 
Action: Mouse scrolled (1121, 502) with delta (0, 0)
Screenshot: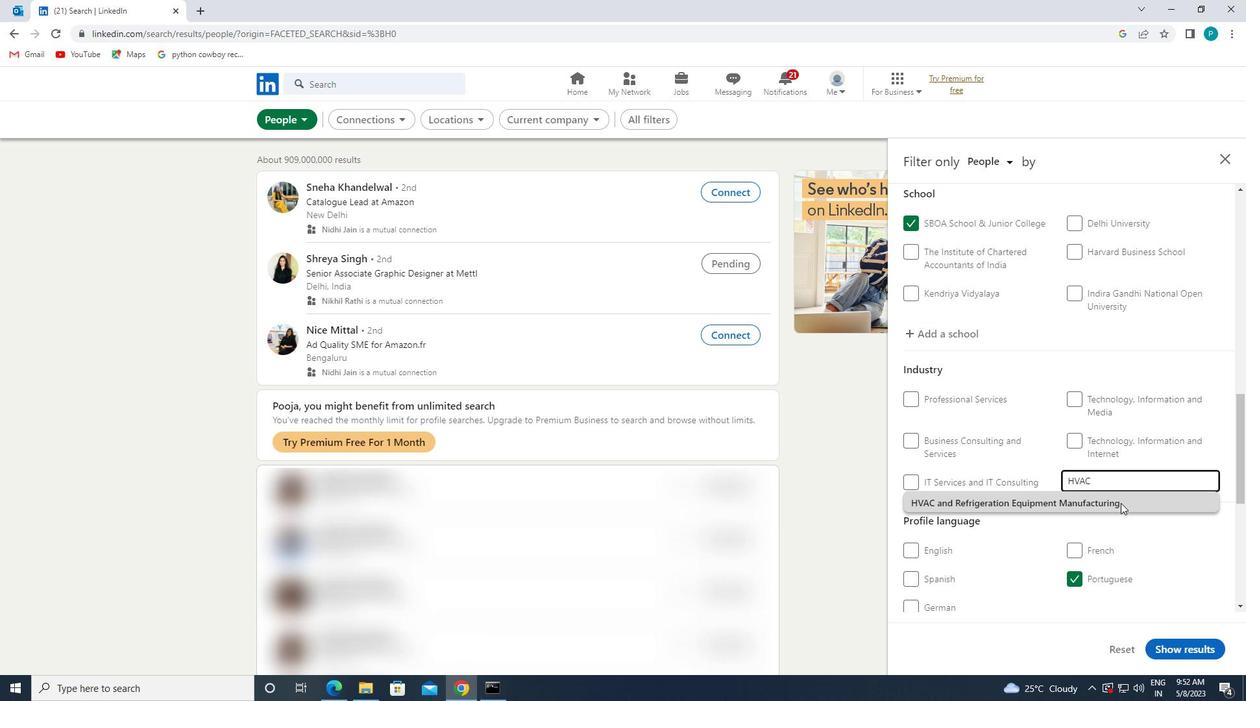 
Action: Mouse scrolled (1121, 502) with delta (0, 0)
Screenshot: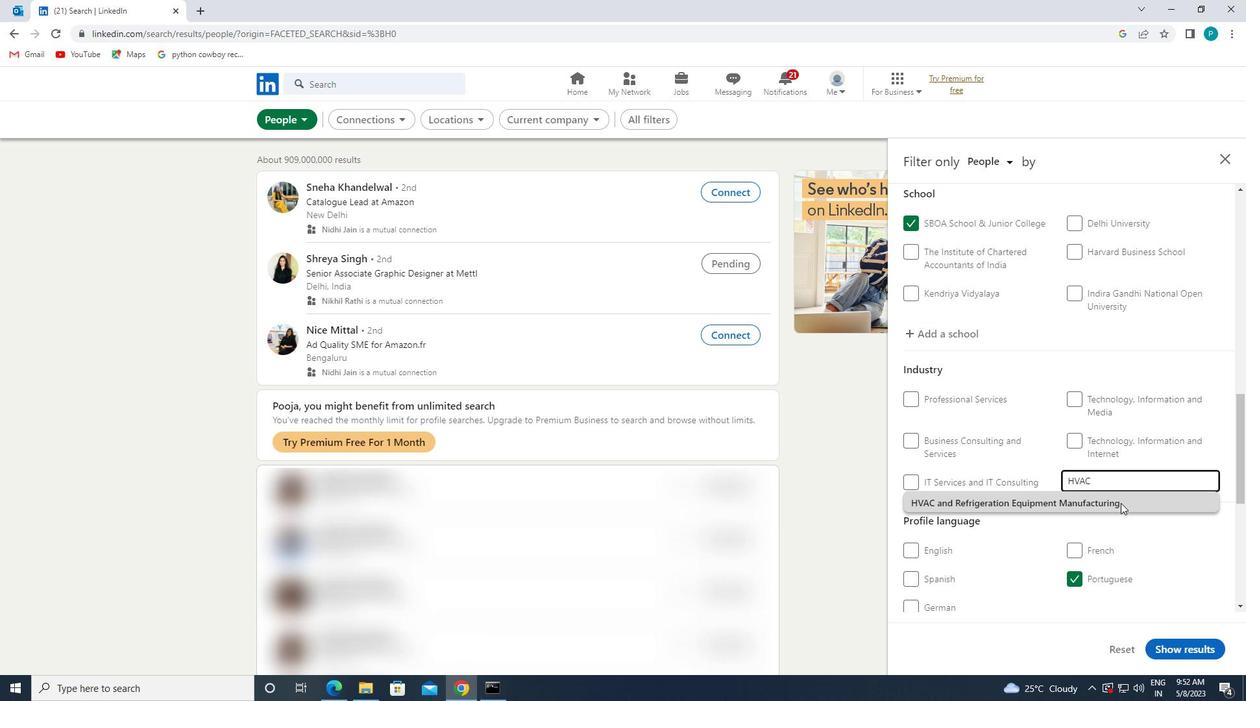 
Action: Mouse moved to (1118, 551)
Screenshot: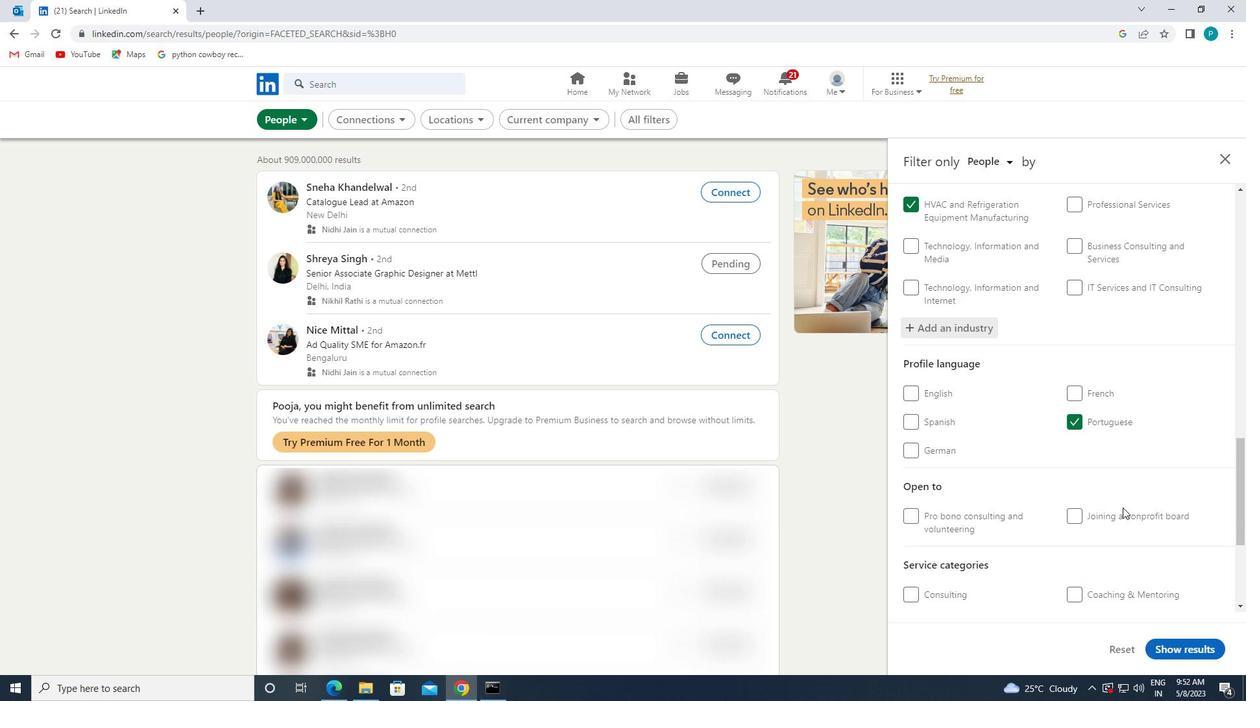
Action: Mouse scrolled (1118, 551) with delta (0, 0)
Screenshot: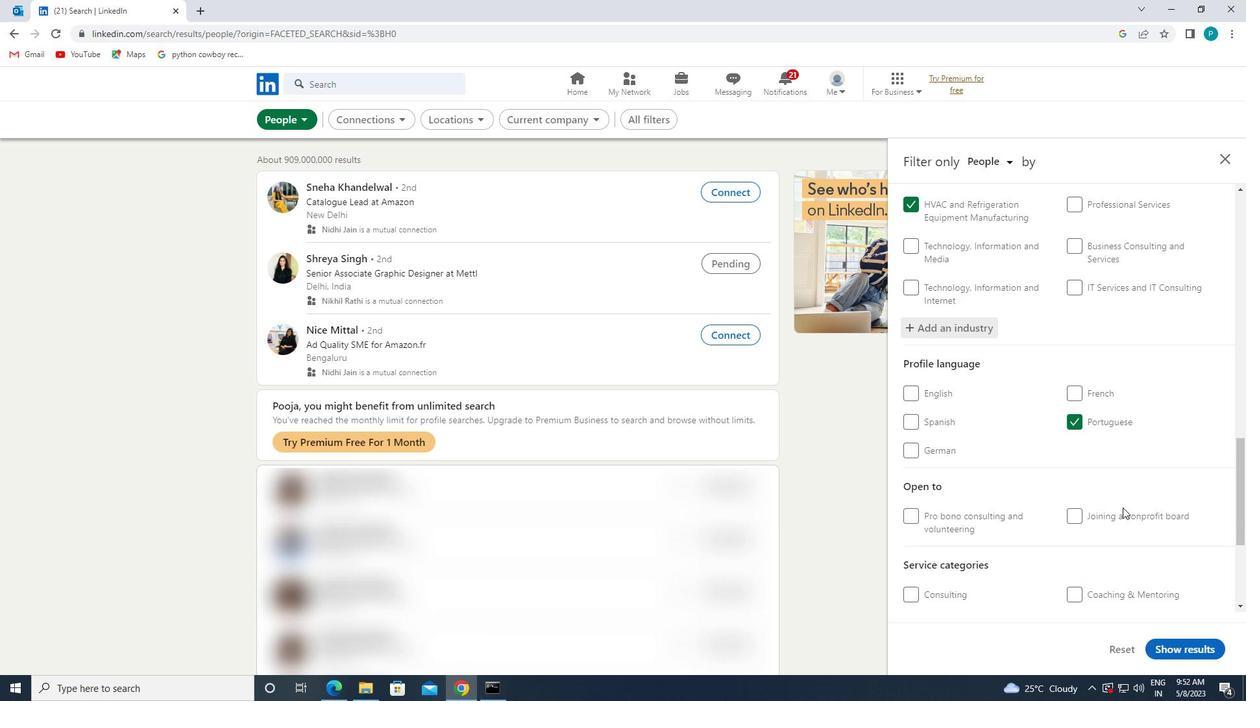 
Action: Mouse scrolled (1118, 551) with delta (0, 0)
Screenshot: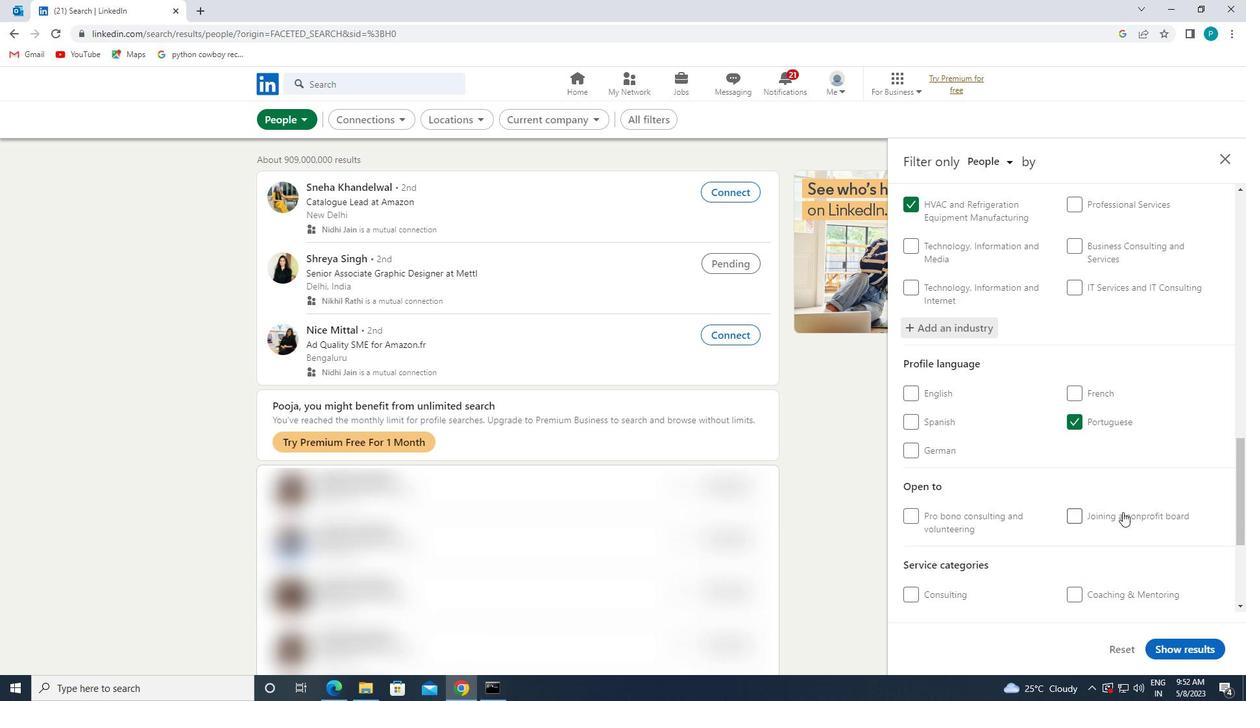 
Action: Mouse moved to (1101, 518)
Screenshot: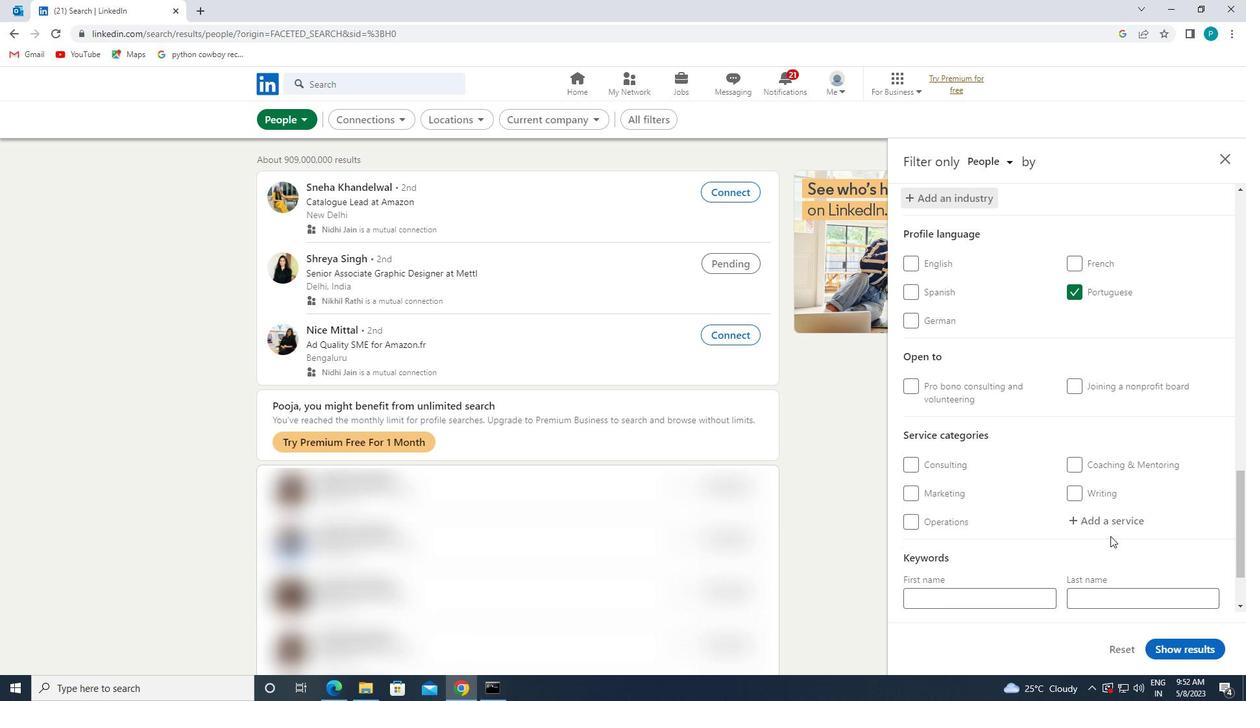 
Action: Mouse pressed left at (1101, 518)
Screenshot: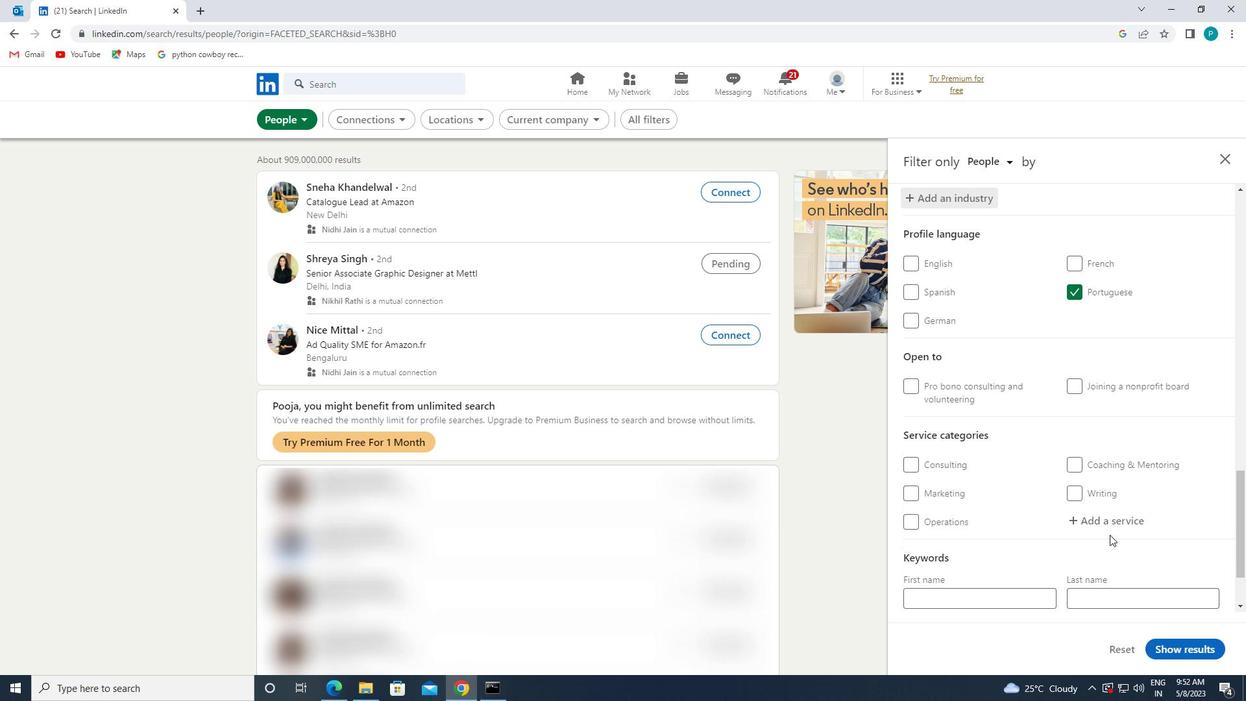 
Action: Key pressed <Key.caps_lock>F<Key.caps_lock>INAN
Screenshot: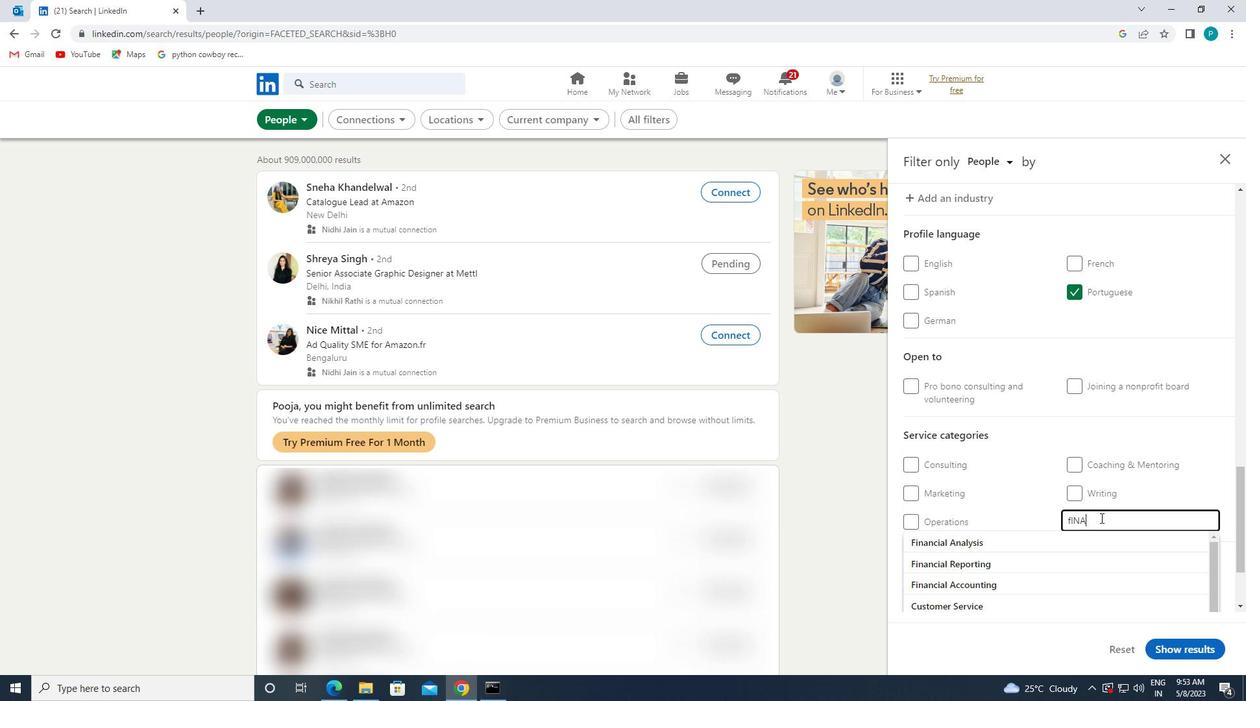 
Action: Mouse moved to (1084, 535)
Screenshot: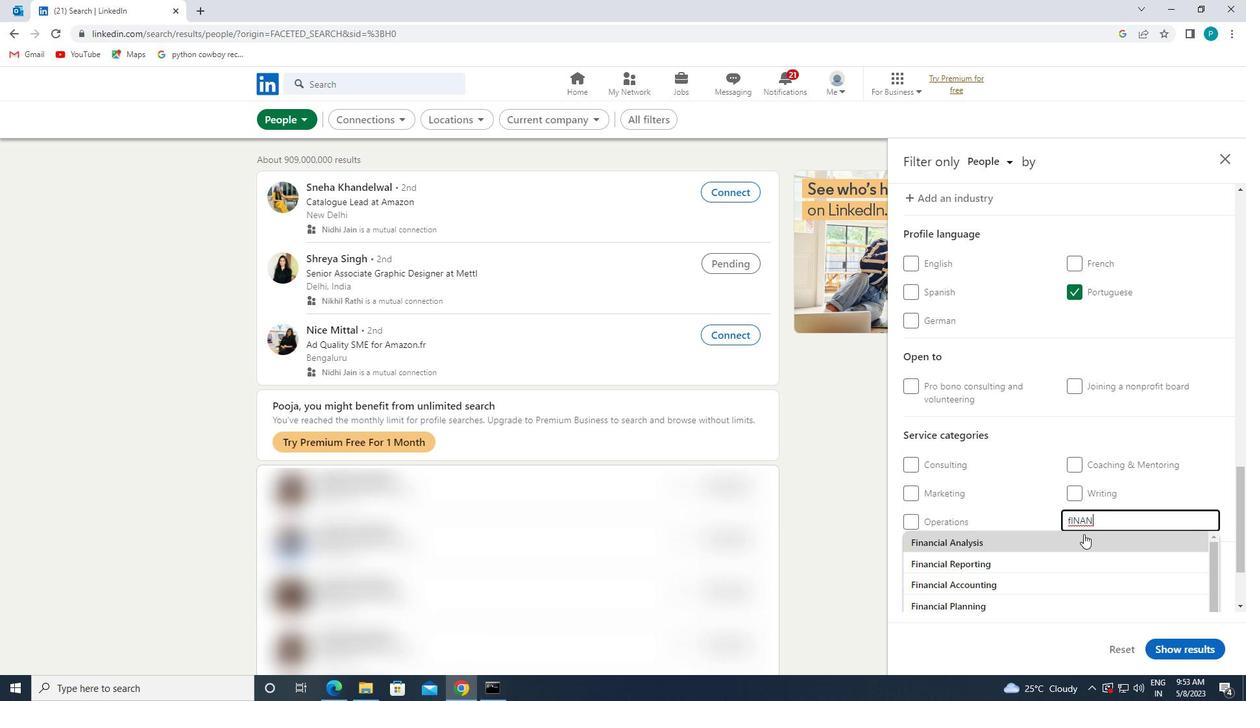 
Action: Mouse scrolled (1084, 534) with delta (0, 0)
Screenshot: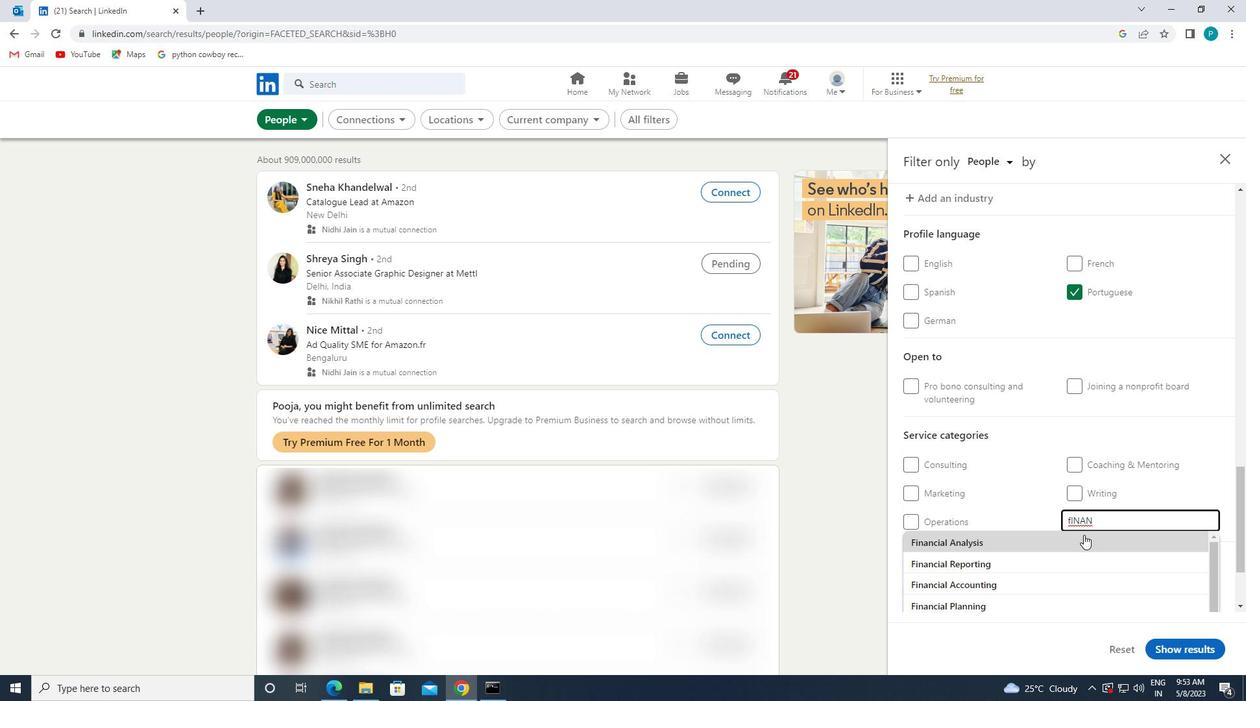 
Action: Mouse moved to (1066, 550)
Screenshot: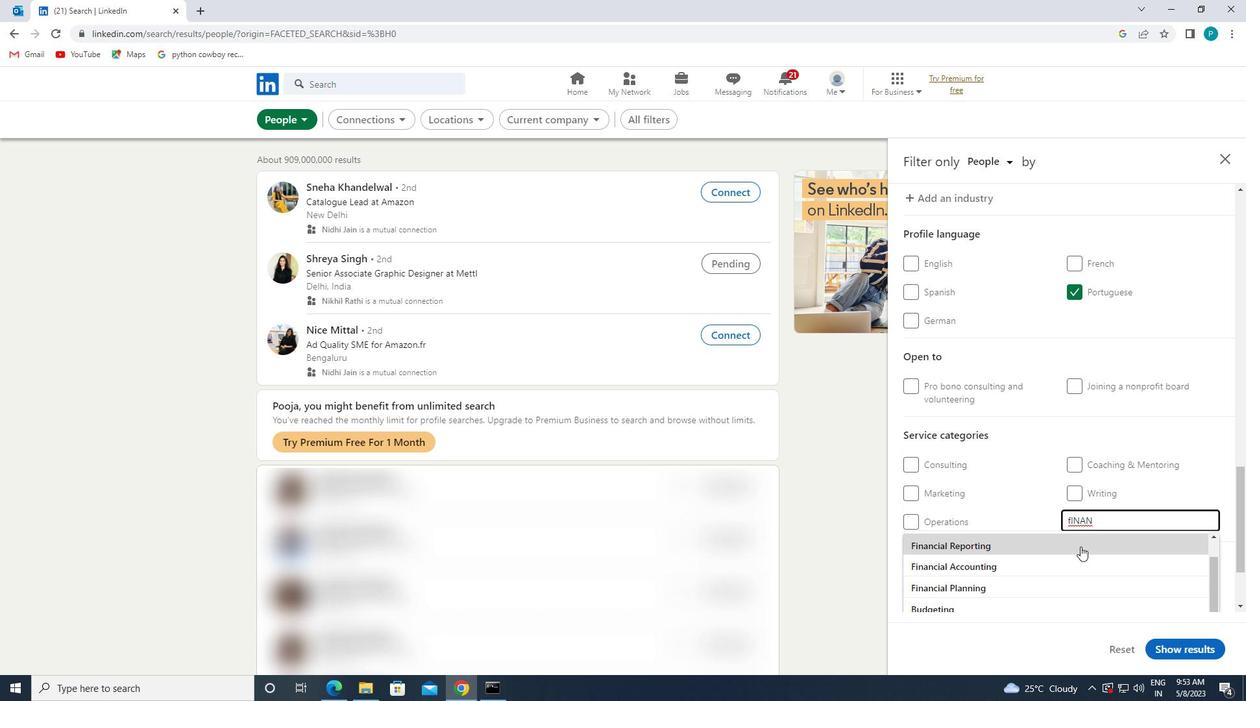 
Action: Mouse pressed left at (1066, 550)
Screenshot: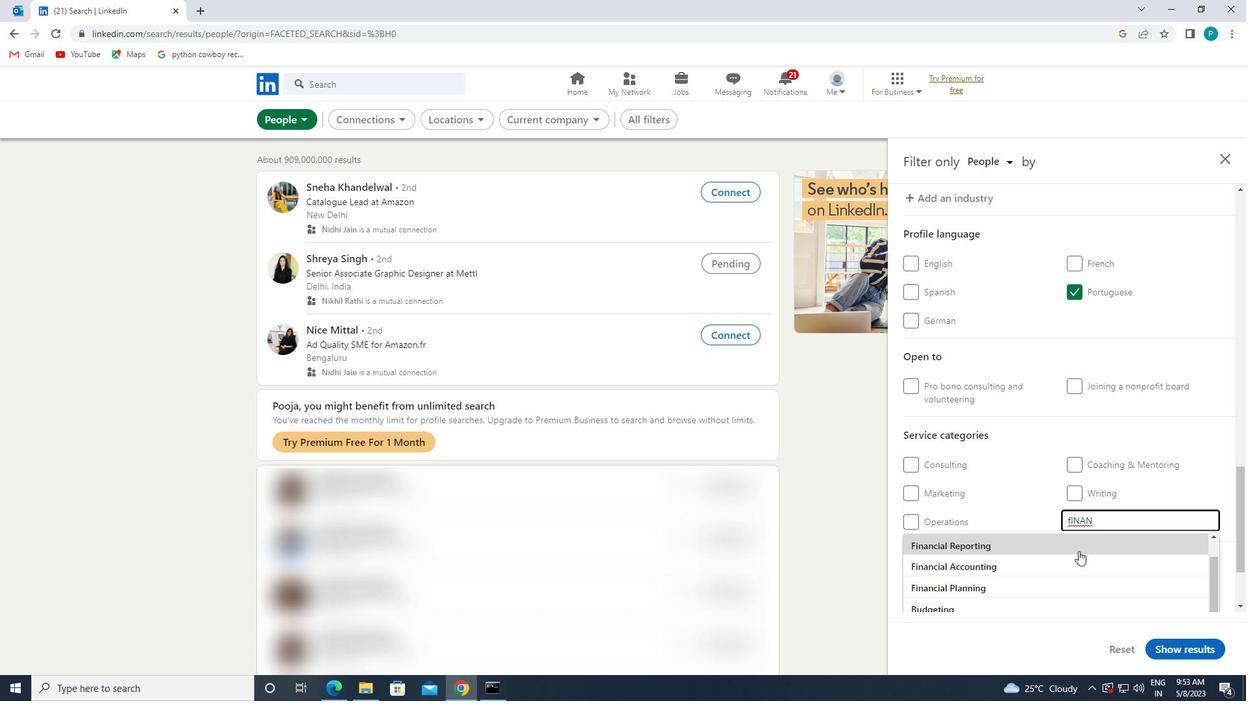 
Action: Mouse scrolled (1066, 549) with delta (0, 0)
Screenshot: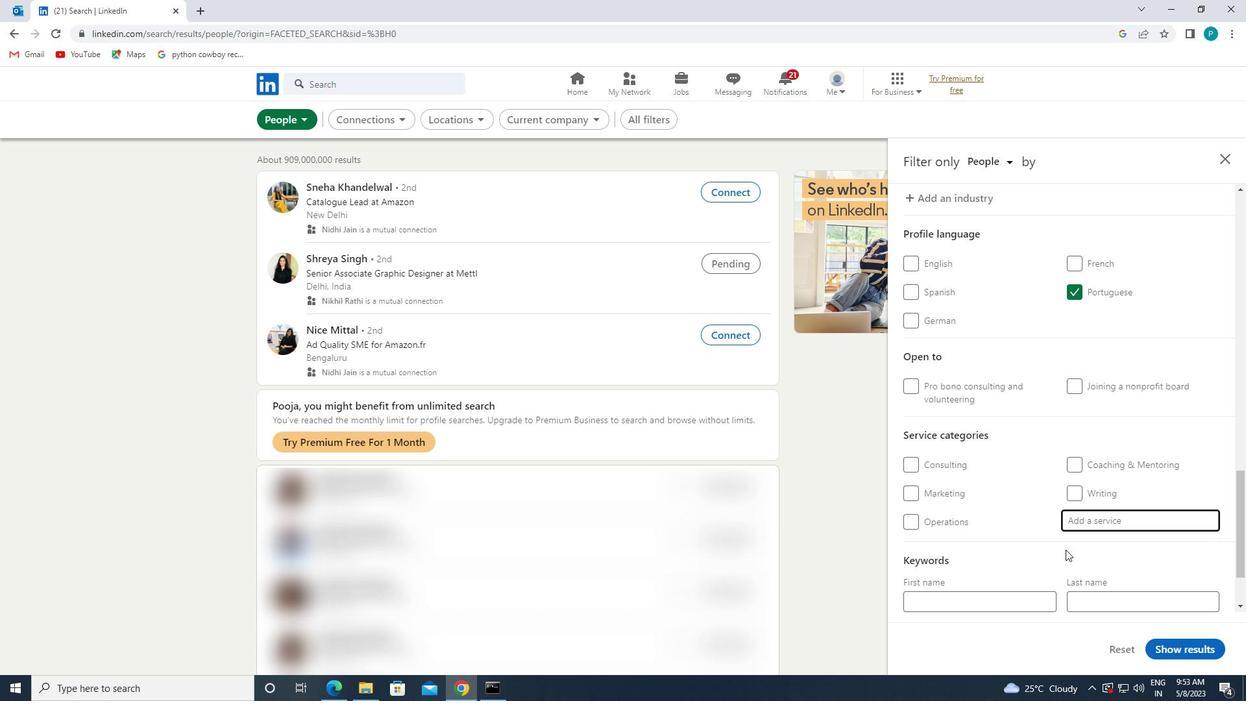 
Action: Mouse scrolled (1066, 549) with delta (0, 0)
Screenshot: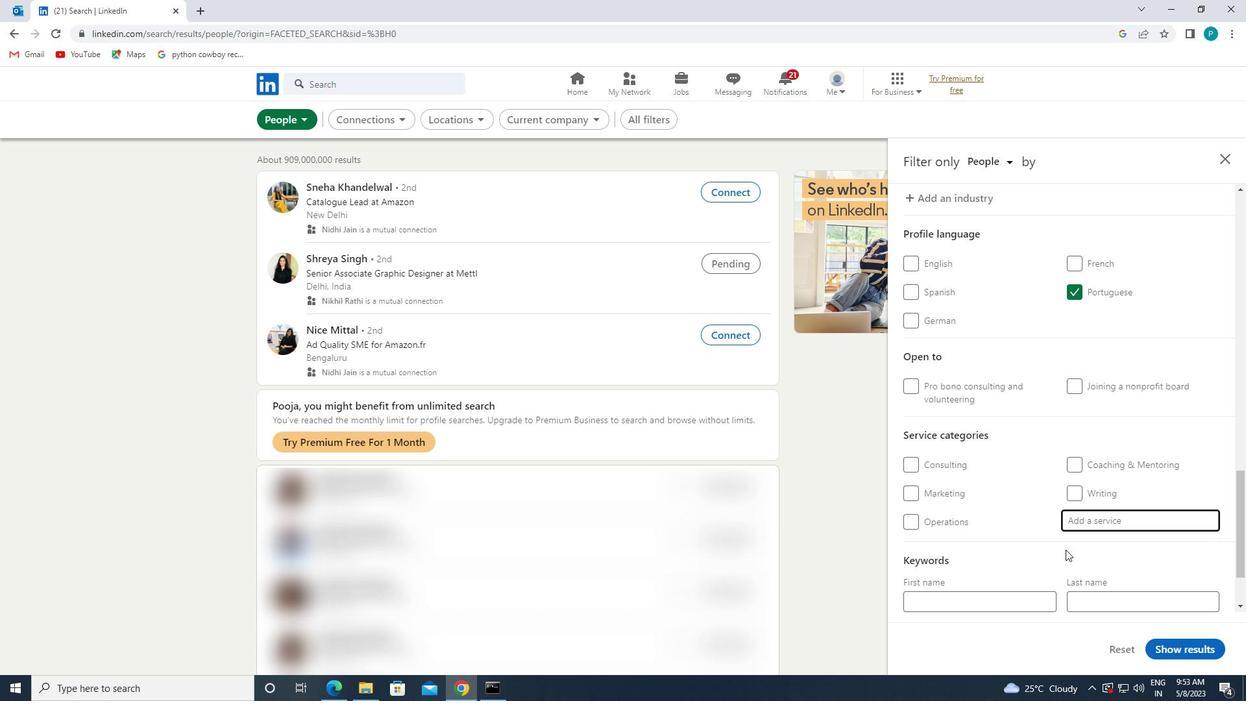 
Action: Mouse moved to (1034, 557)
Screenshot: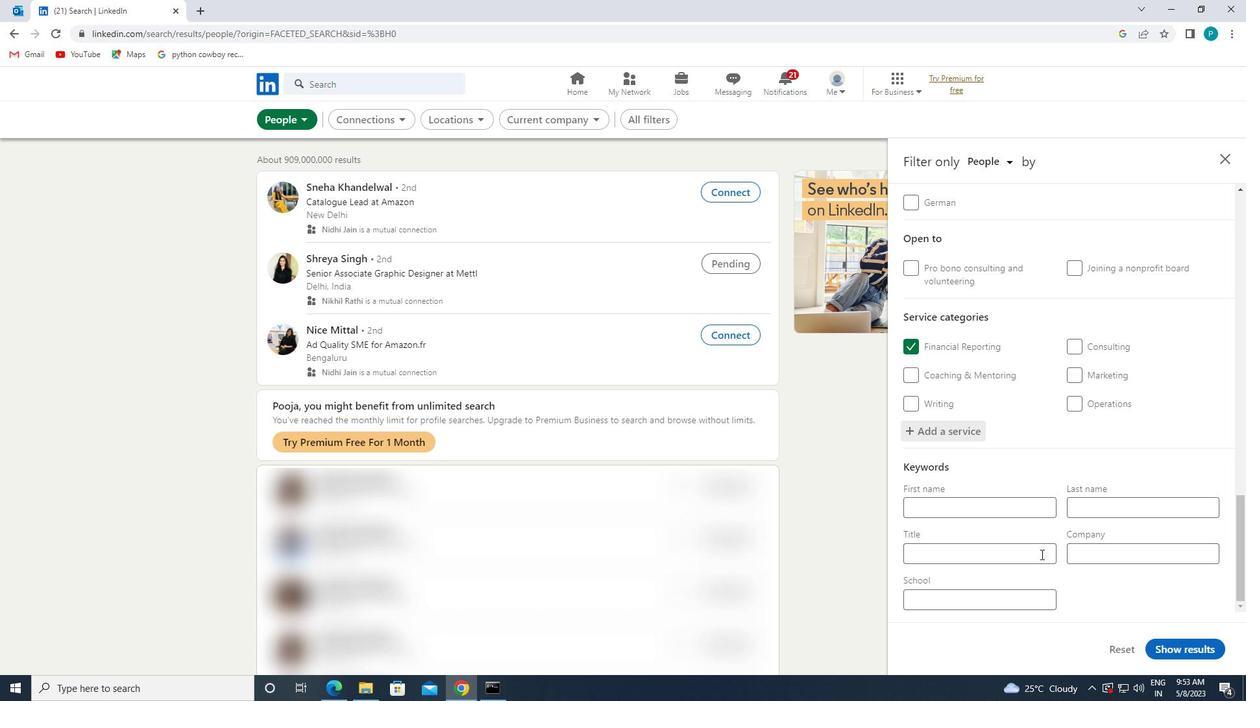 
Action: Mouse pressed left at (1034, 557)
Screenshot: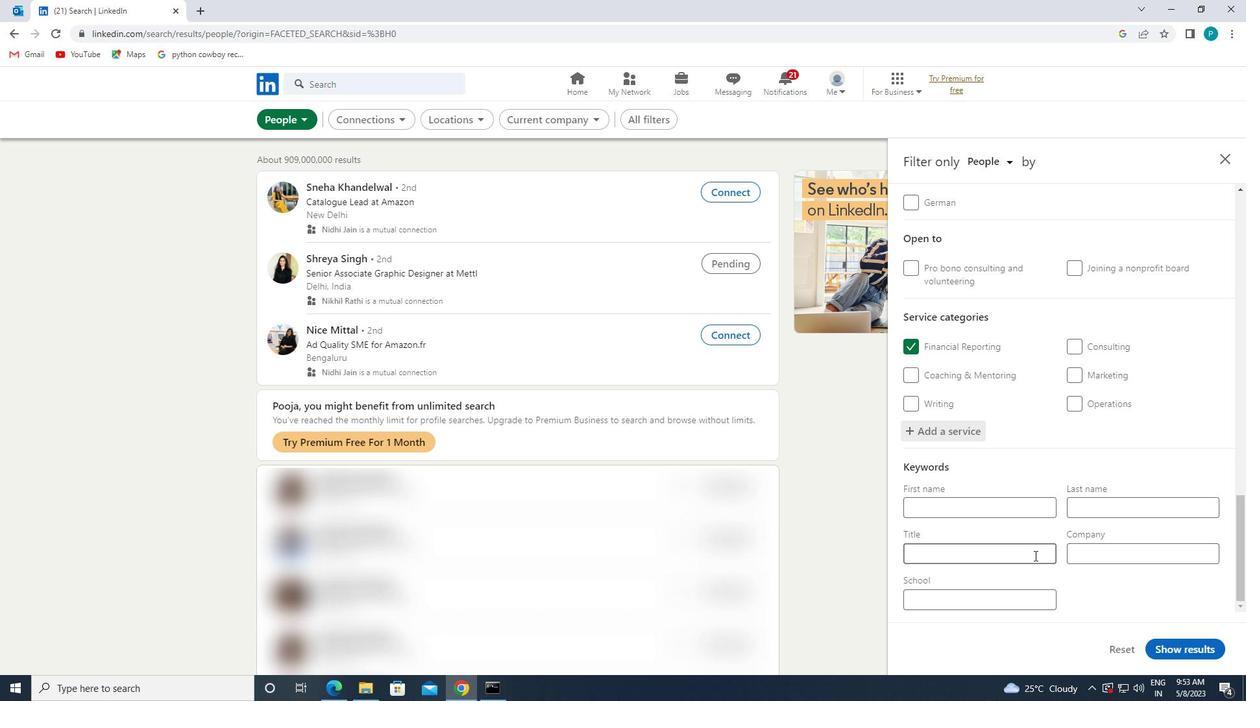 
Action: Key pressed <Key.caps_lock><Key.caps_lock>B<Key.caps_lock>UDGET<Key.space><Key.caps_lock>A<Key.caps_lock>NALYST
Screenshot: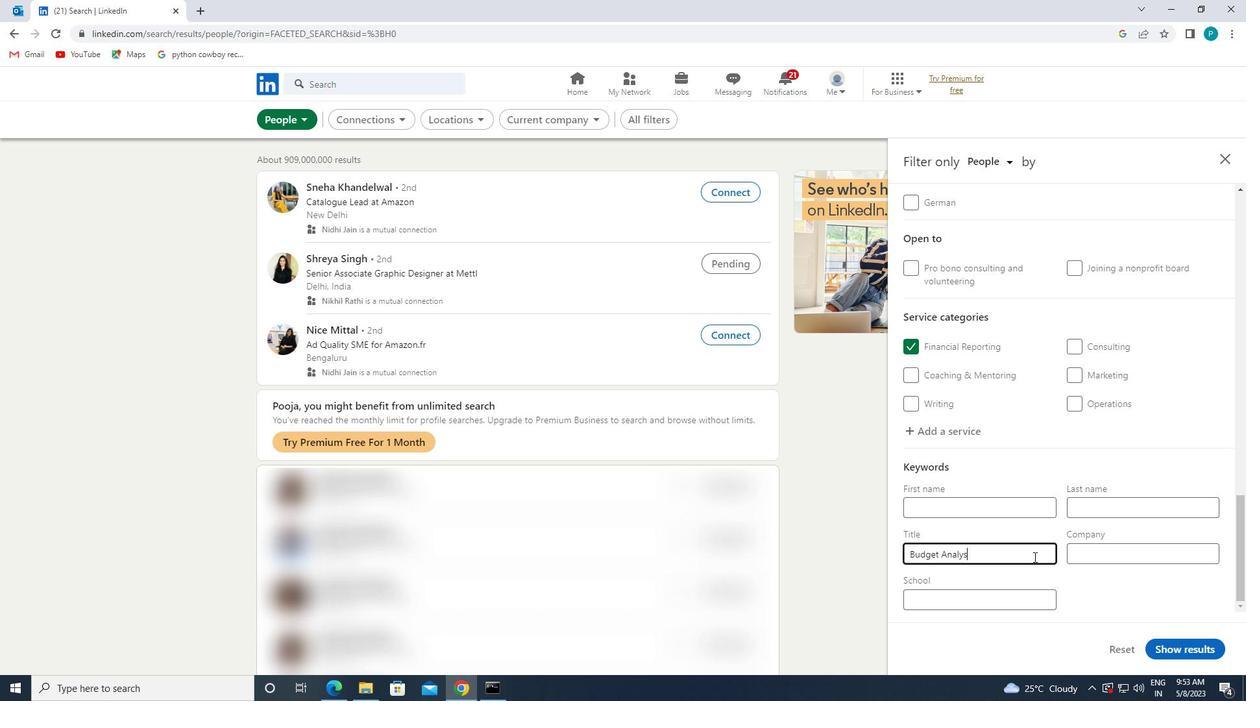 
Action: Mouse moved to (1181, 644)
Screenshot: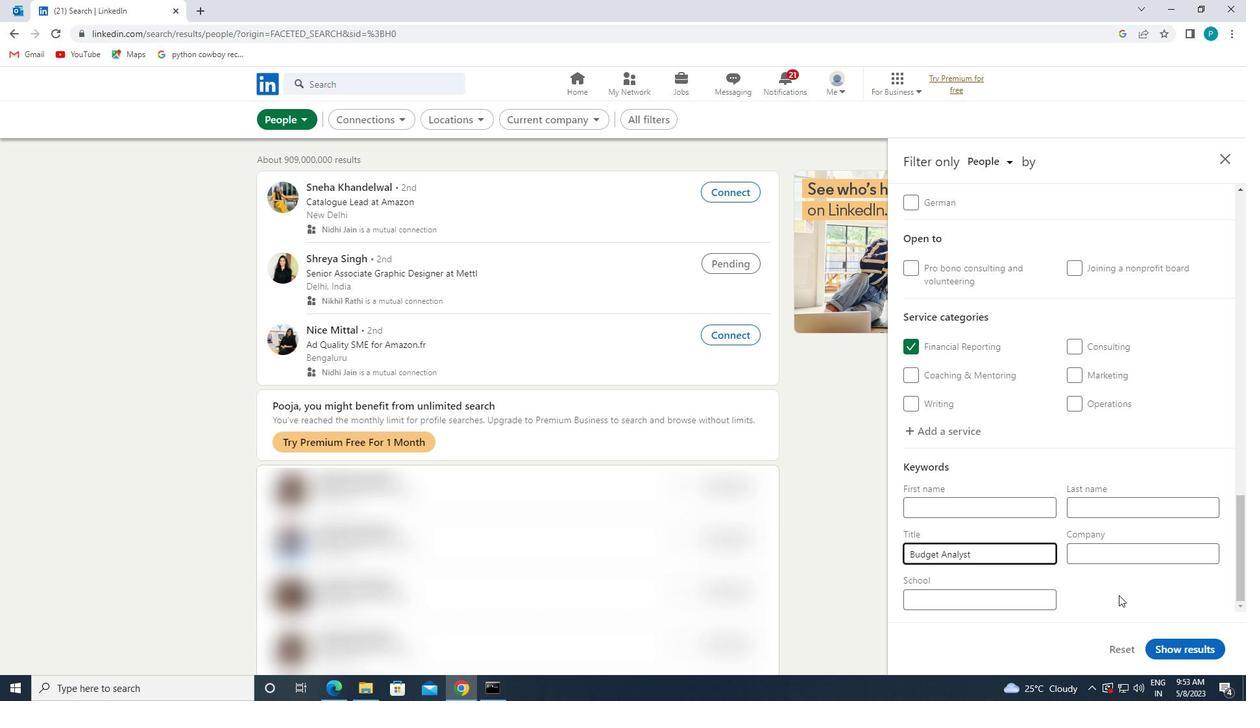 
Action: Mouse pressed left at (1181, 644)
Screenshot: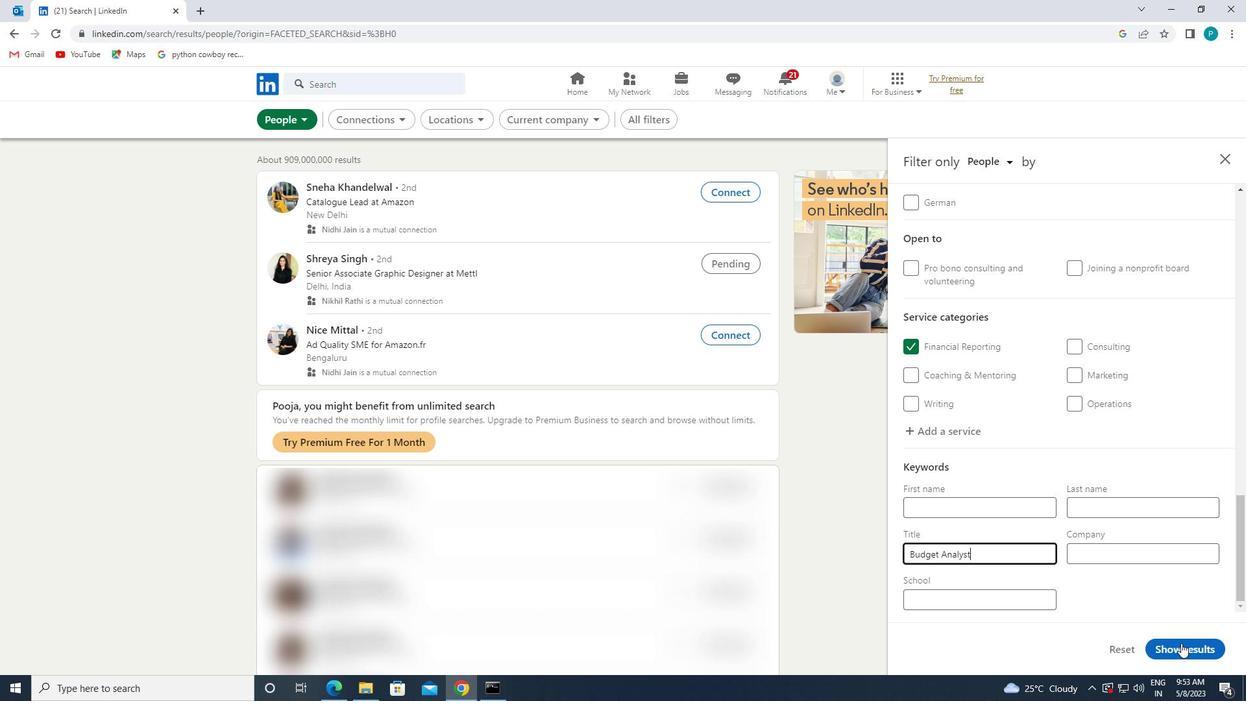 
